 Task: Buy 2 Kitchen Rugs from Kitchen & Table Linens section under best seller category for shipping address: Harry Martin, 4764 Agriculture Lane, Homestead, Florida 33030, Cell Number 3052454080. Pay from credit card ending with 6759, CVV 506
Action: Mouse pressed left at (15, 87)
Screenshot: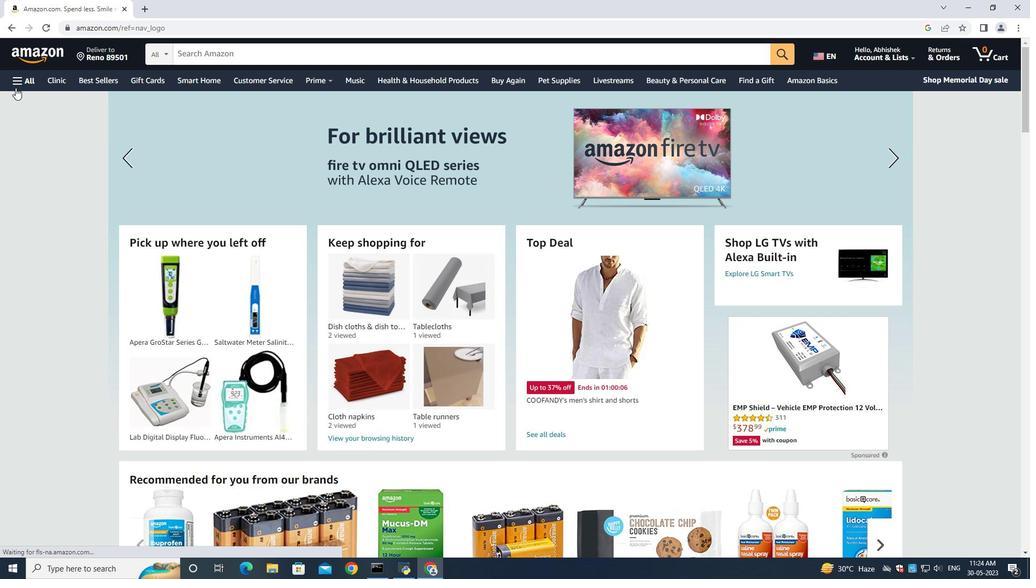 
Action: Mouse moved to (22, 77)
Screenshot: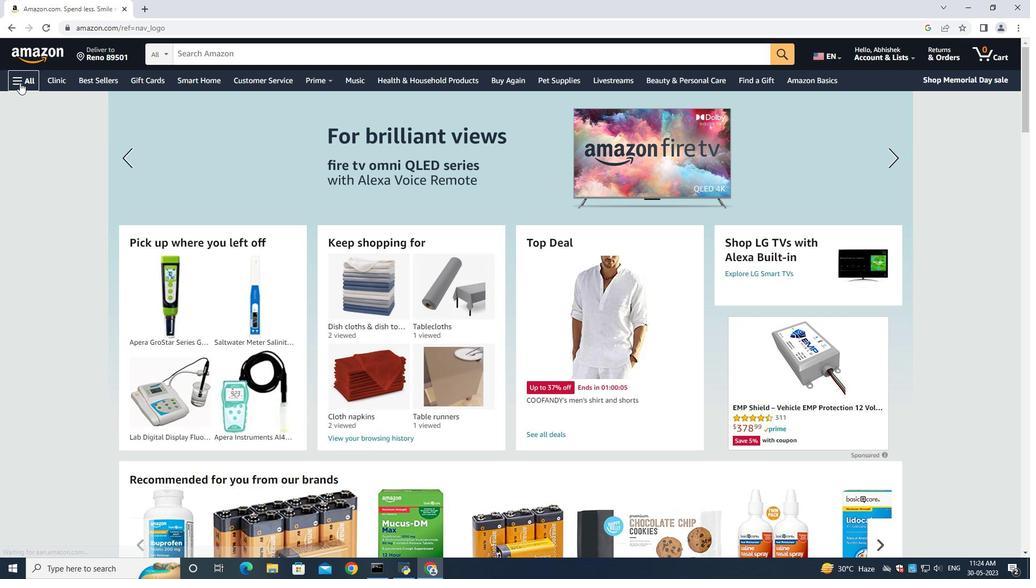 
Action: Mouse pressed left at (22, 77)
Screenshot: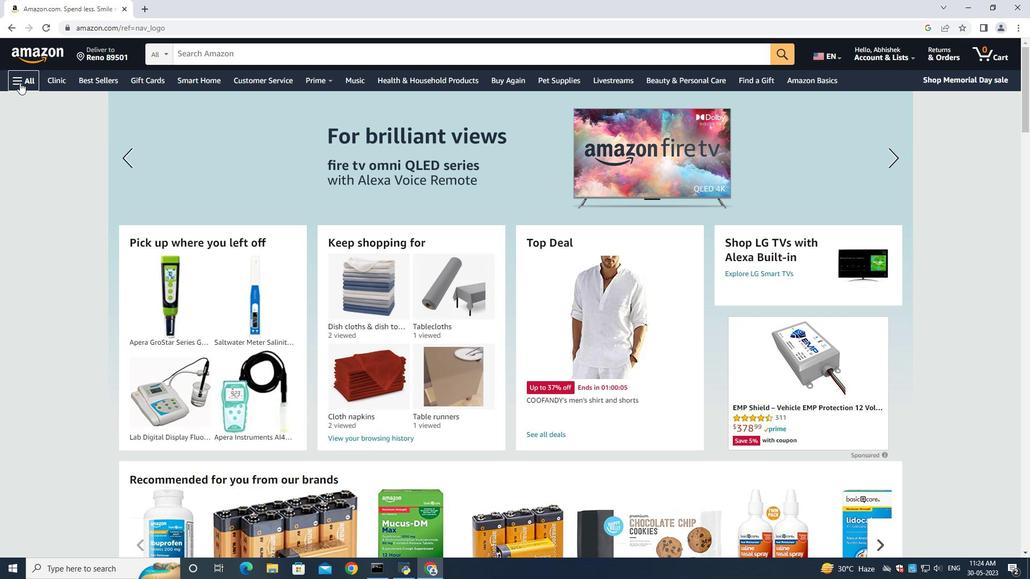 
Action: Mouse moved to (41, 105)
Screenshot: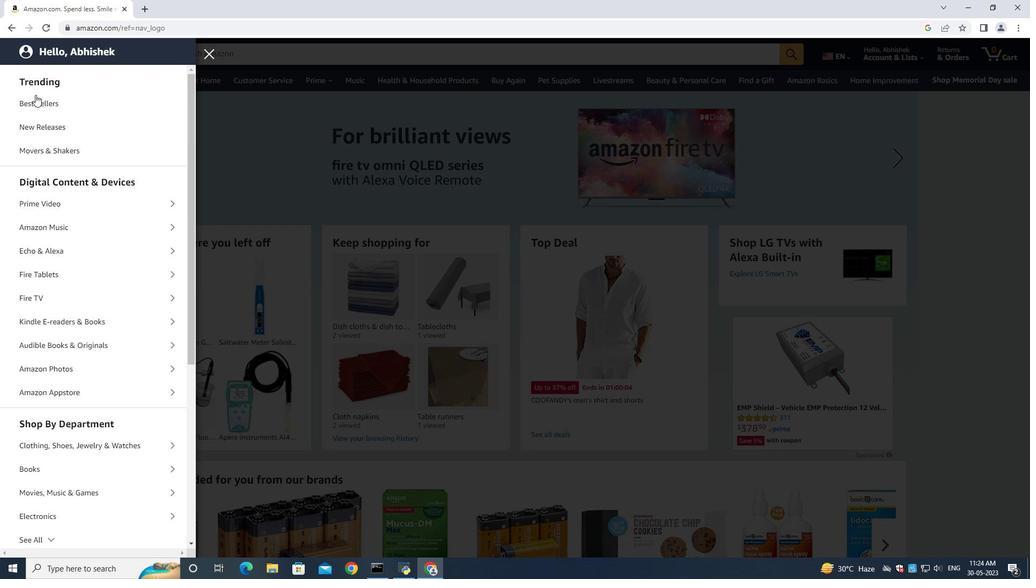
Action: Mouse pressed left at (41, 105)
Screenshot: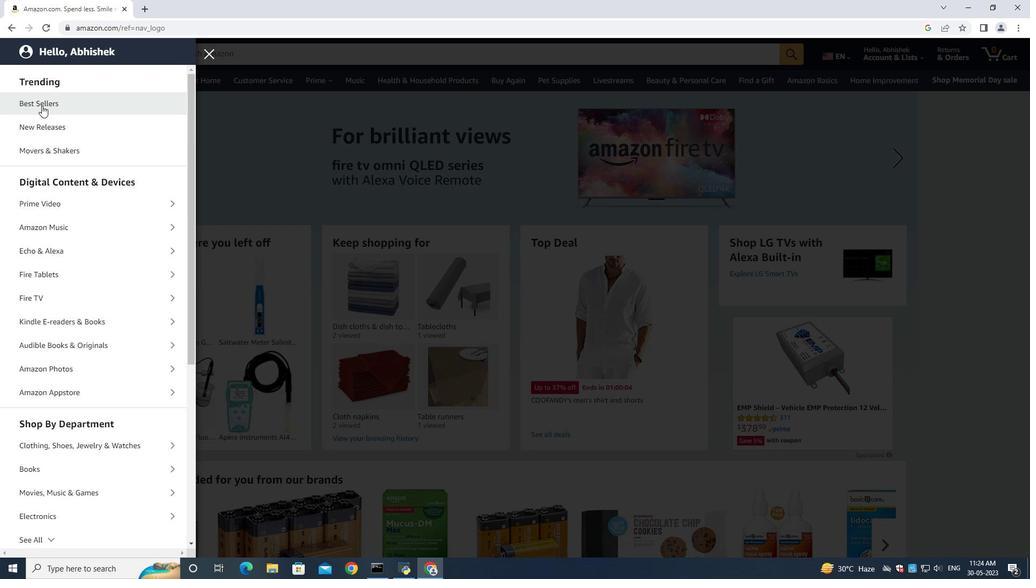 
Action: Mouse moved to (199, 56)
Screenshot: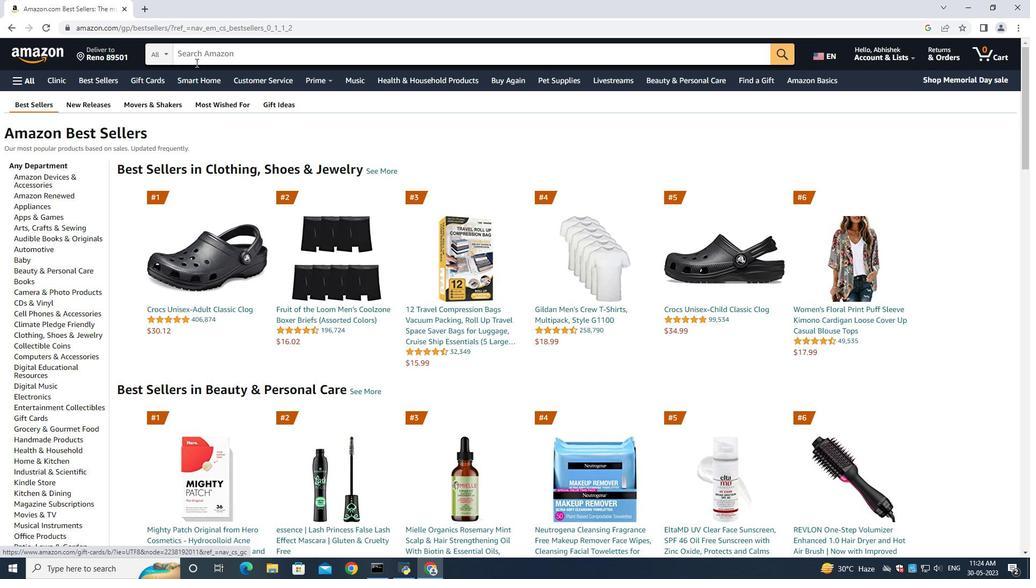 
Action: Mouse pressed left at (199, 56)
Screenshot: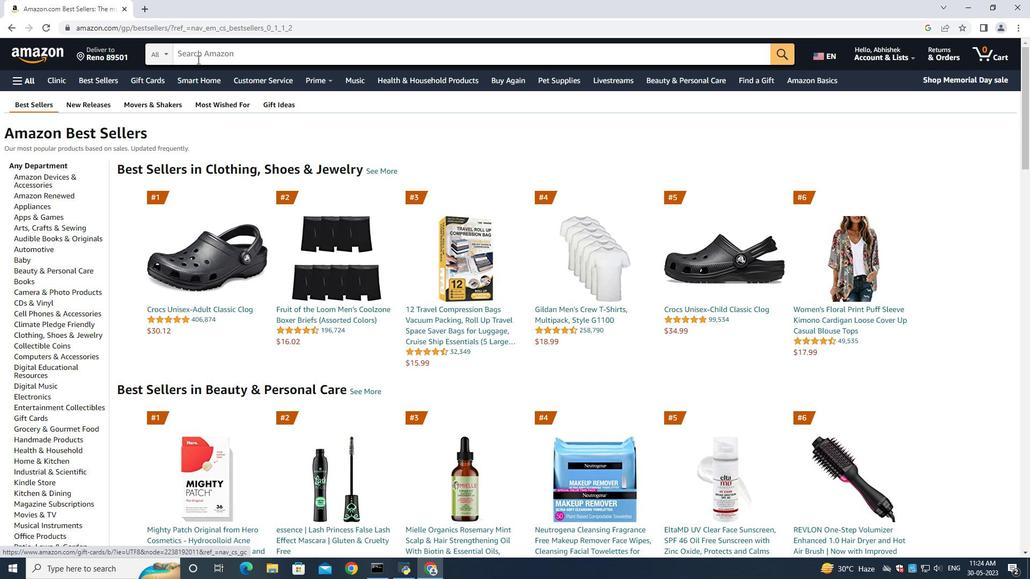 
Action: Key pressed <Key.shift><Key.shift><Key.shift><Key.shift><Key.shift><Key.shift><Key.shift><Key.shift><Key.shift><Key.shift><Key.shift>Kichen<Key.space><Key.shift>Rugs<Key.space><Key.enter>
Screenshot: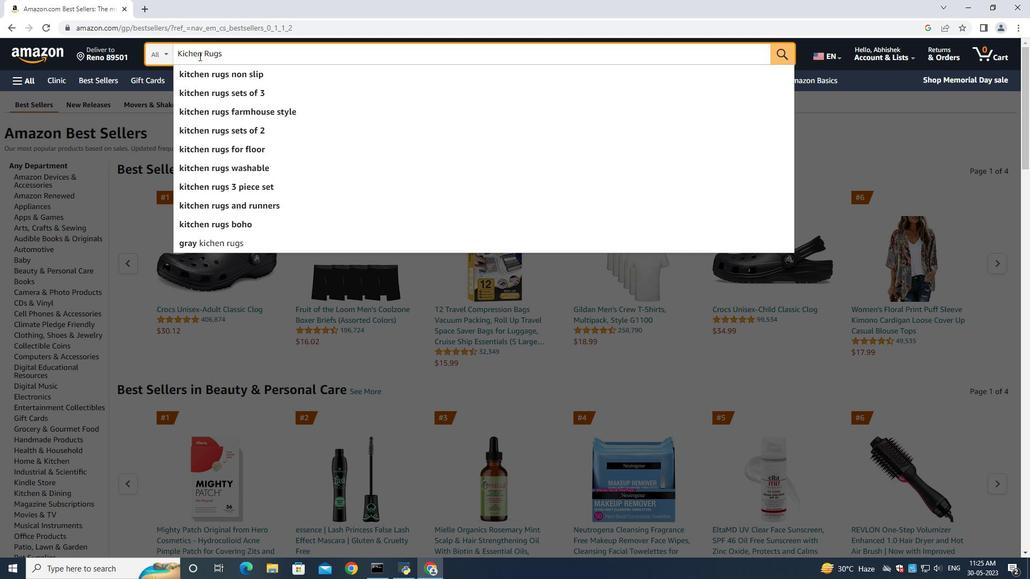 
Action: Mouse moved to (583, 246)
Screenshot: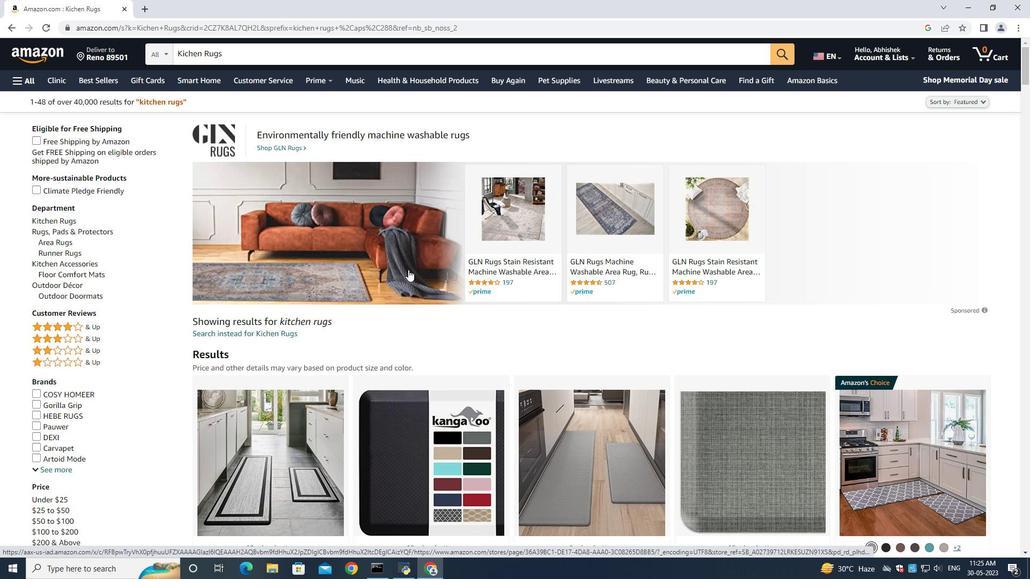 
Action: Mouse scrolled (583, 246) with delta (0, 0)
Screenshot: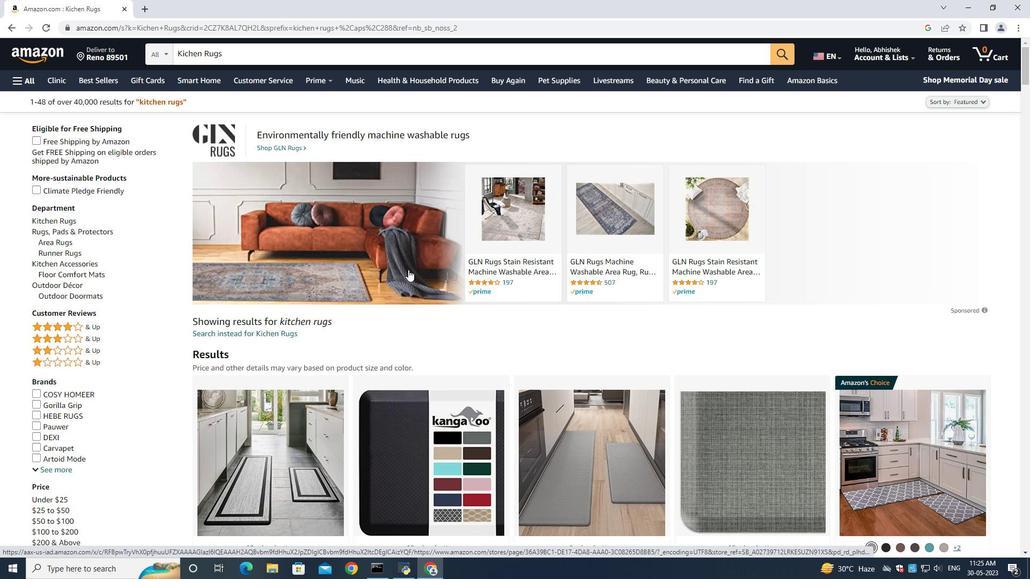
Action: Mouse moved to (587, 246)
Screenshot: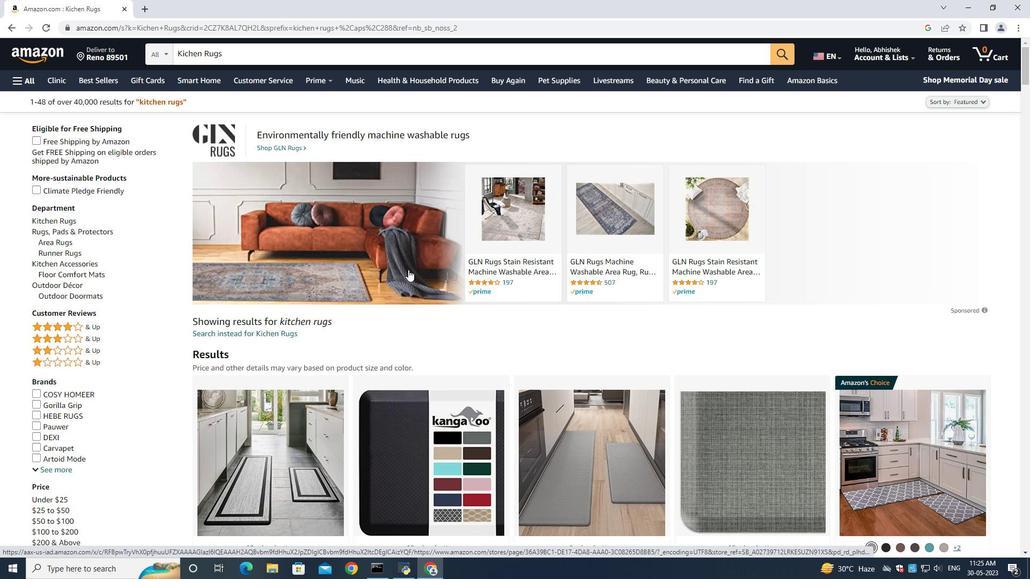 
Action: Mouse scrolled (586, 245) with delta (0, 0)
Screenshot: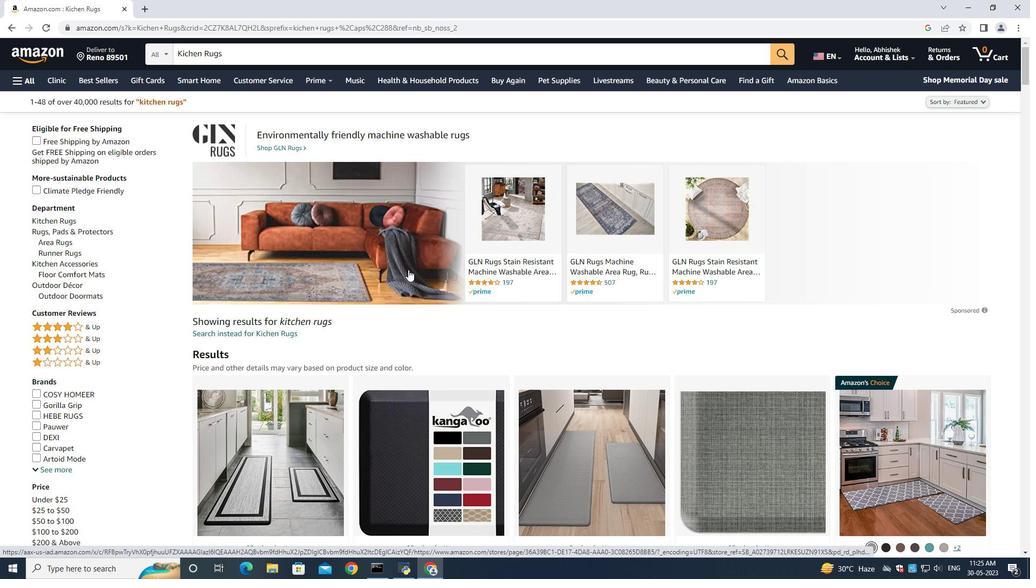 
Action: Mouse moved to (589, 246)
Screenshot: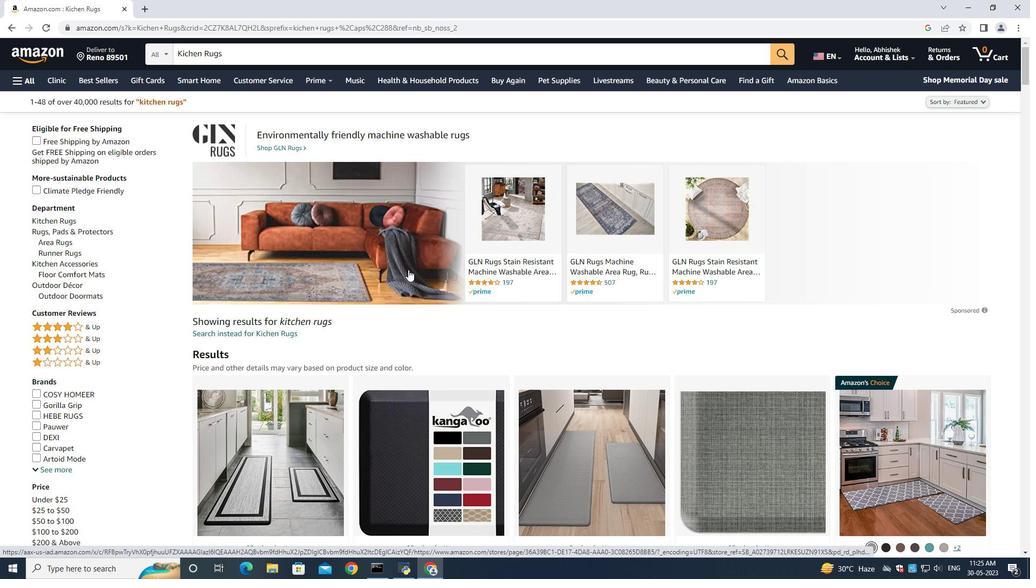 
Action: Mouse scrolled (589, 246) with delta (0, 0)
Screenshot: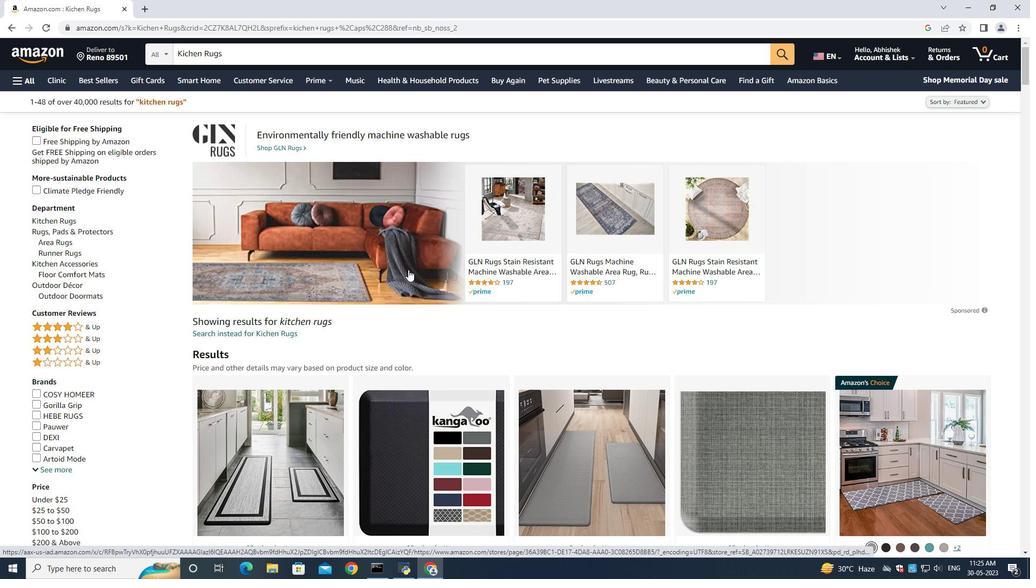 
Action: Mouse moved to (590, 246)
Screenshot: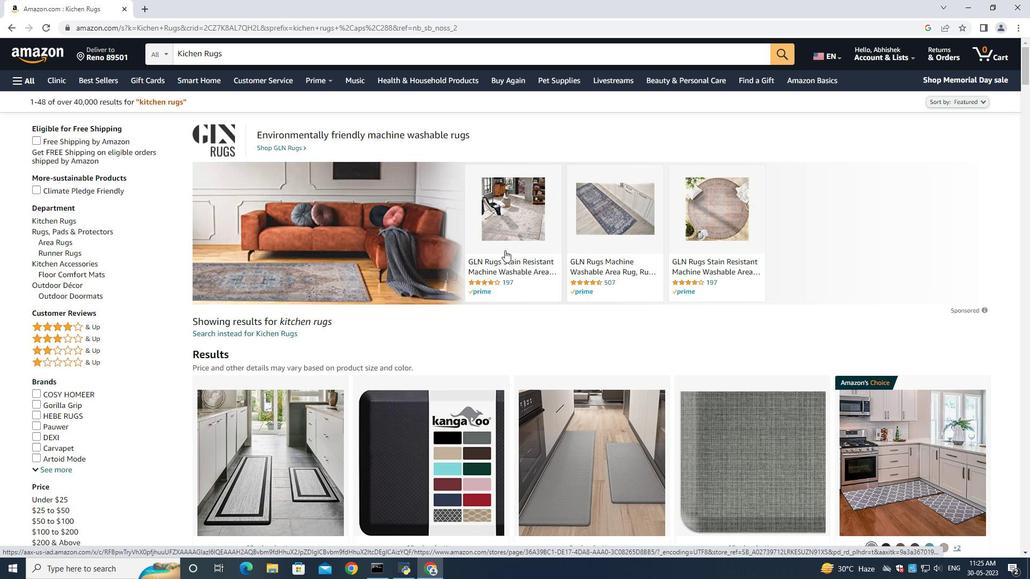 
Action: Mouse scrolled (590, 246) with delta (0, 0)
Screenshot: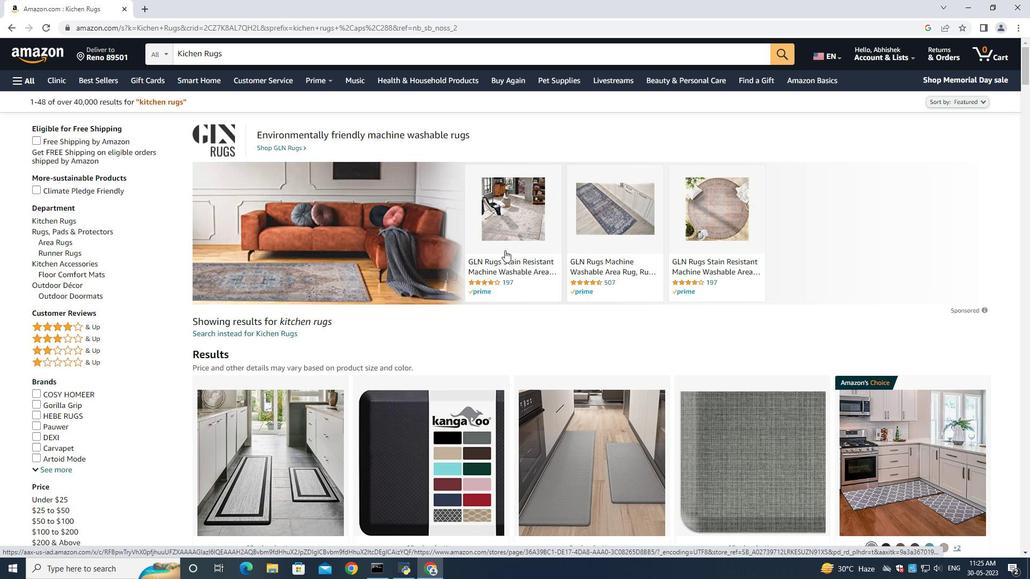 
Action: Mouse moved to (577, 369)
Screenshot: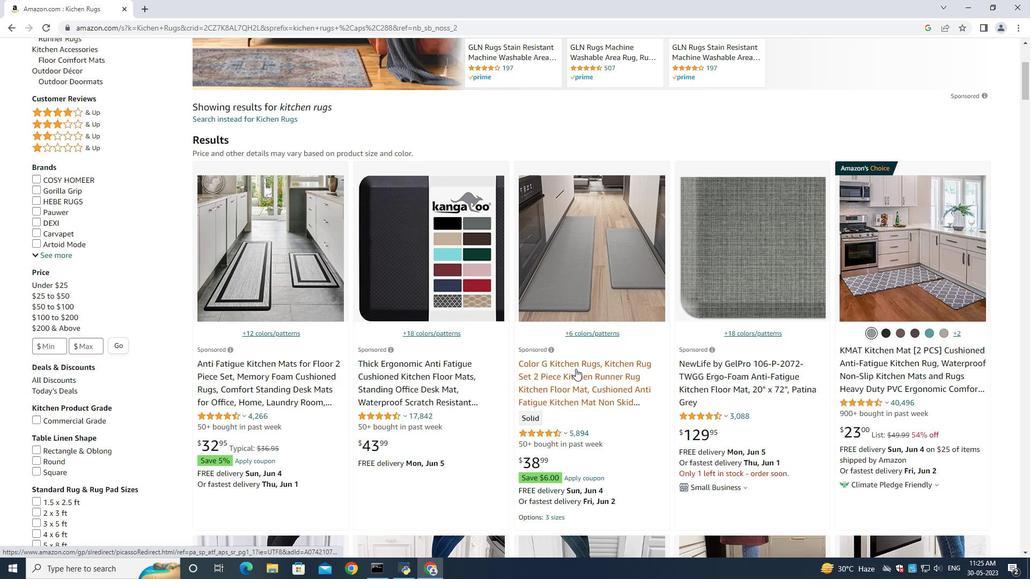 
Action: Mouse pressed left at (577, 369)
Screenshot: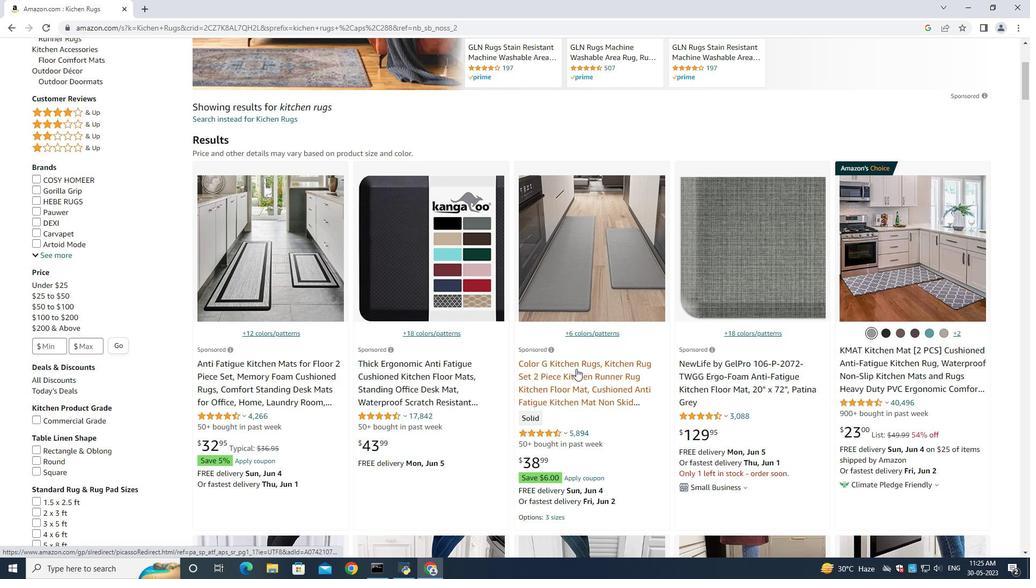 
Action: Mouse moved to (379, 473)
Screenshot: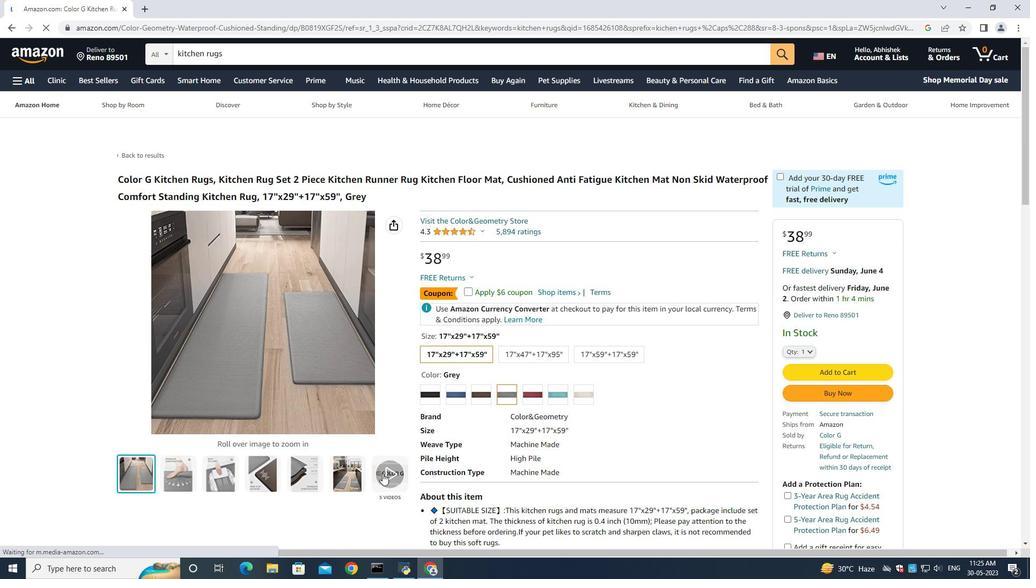 
Action: Mouse pressed left at (379, 473)
Screenshot: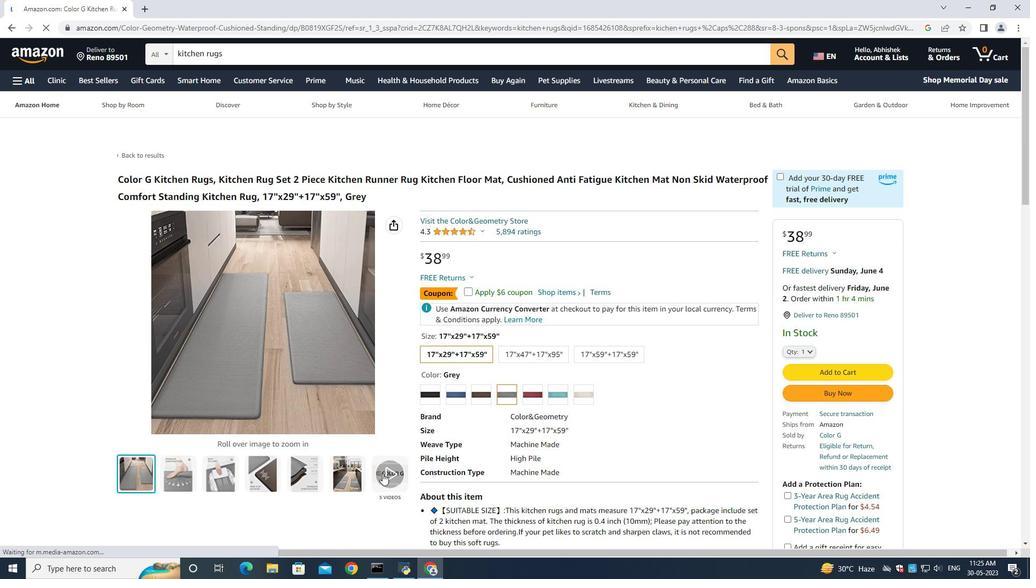 
Action: Mouse moved to (833, 306)
Screenshot: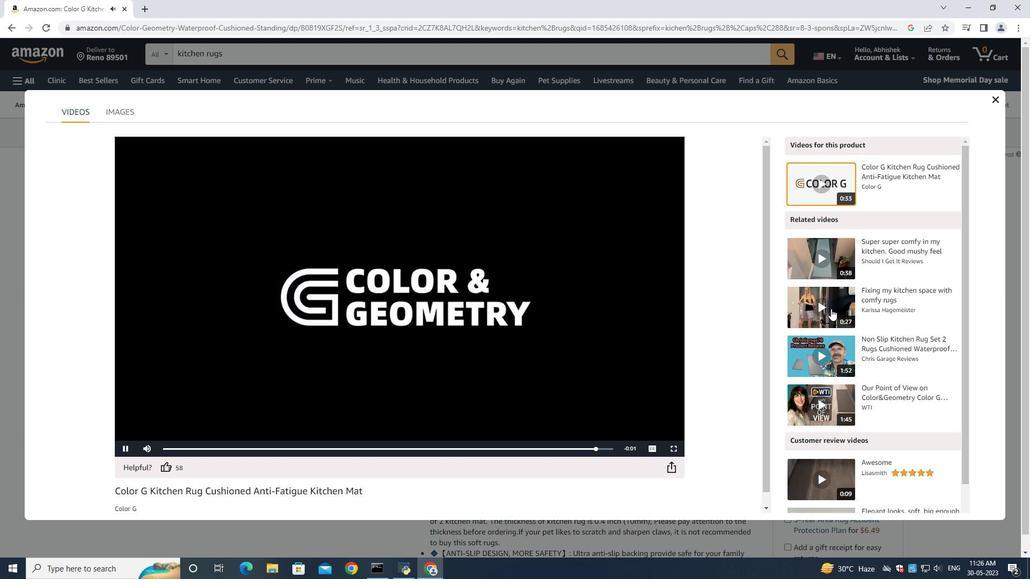 
Action: Mouse pressed left at (833, 306)
Screenshot: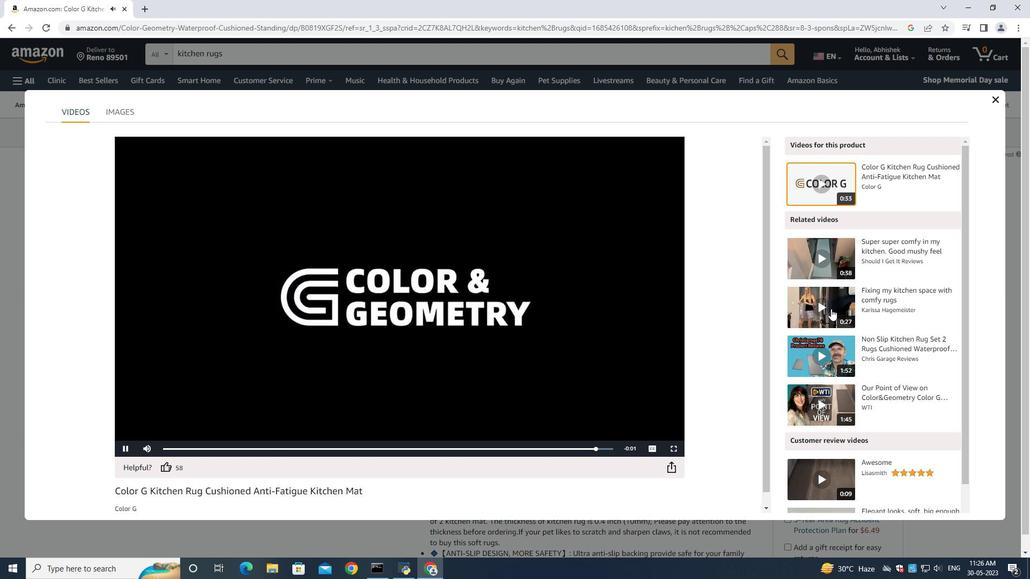 
Action: Mouse moved to (409, 447)
Screenshot: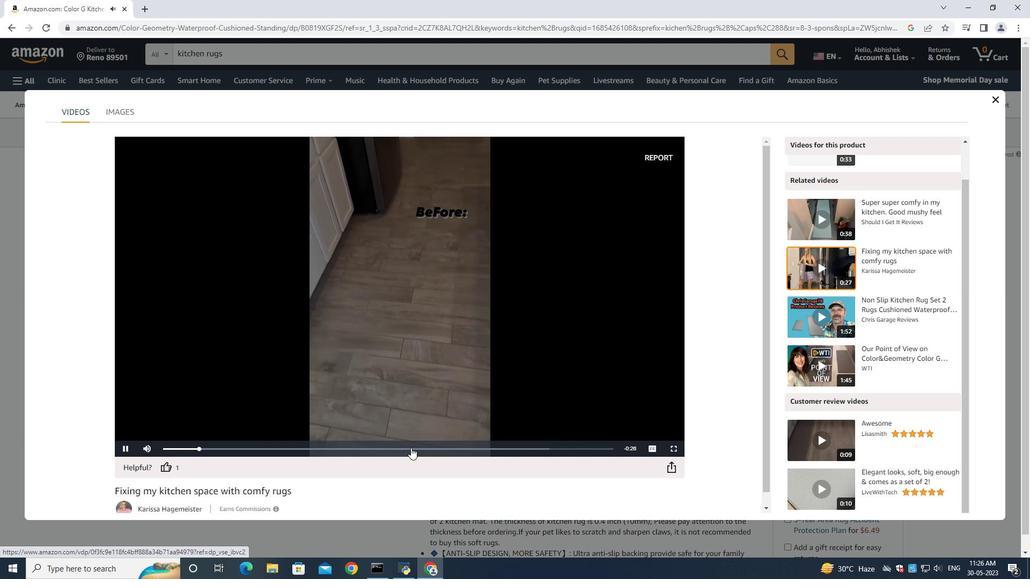 
Action: Mouse pressed left at (409, 447)
Screenshot: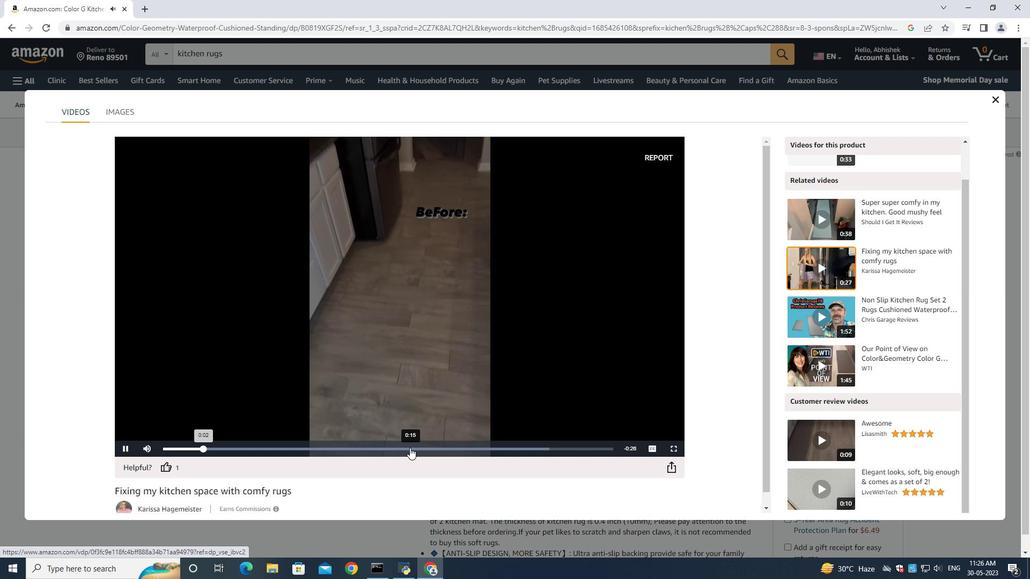 
Action: Mouse moved to (450, 440)
Screenshot: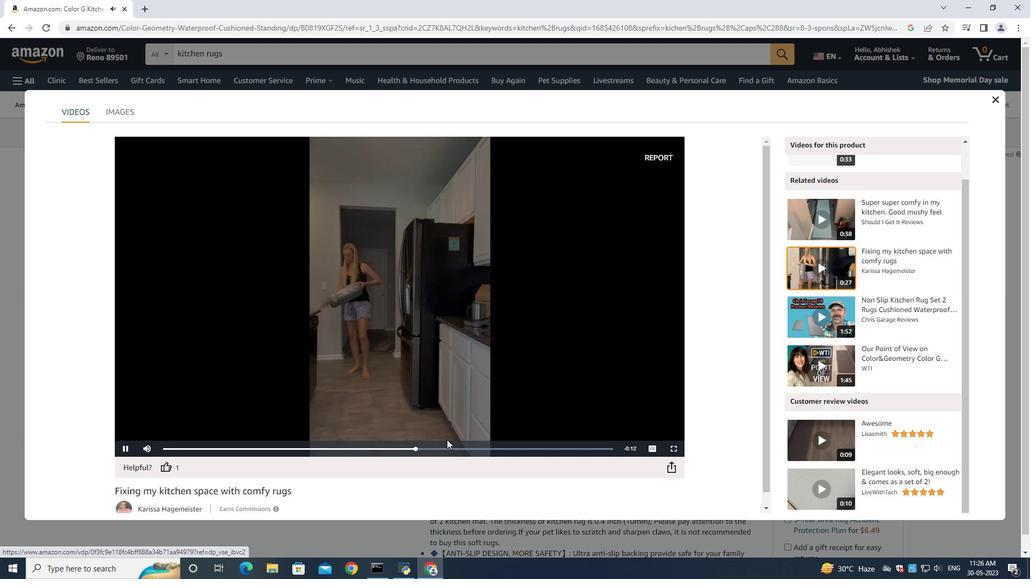 
Action: Mouse pressed left at (450, 440)
Screenshot: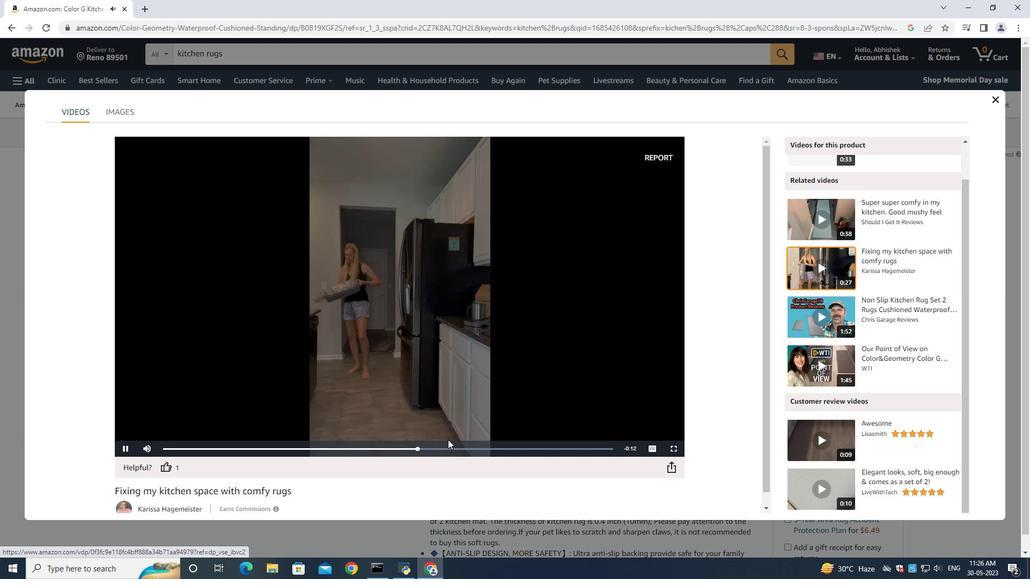 
Action: Mouse moved to (997, 98)
Screenshot: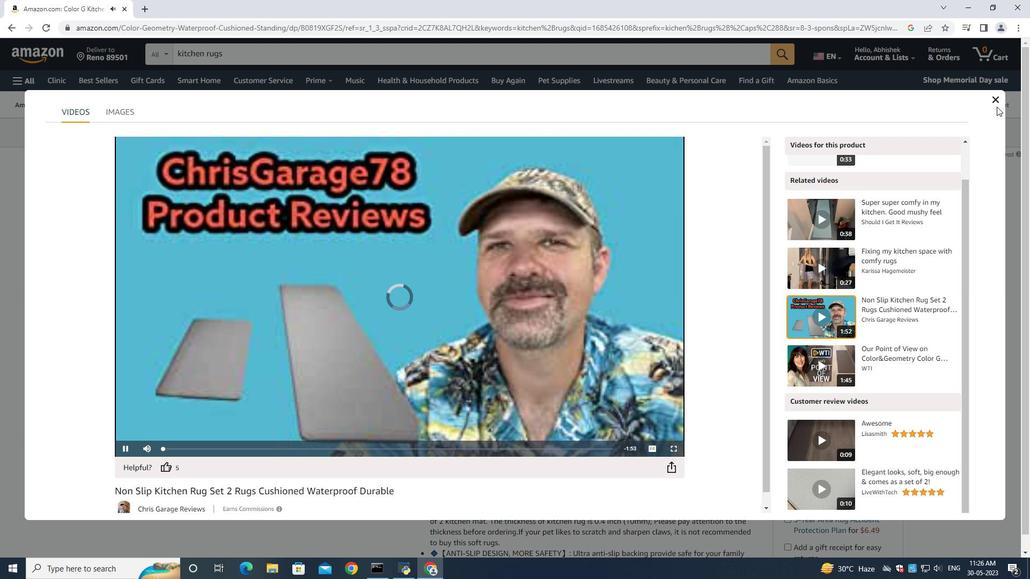 
Action: Mouse pressed left at (997, 98)
Screenshot: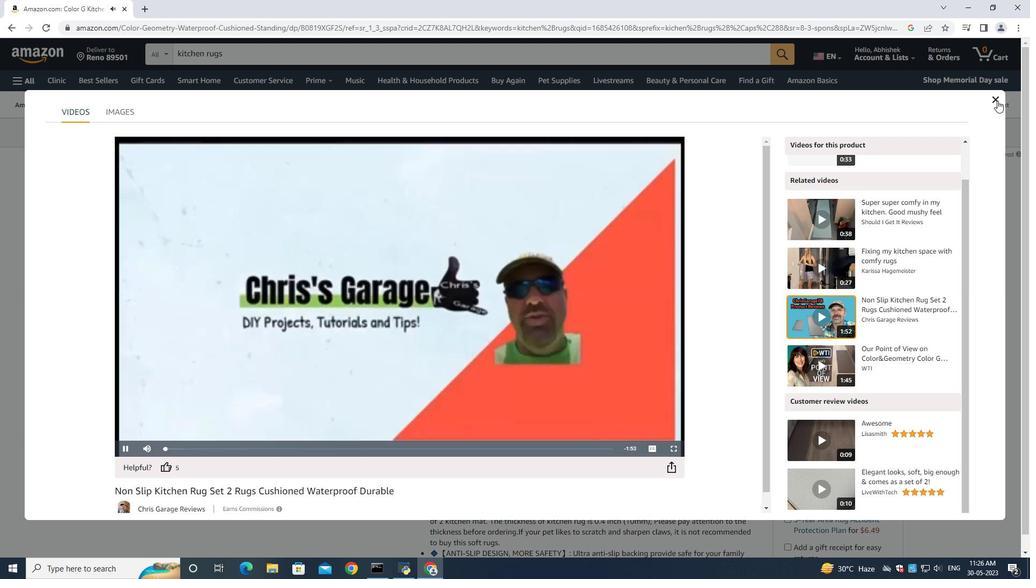 
Action: Mouse moved to (797, 350)
Screenshot: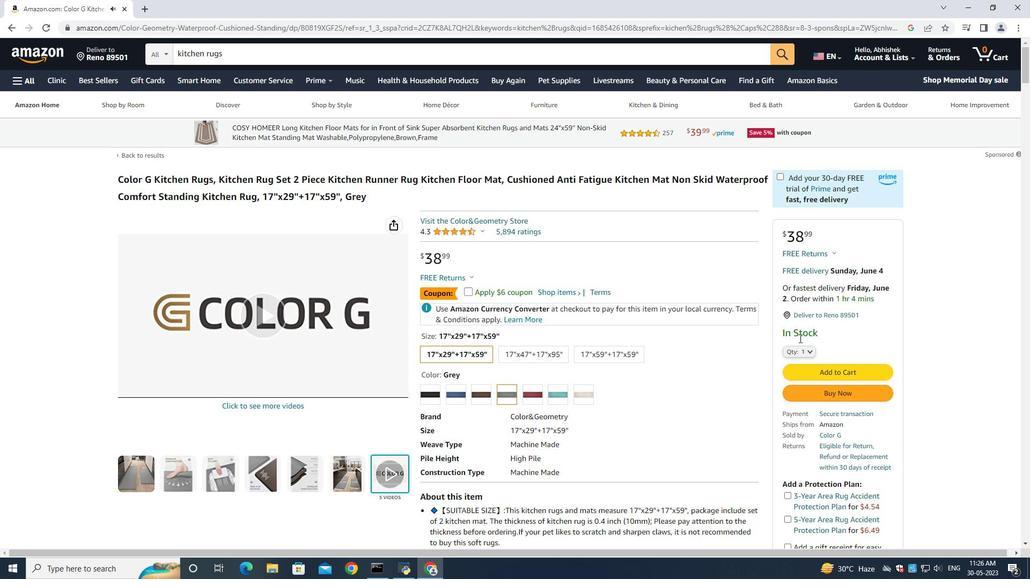 
Action: Mouse pressed left at (797, 350)
Screenshot: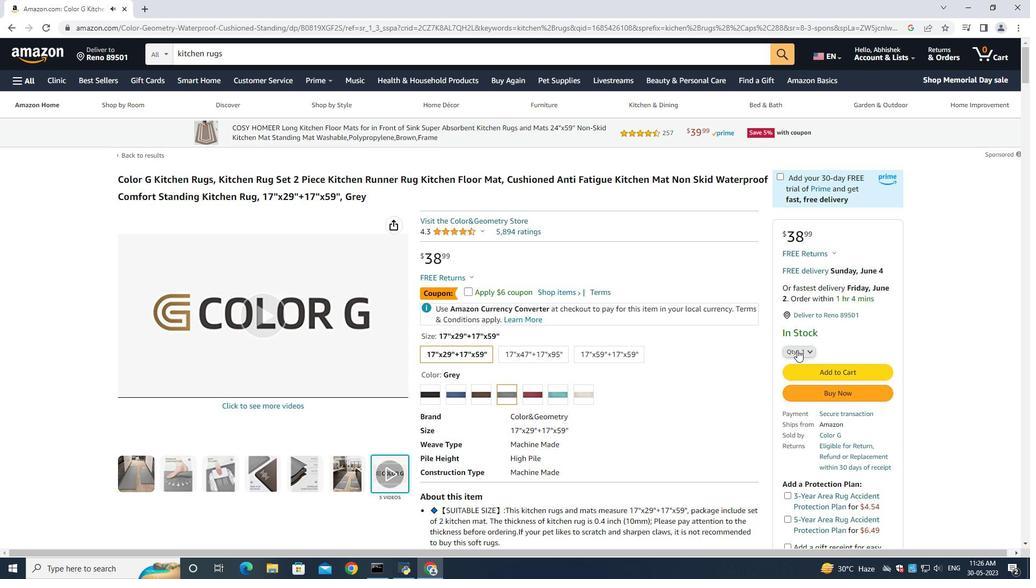 
Action: Mouse moved to (792, 78)
Screenshot: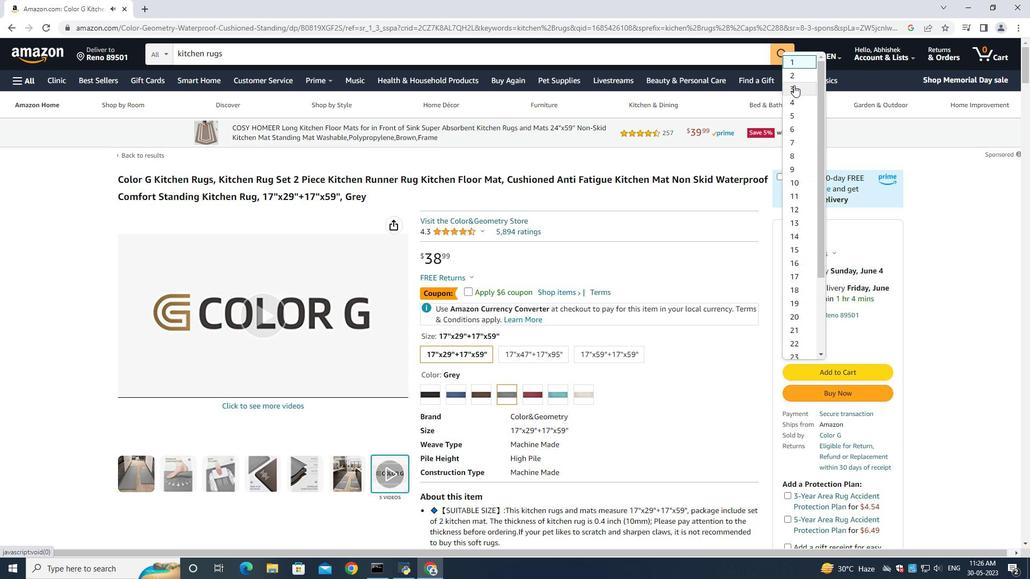 
Action: Mouse pressed left at (792, 78)
Screenshot: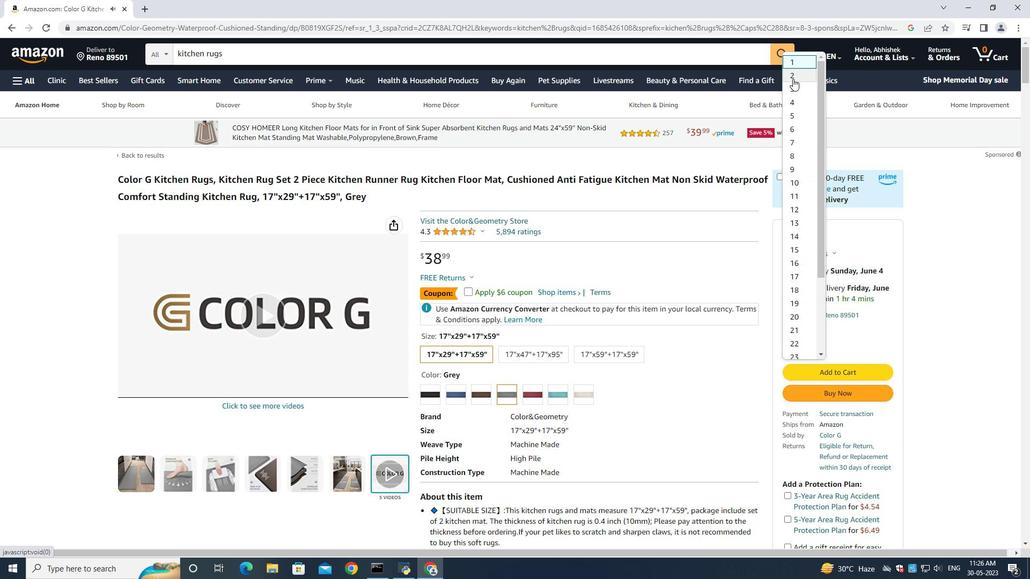 
Action: Mouse moved to (835, 391)
Screenshot: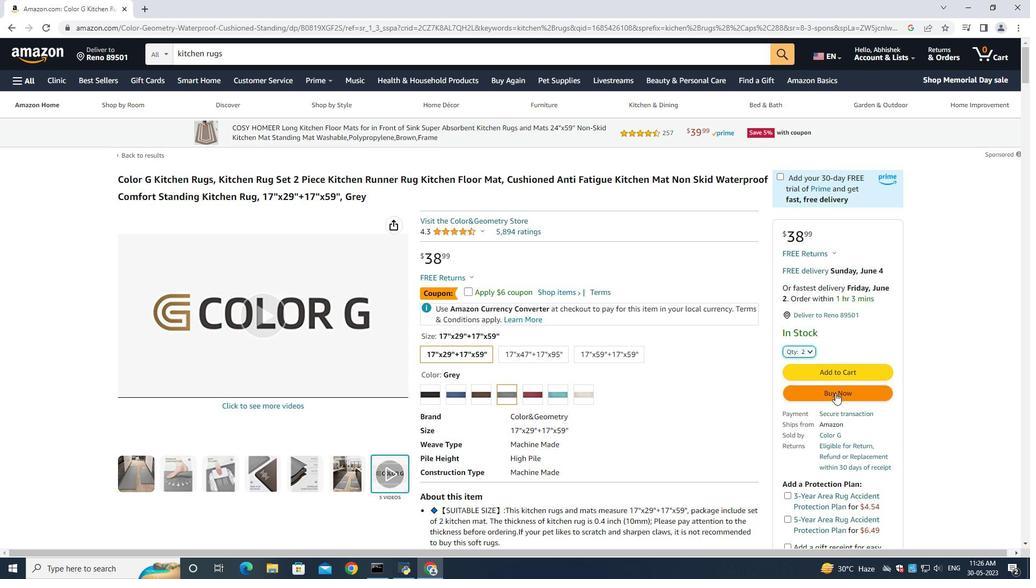 
Action: Mouse pressed left at (835, 391)
Screenshot: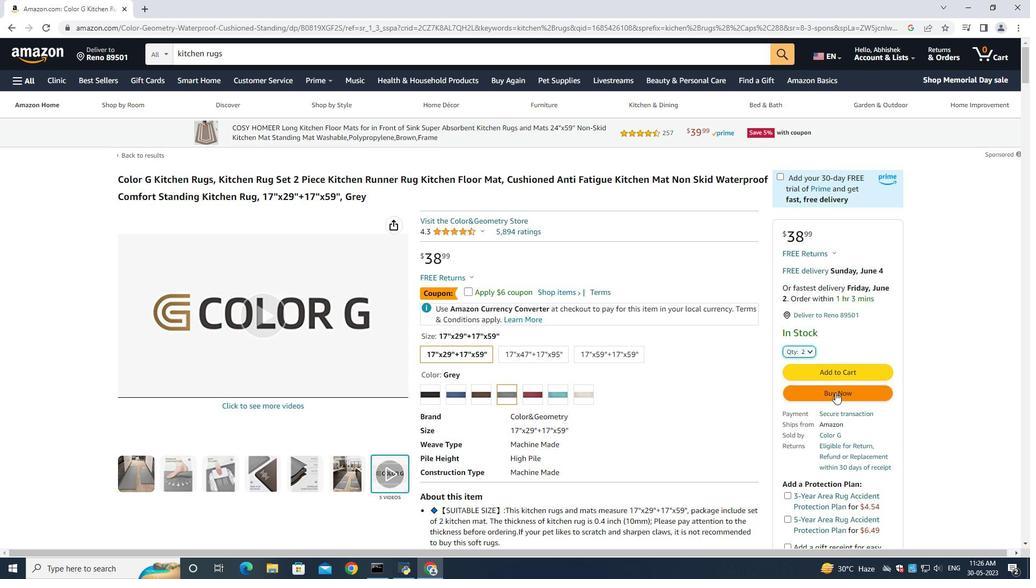 
Action: Mouse moved to (457, 365)
Screenshot: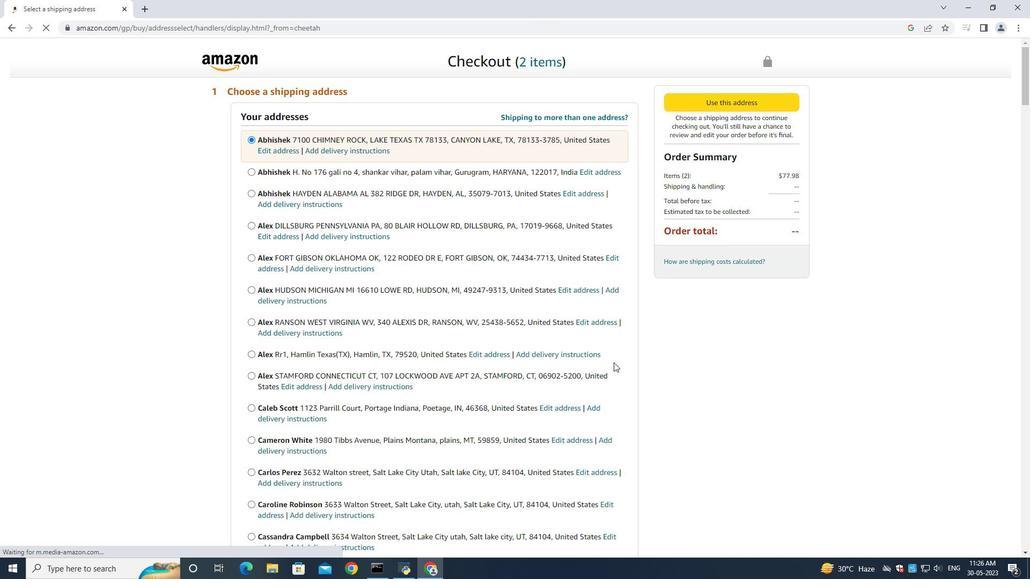 
Action: Mouse scrolled (457, 365) with delta (0, 0)
Screenshot: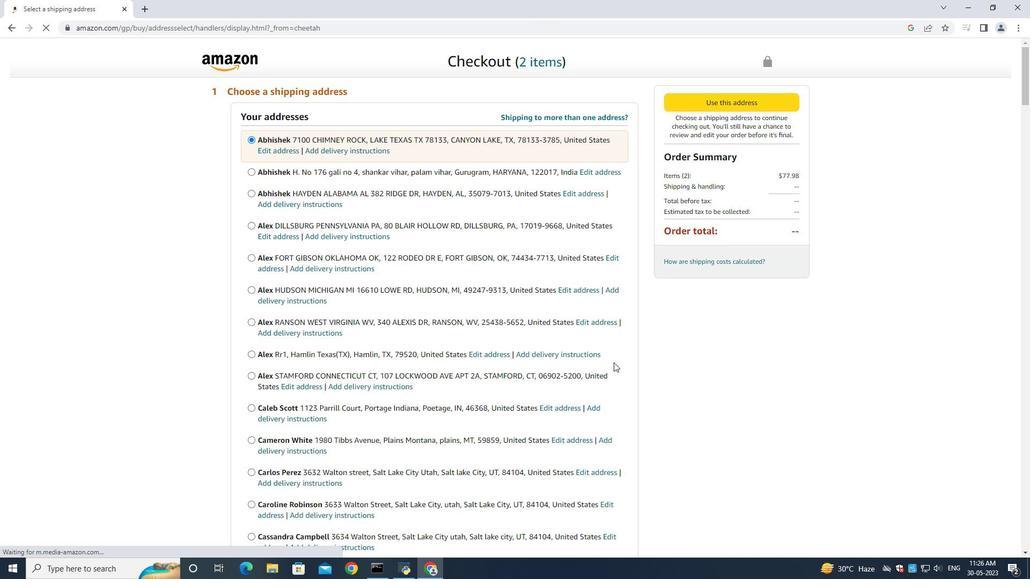 
Action: Mouse moved to (455, 364)
Screenshot: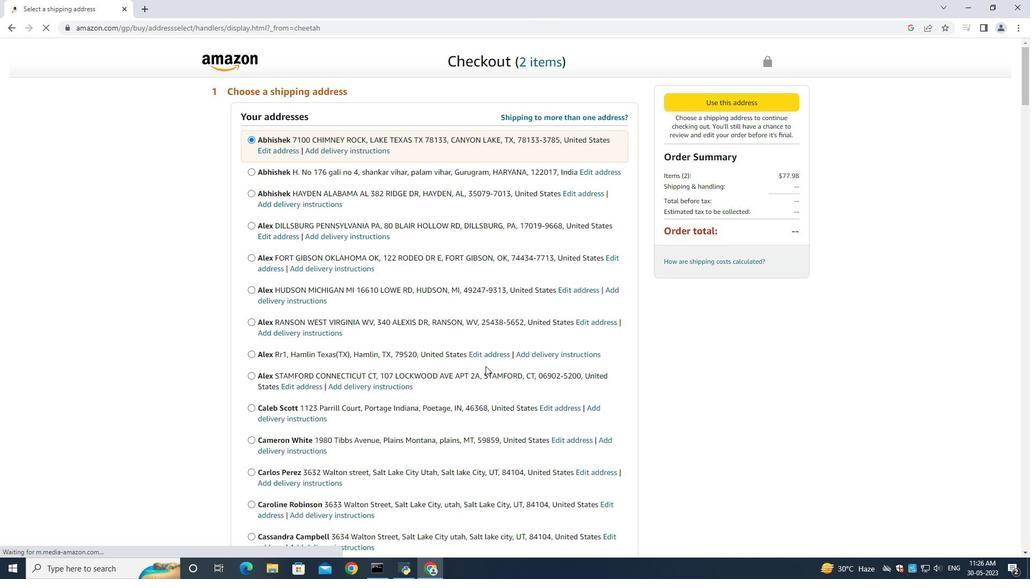 
Action: Mouse scrolled (455, 364) with delta (0, 0)
Screenshot: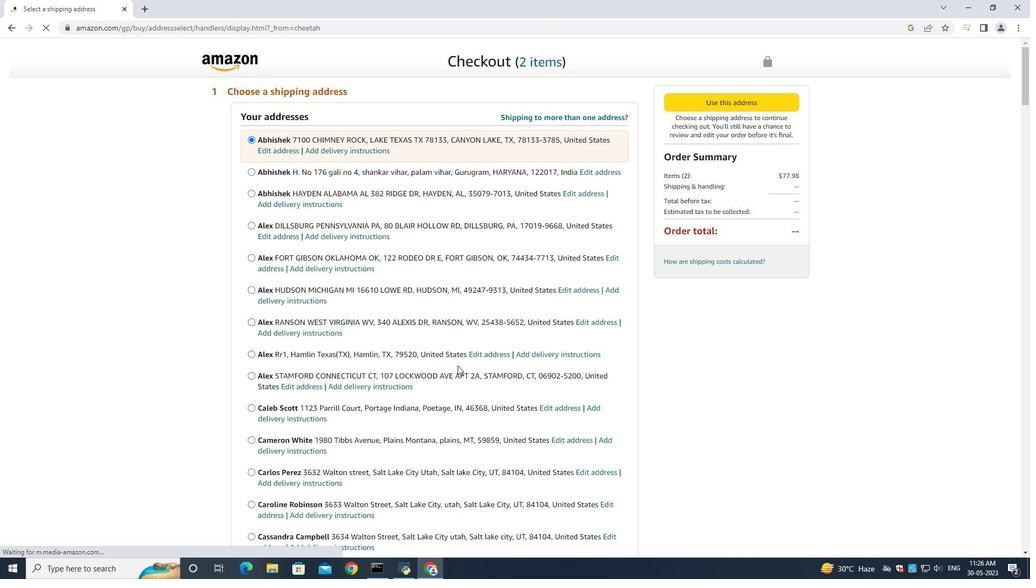 
Action: Mouse moved to (454, 364)
Screenshot: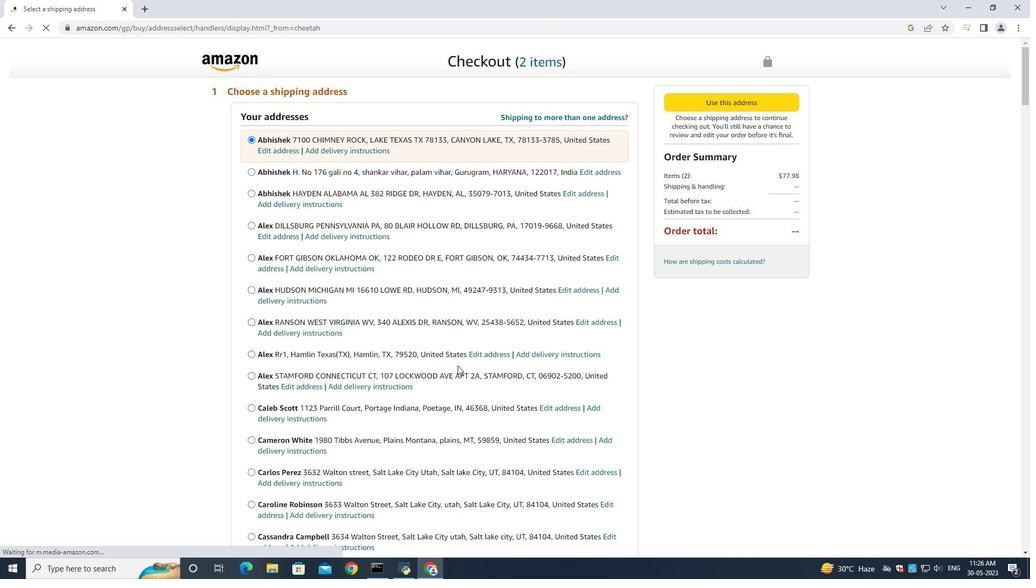 
Action: Mouse scrolled (454, 364) with delta (0, 0)
Screenshot: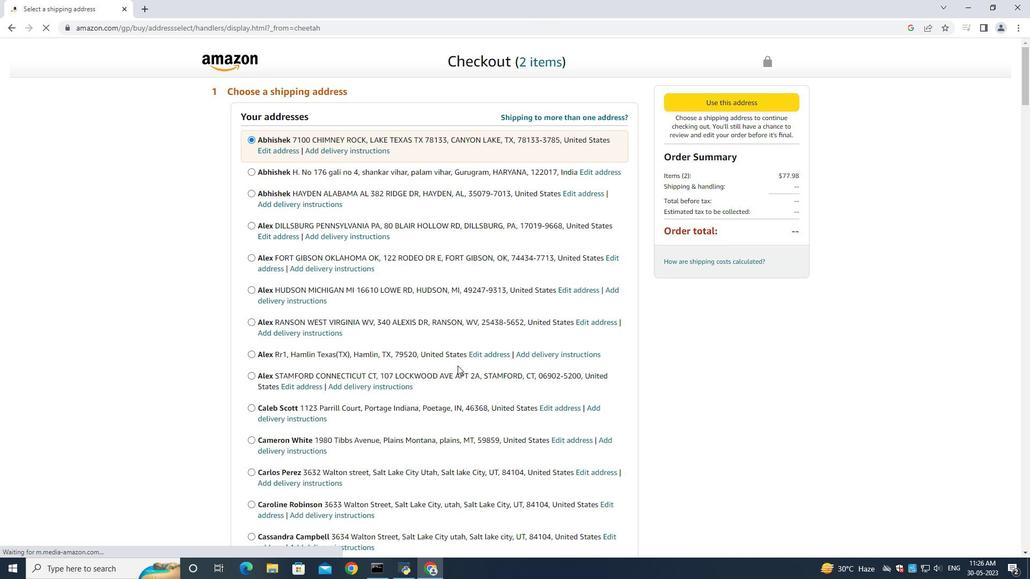 
Action: Mouse moved to (454, 363)
Screenshot: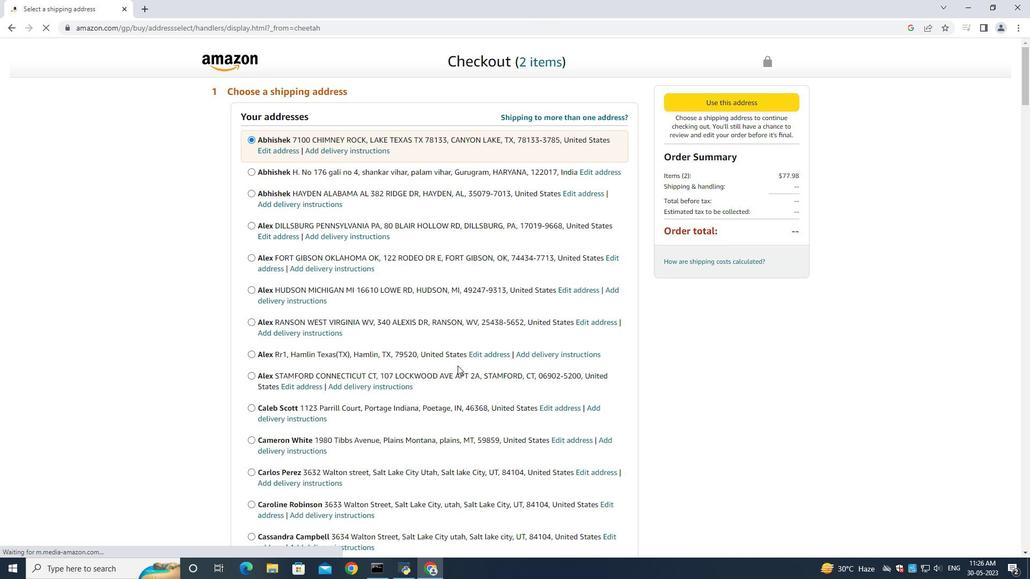 
Action: Mouse scrolled (454, 363) with delta (0, 0)
Screenshot: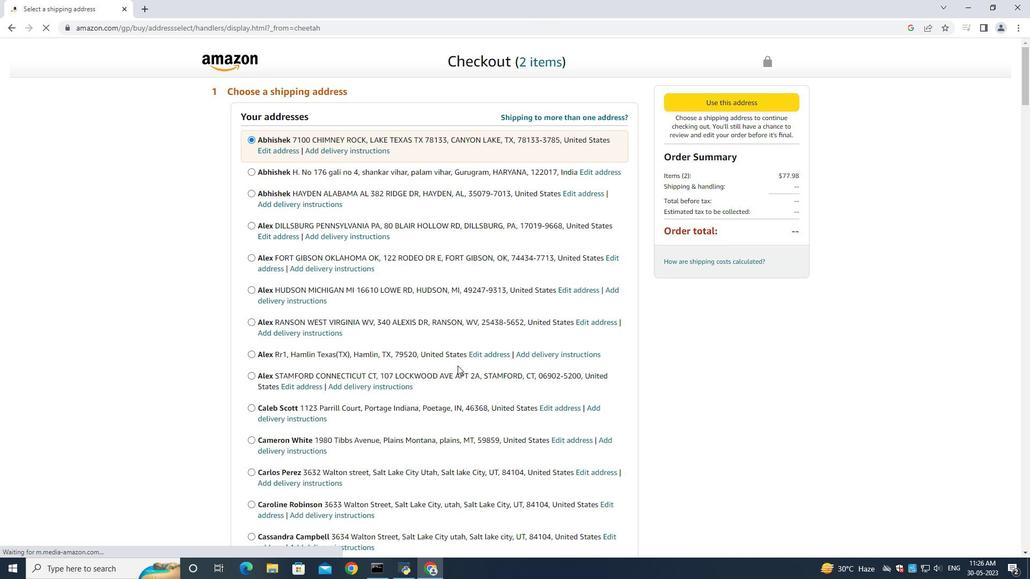 
Action: Mouse moved to (454, 361)
Screenshot: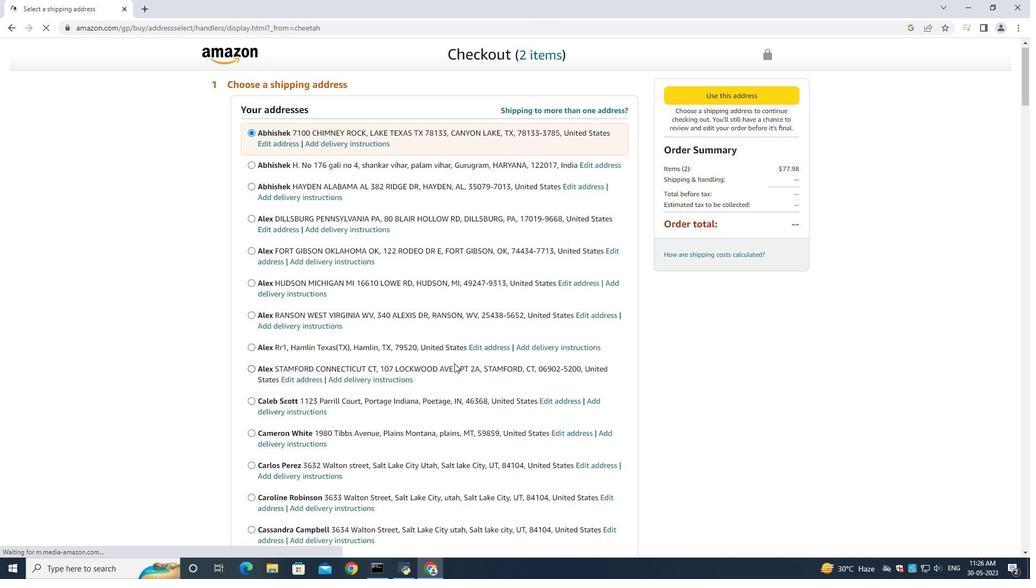 
Action: Mouse scrolled (454, 361) with delta (0, 0)
Screenshot: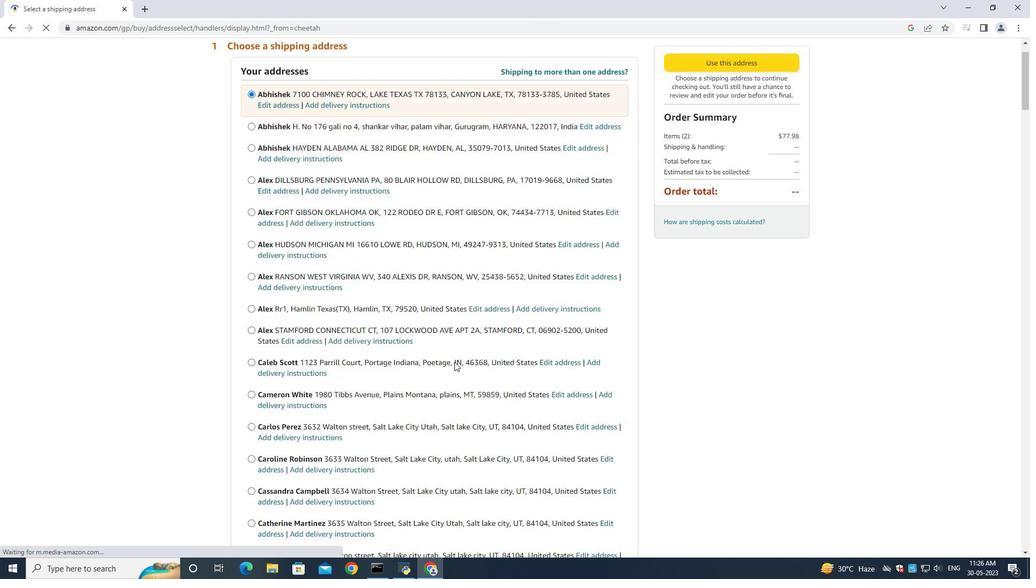 
Action: Mouse scrolled (454, 361) with delta (0, 0)
Screenshot: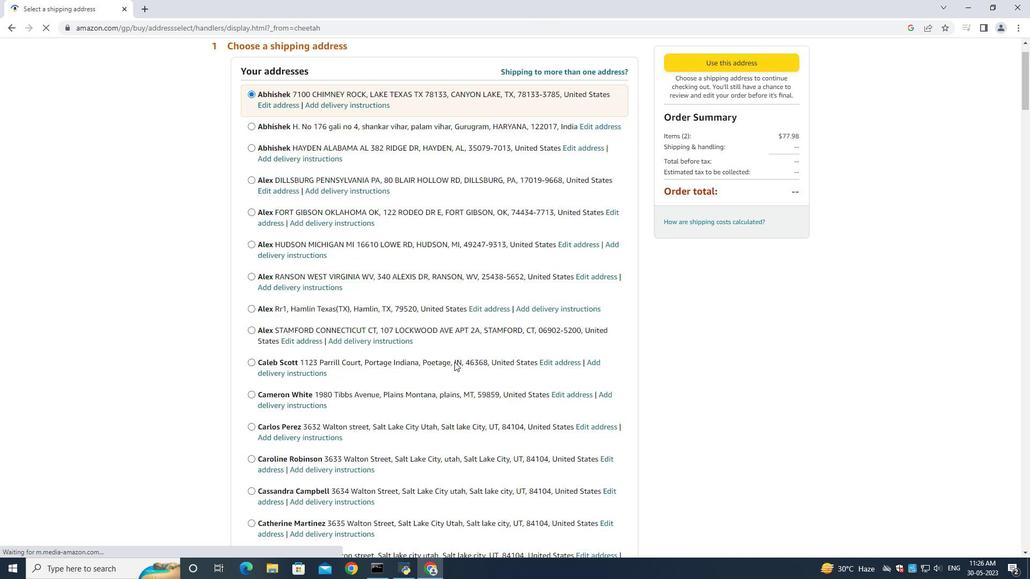 
Action: Mouse scrolled (454, 361) with delta (0, 0)
Screenshot: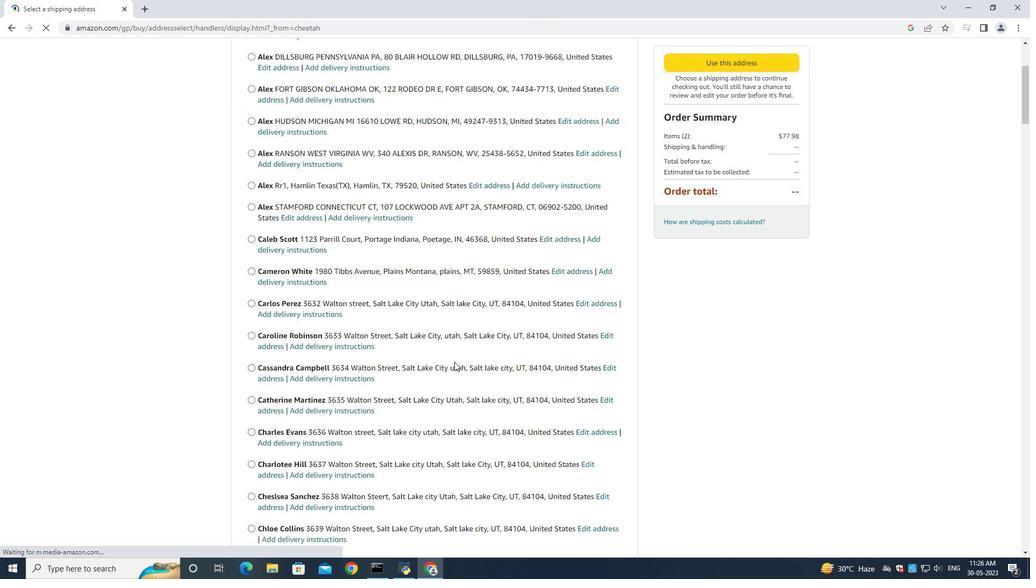 
Action: Mouse scrolled (454, 361) with delta (0, 0)
Screenshot: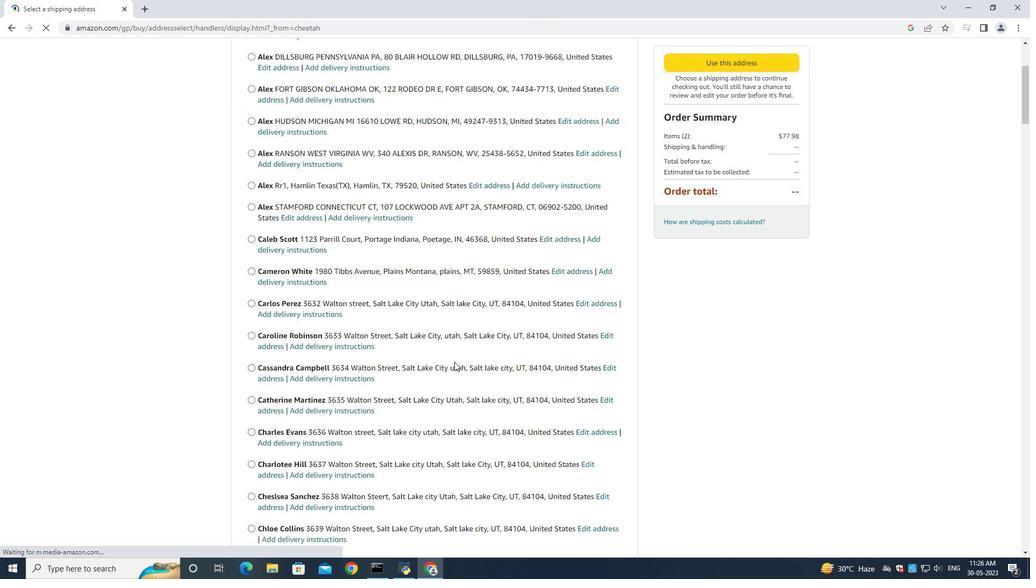 
Action: Mouse scrolled (454, 361) with delta (0, 0)
Screenshot: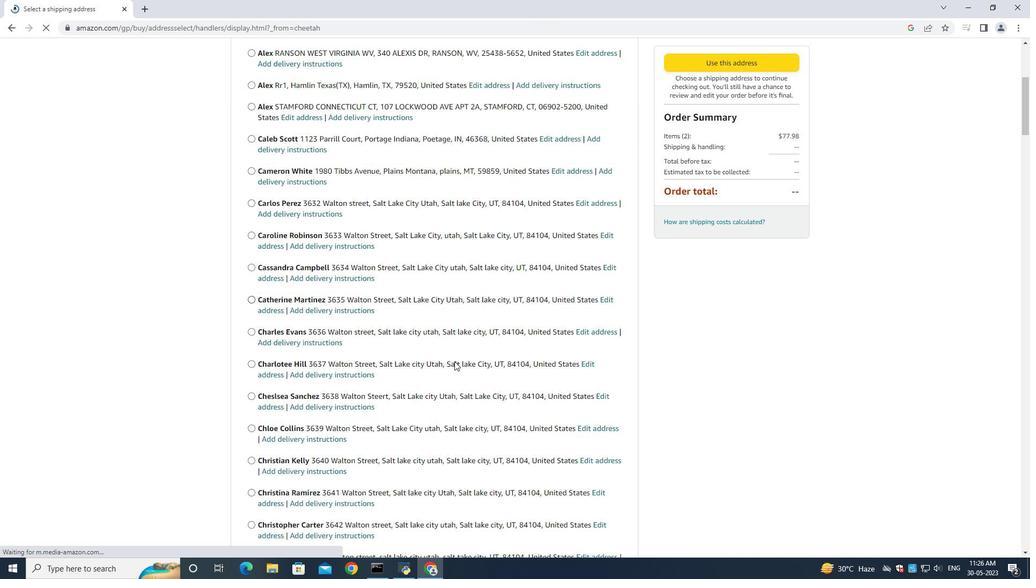 
Action: Mouse scrolled (454, 361) with delta (0, 0)
Screenshot: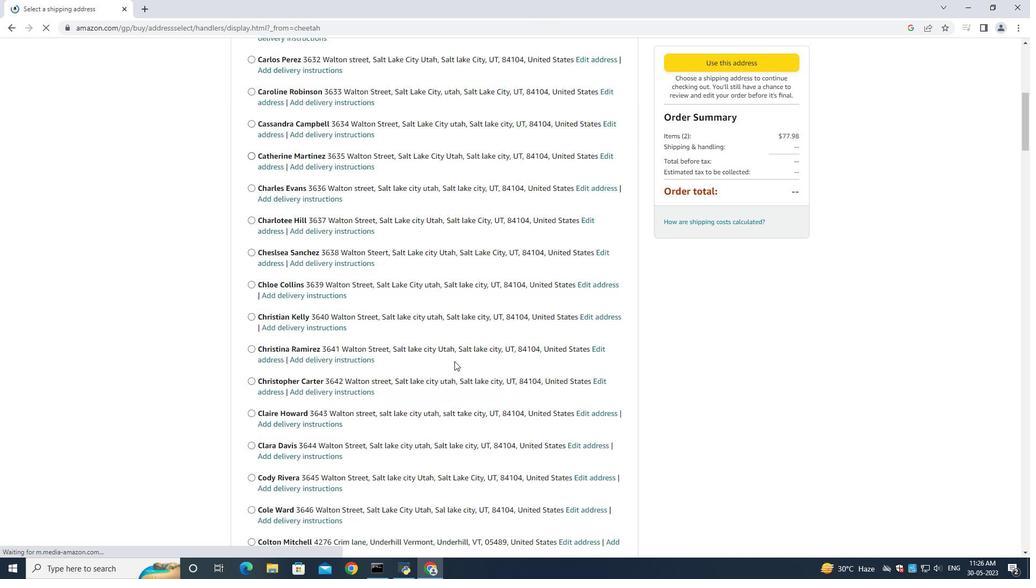 
Action: Mouse scrolled (454, 361) with delta (0, 0)
Screenshot: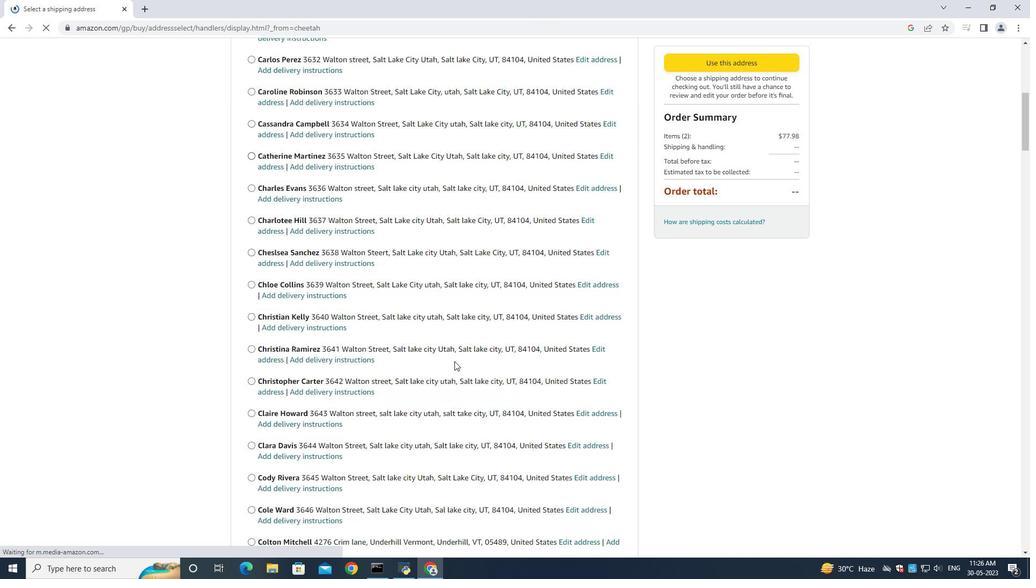
Action: Mouse scrolled (454, 361) with delta (0, 0)
Screenshot: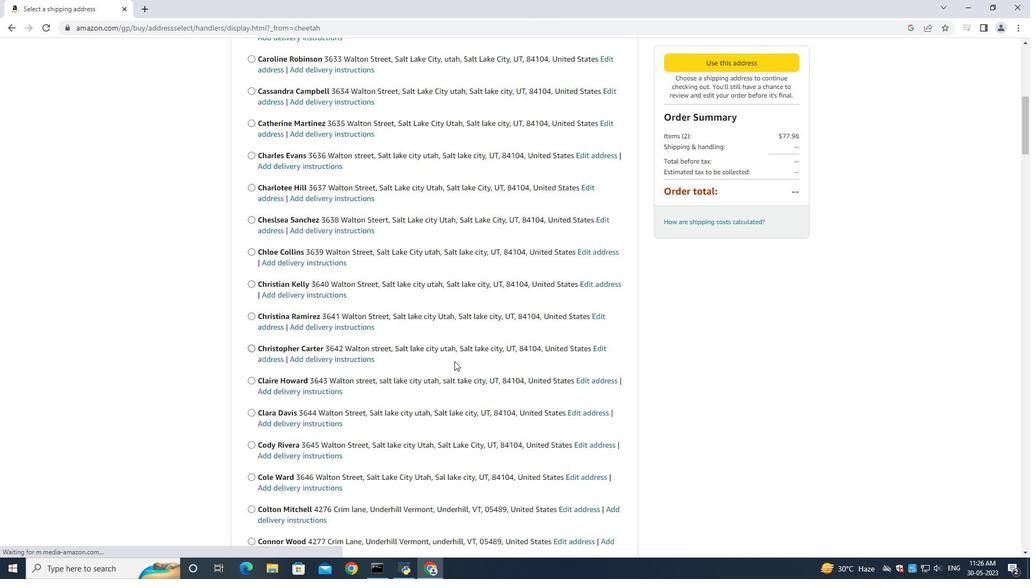 
Action: Mouse moved to (454, 361)
Screenshot: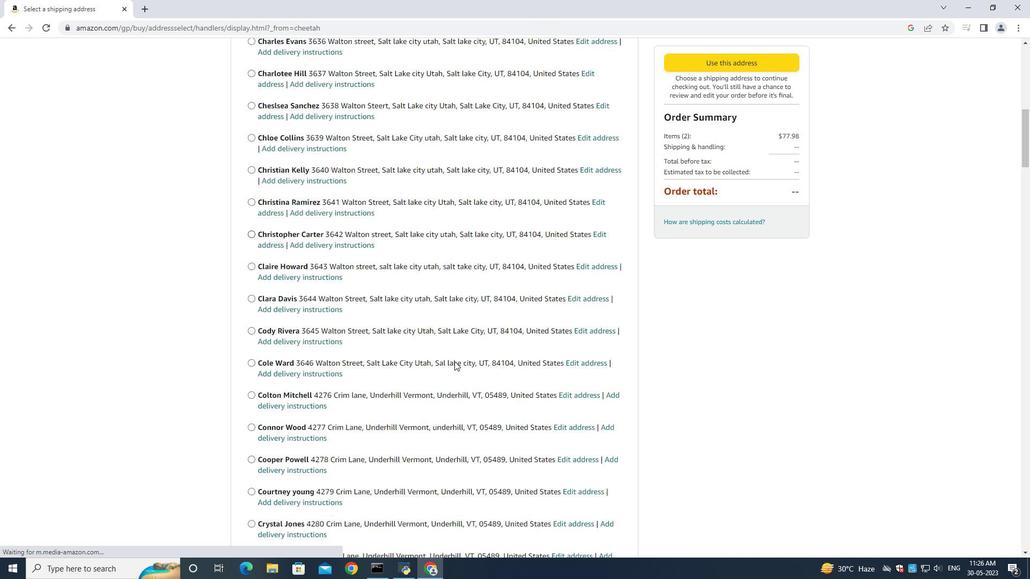 
Action: Mouse scrolled (454, 361) with delta (0, 0)
Screenshot: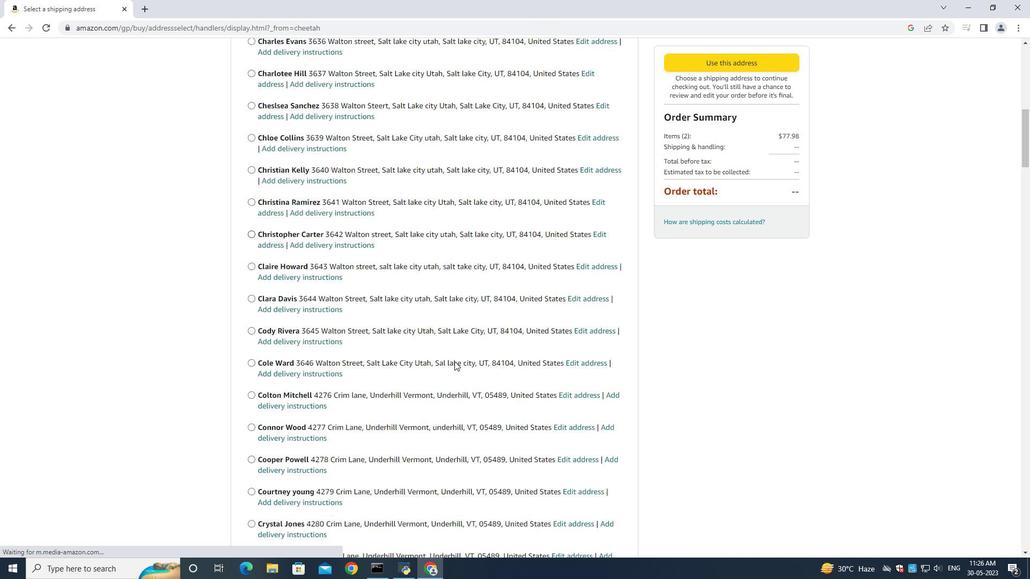 
Action: Mouse scrolled (454, 361) with delta (0, 0)
Screenshot: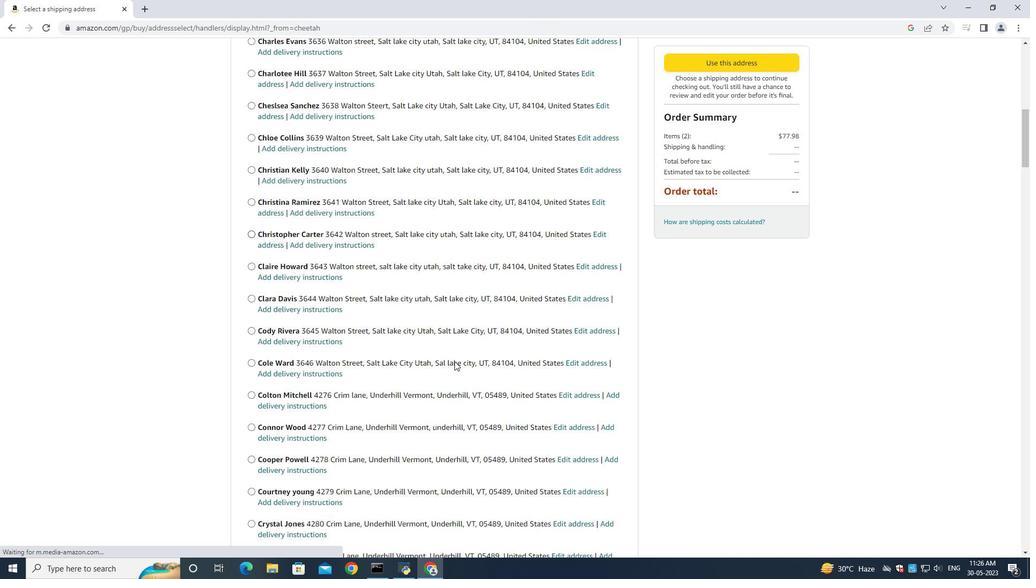 
Action: Mouse moved to (454, 362)
Screenshot: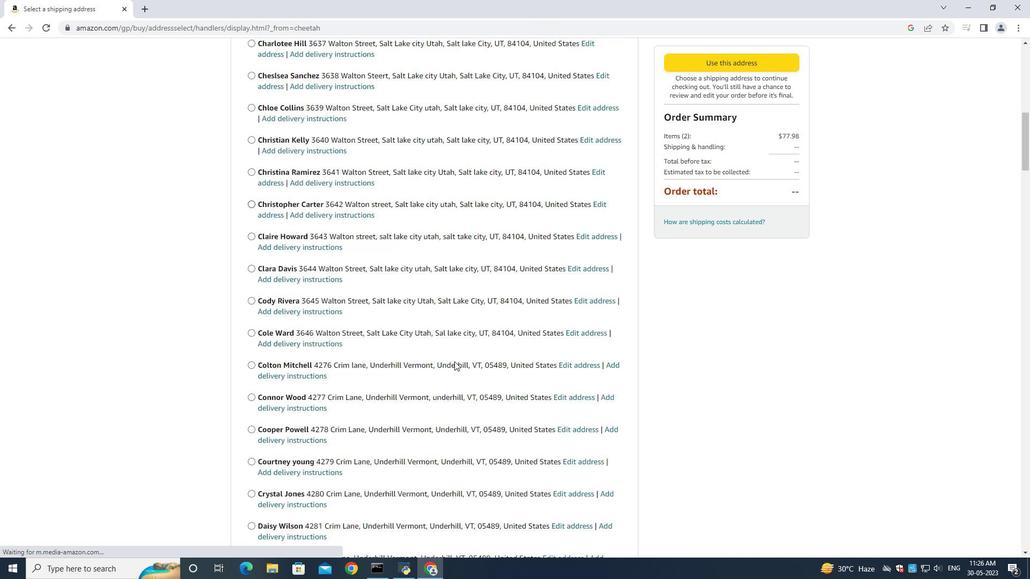 
Action: Mouse scrolled (454, 361) with delta (0, 0)
Screenshot: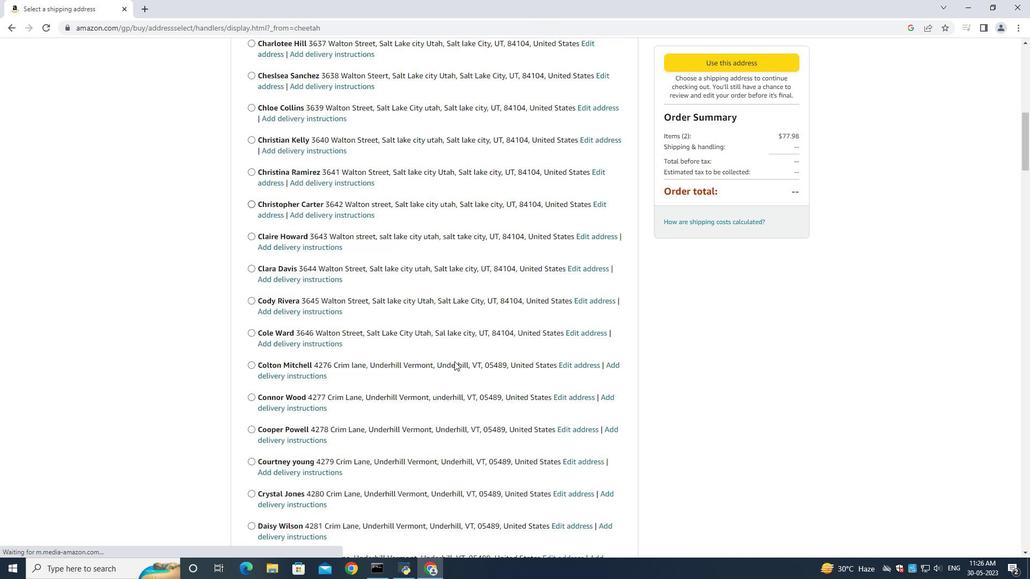 
Action: Mouse scrolled (454, 361) with delta (0, 0)
Screenshot: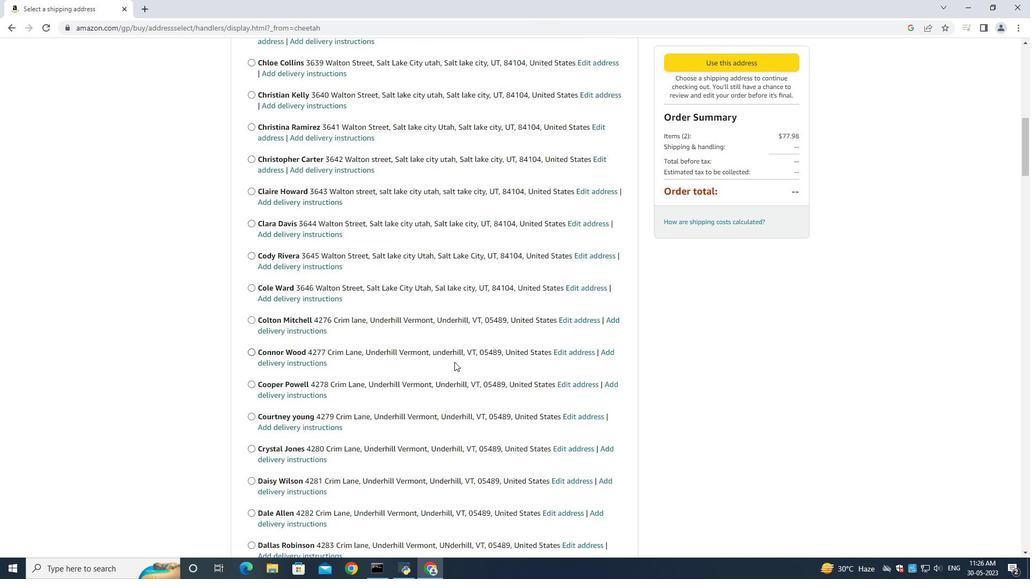 
Action: Mouse scrolled (454, 361) with delta (0, 0)
Screenshot: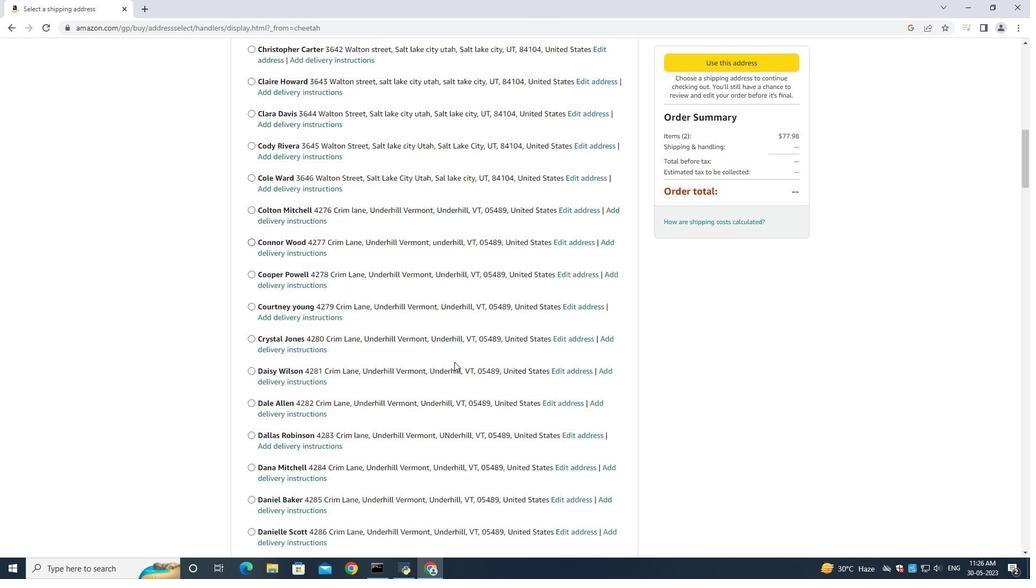 
Action: Mouse scrolled (454, 361) with delta (0, 0)
Screenshot: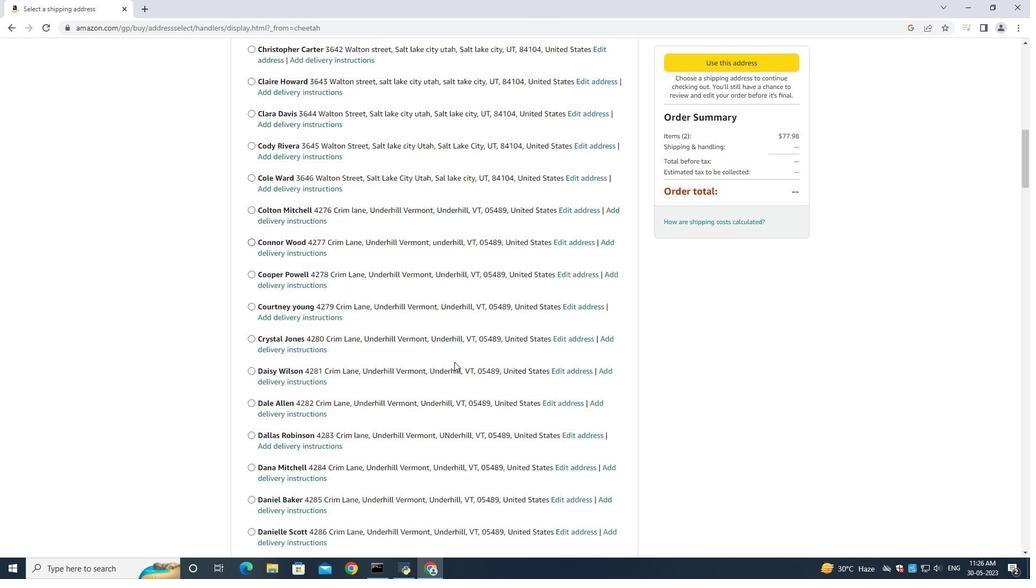 
Action: Mouse scrolled (454, 361) with delta (0, 0)
Screenshot: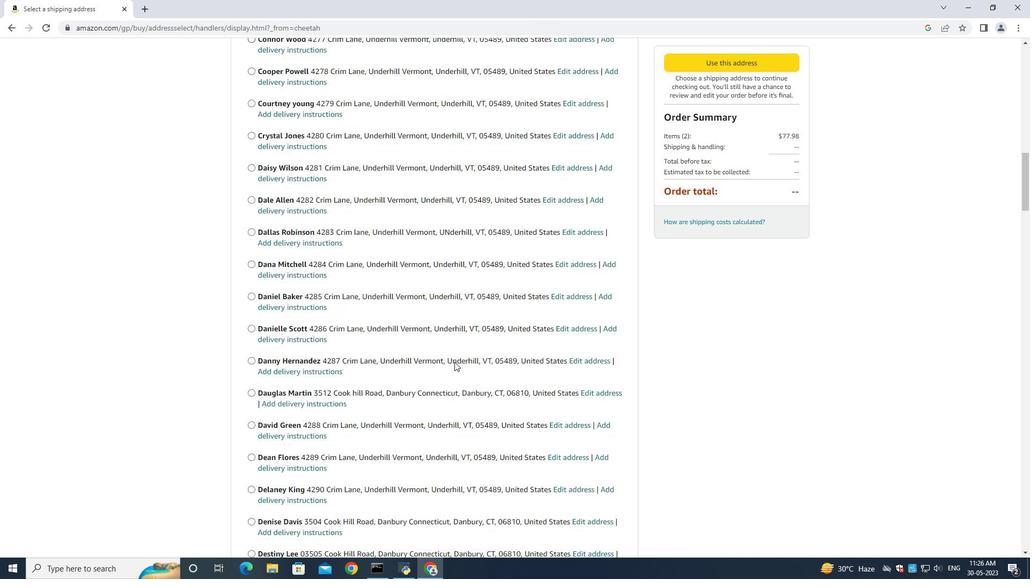 
Action: Mouse scrolled (454, 361) with delta (0, 0)
Screenshot: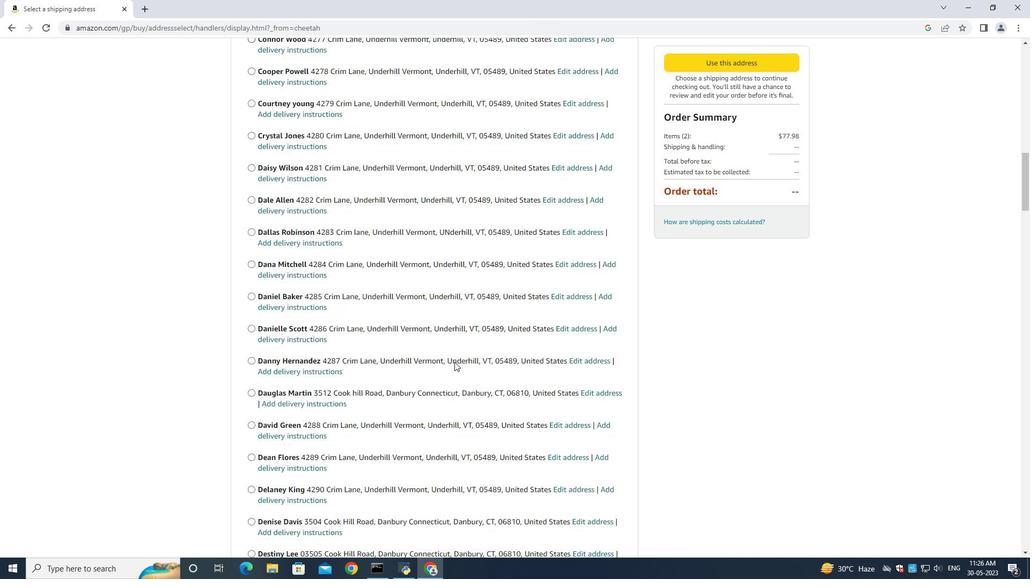 
Action: Mouse scrolled (454, 361) with delta (0, 0)
Screenshot: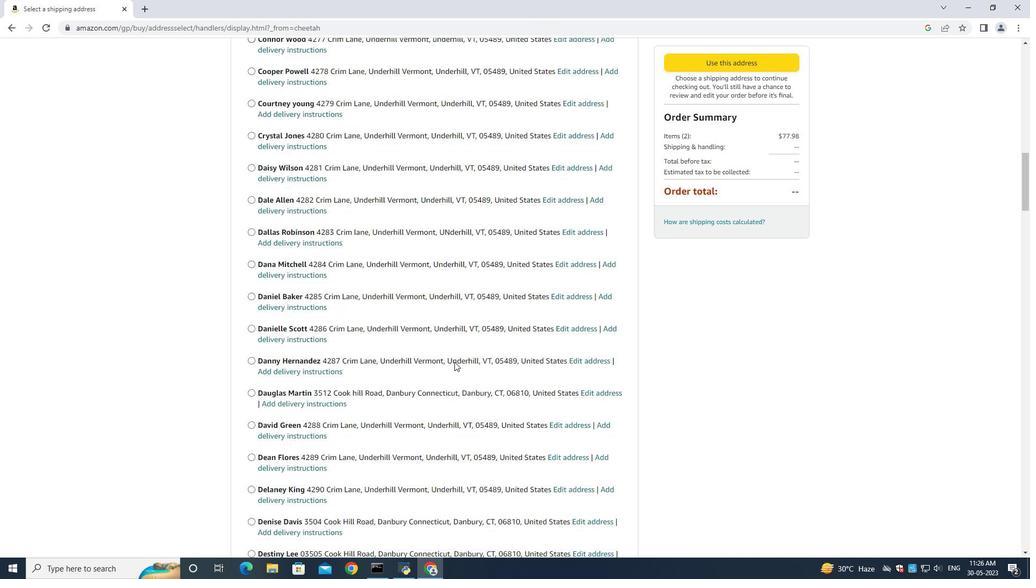 
Action: Mouse scrolled (454, 361) with delta (0, 0)
Screenshot: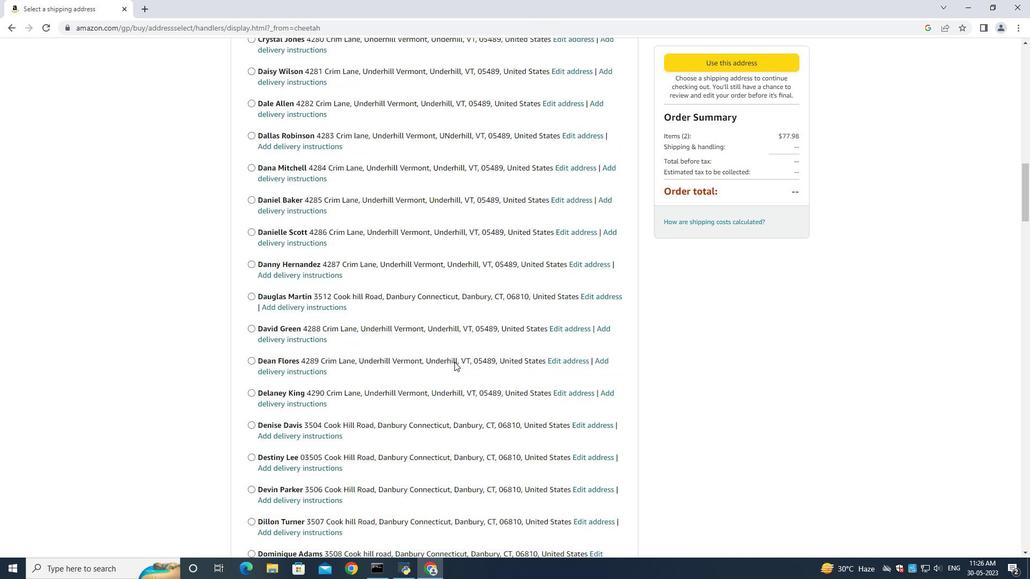 
Action: Mouse moved to (454, 362)
Screenshot: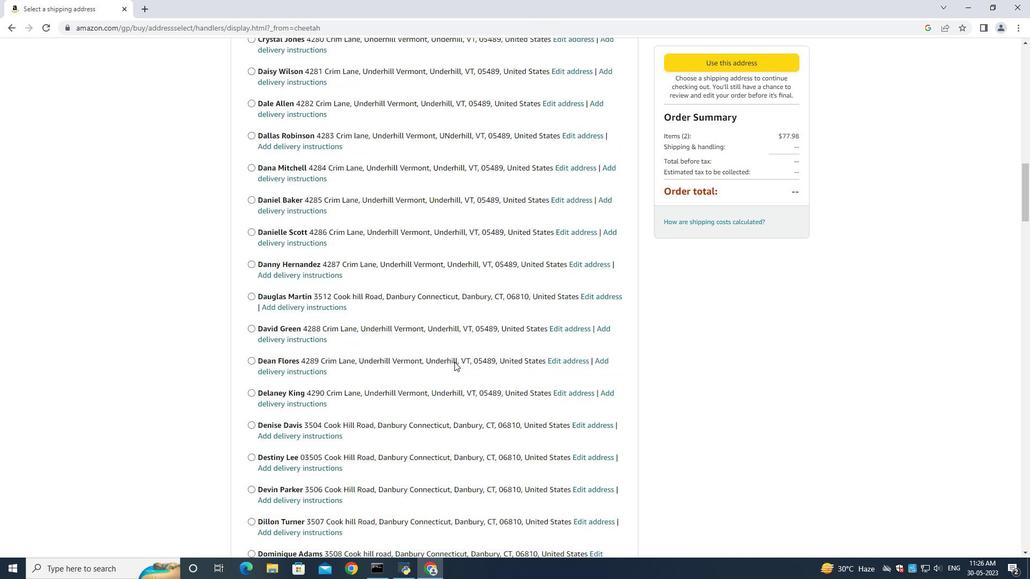 
Action: Mouse scrolled (454, 361) with delta (0, 0)
Screenshot: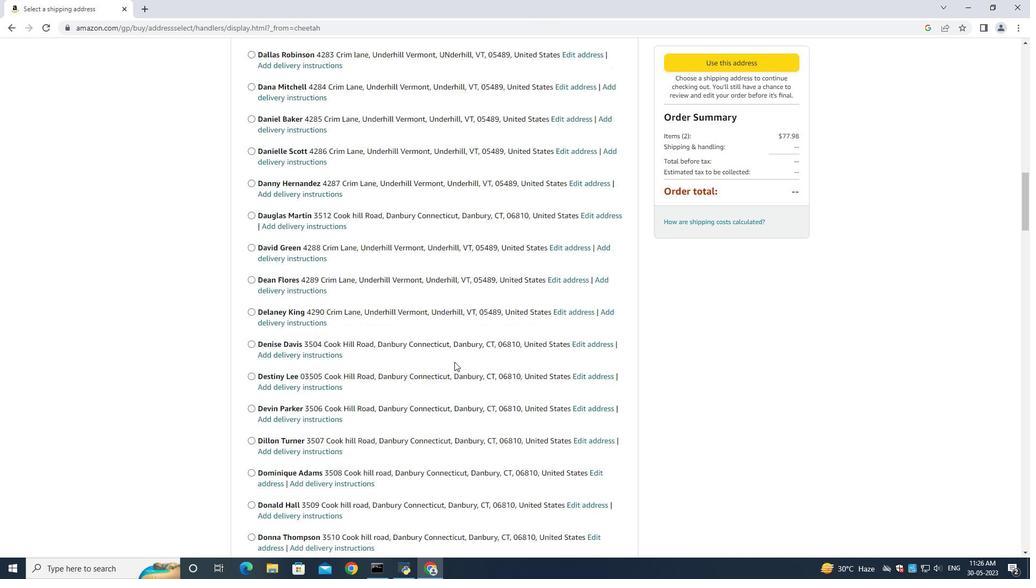 
Action: Mouse moved to (454, 363)
Screenshot: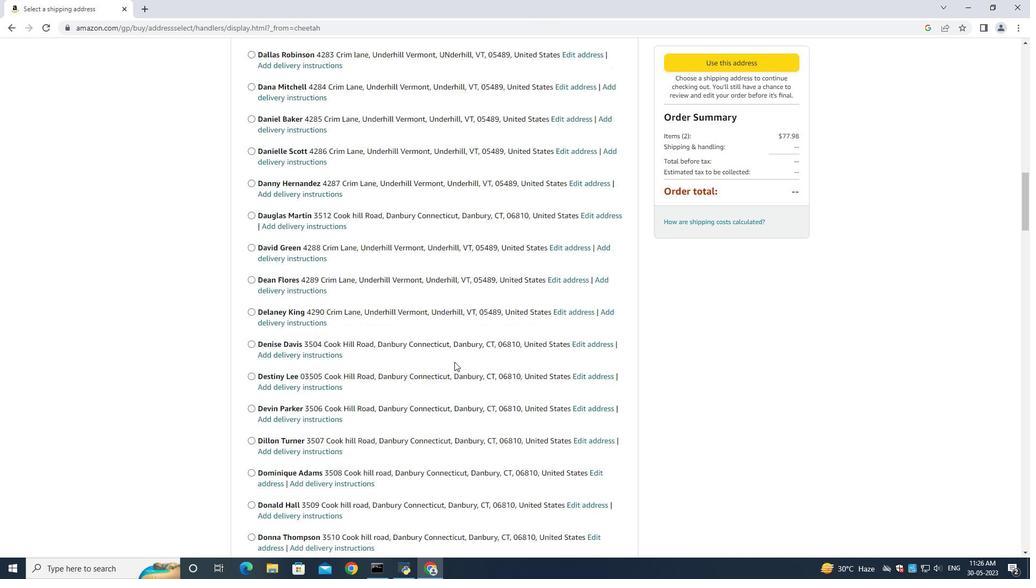 
Action: Mouse scrolled (454, 362) with delta (0, 0)
Screenshot: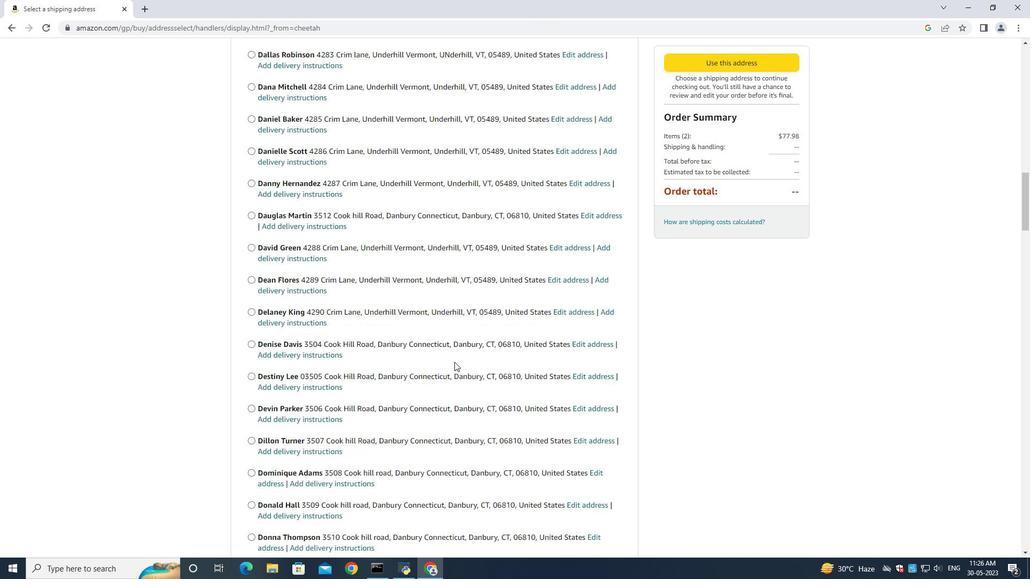 
Action: Mouse moved to (454, 363)
Screenshot: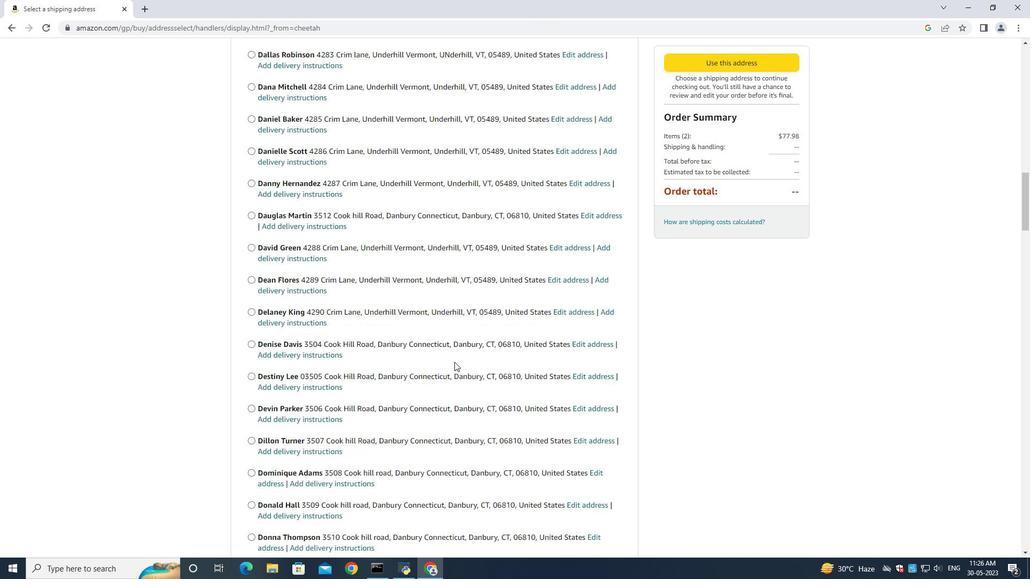 
Action: Mouse scrolled (454, 363) with delta (0, 0)
Screenshot: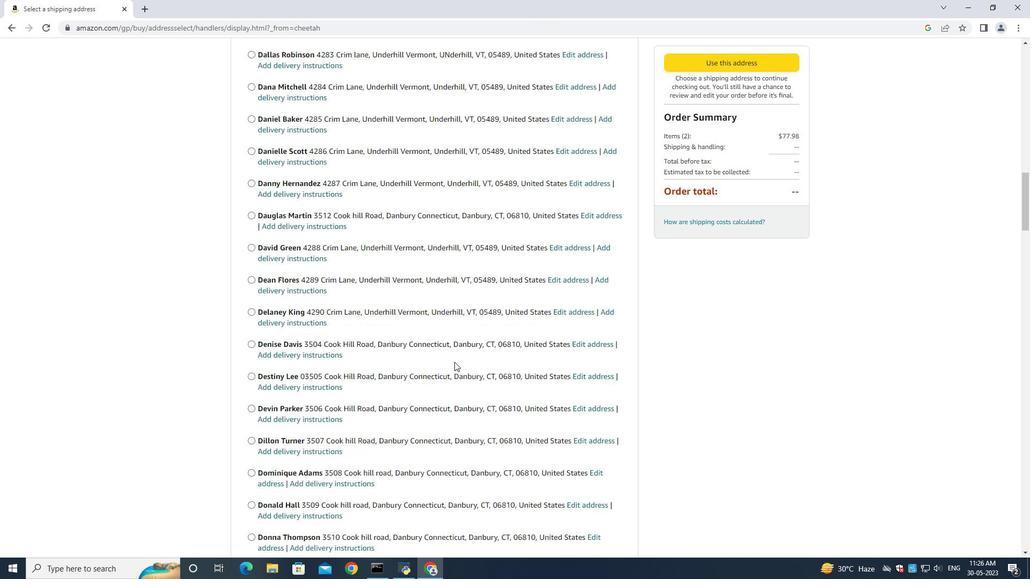 
Action: Mouse moved to (454, 363)
Screenshot: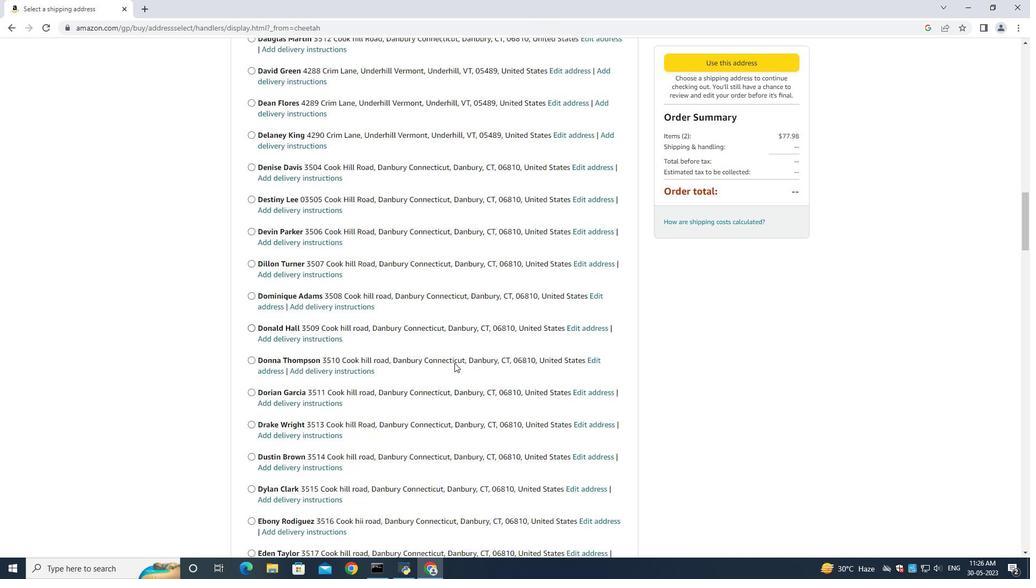 
Action: Mouse scrolled (454, 362) with delta (0, 0)
Screenshot: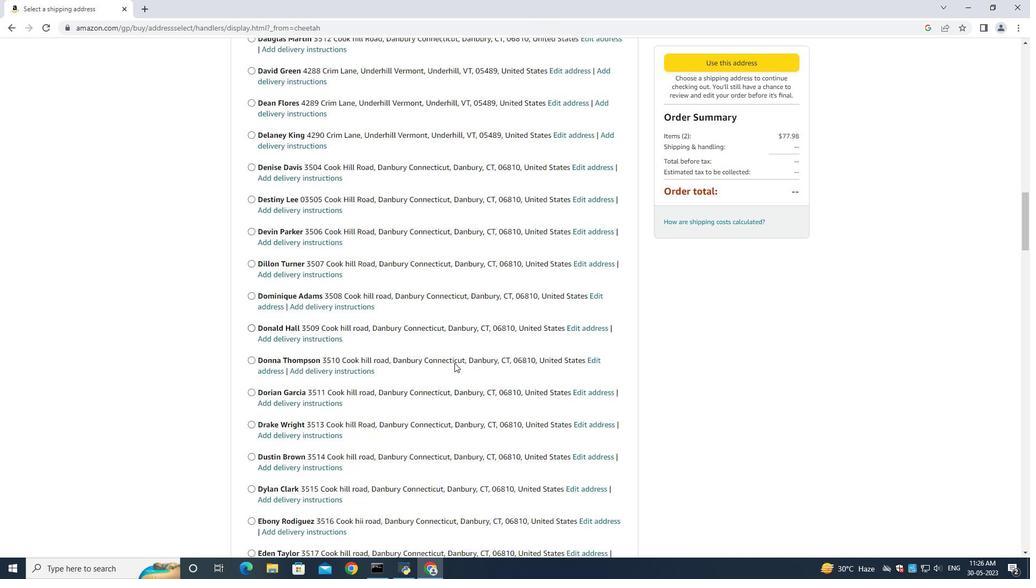 
Action: Mouse scrolled (454, 362) with delta (0, 0)
Screenshot: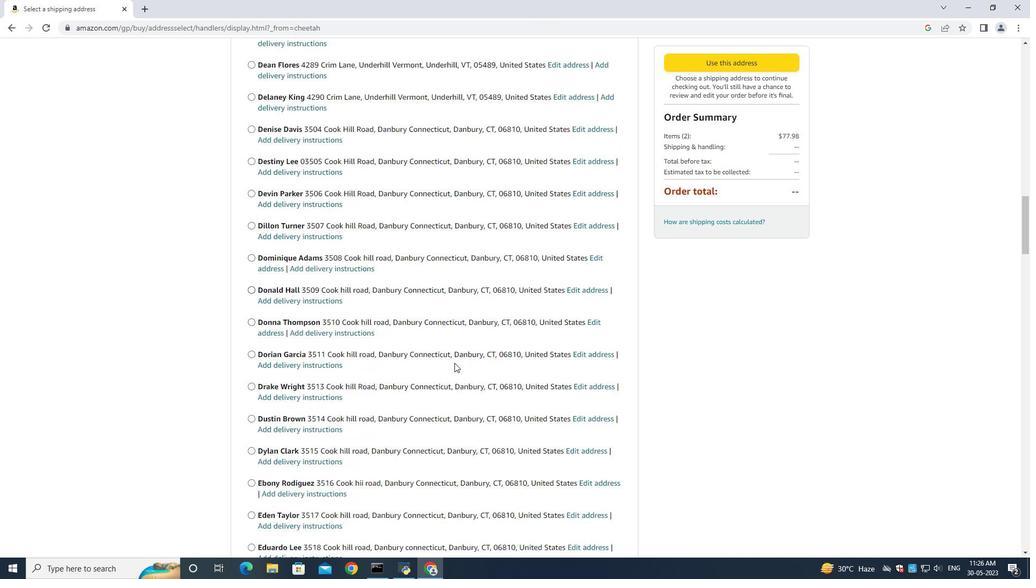
Action: Mouse scrolled (454, 362) with delta (0, 0)
Screenshot: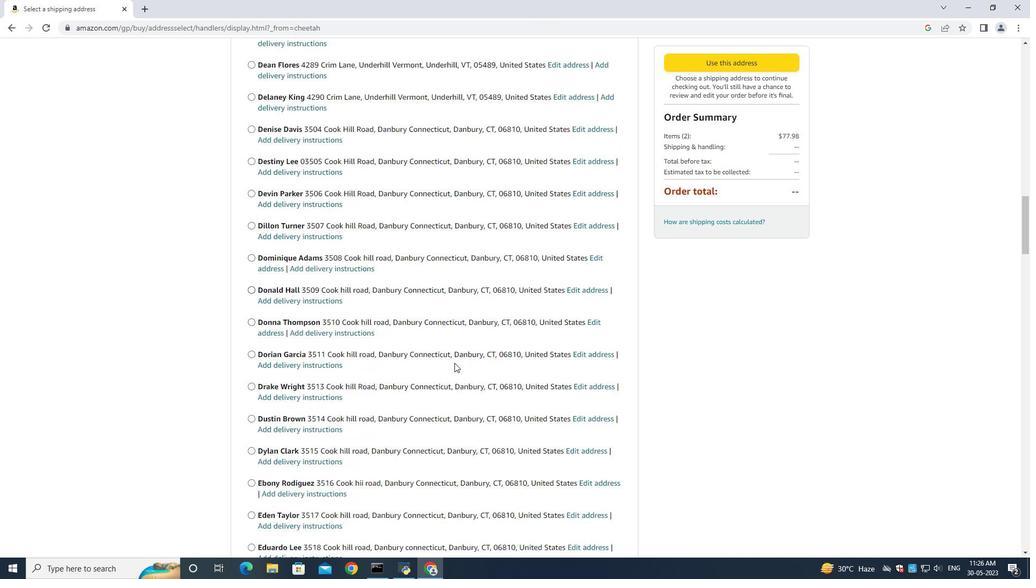 
Action: Mouse scrolled (454, 362) with delta (0, 0)
Screenshot: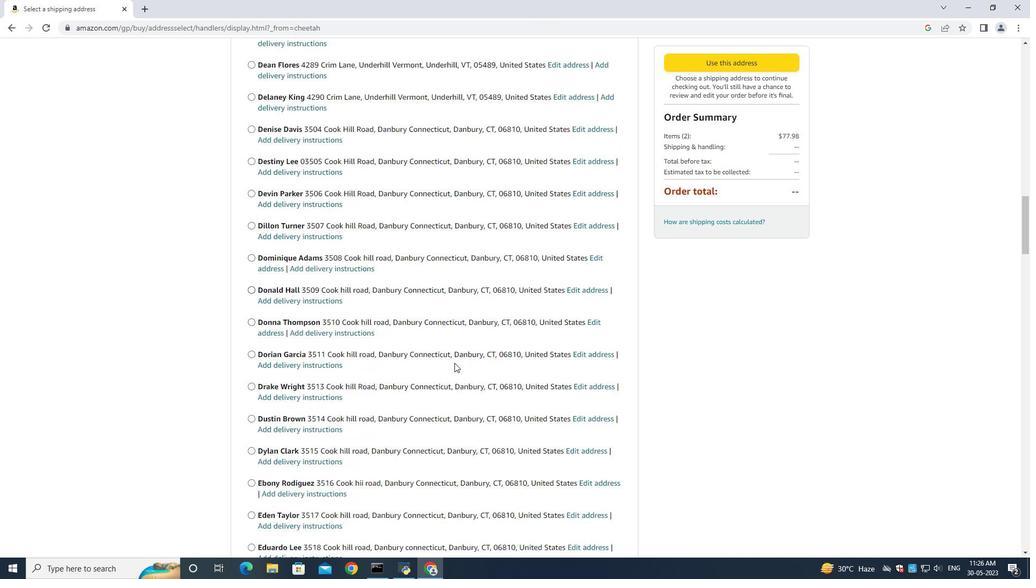 
Action: Mouse moved to (454, 362)
Screenshot: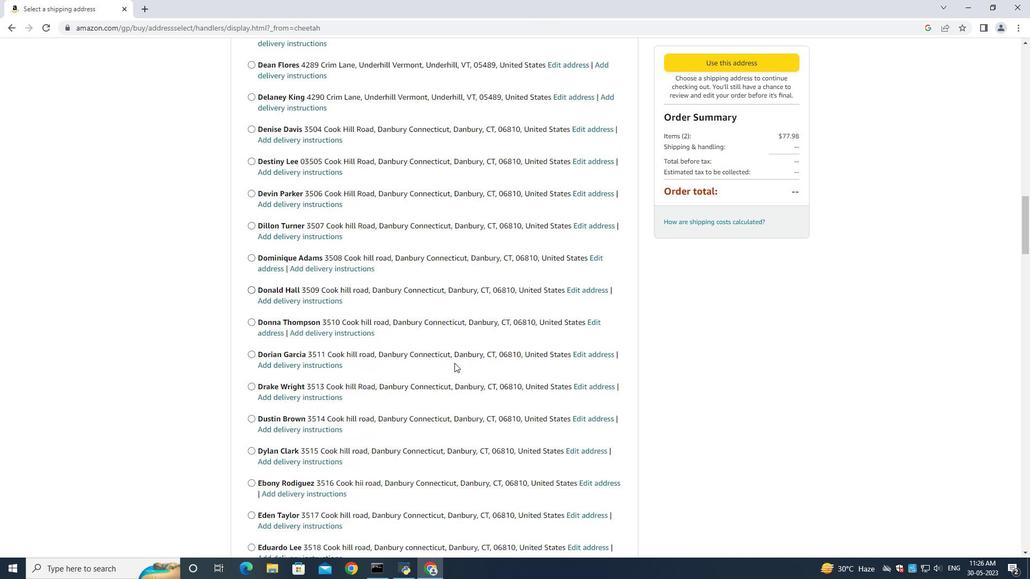 
Action: Mouse scrolled (454, 361) with delta (0, 0)
Screenshot: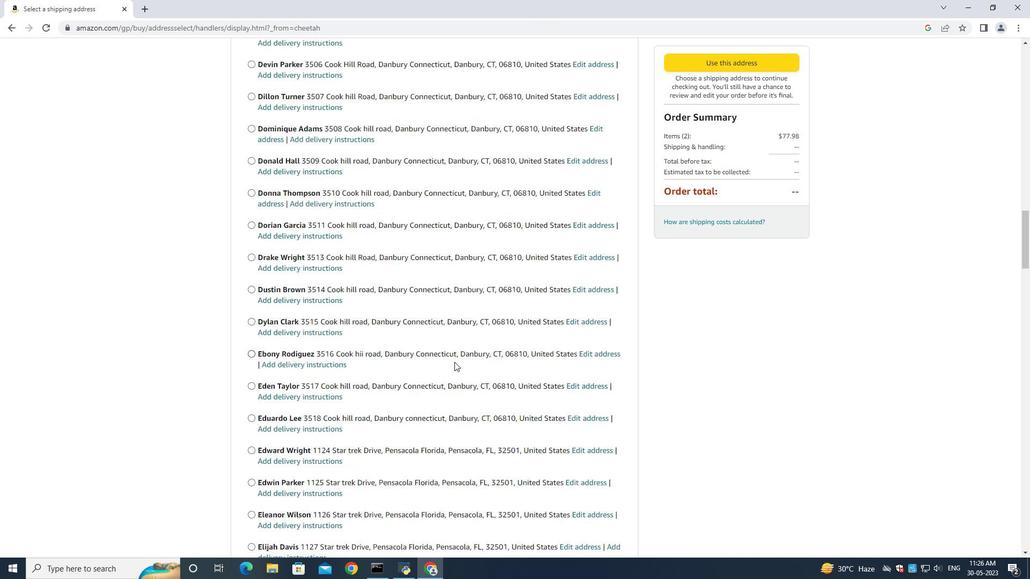 
Action: Mouse scrolled (454, 361) with delta (0, 0)
Screenshot: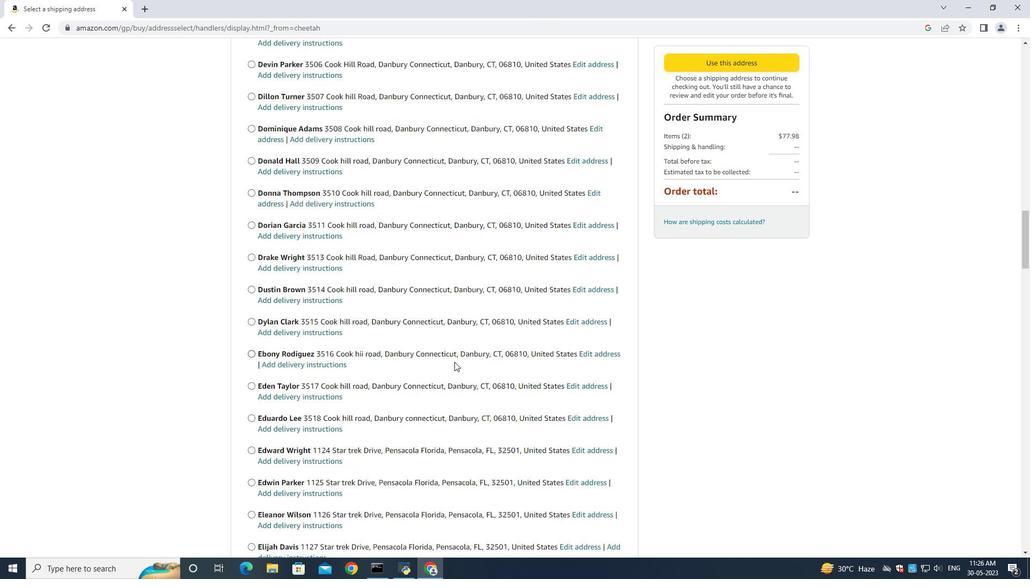 
Action: Mouse scrolled (454, 361) with delta (0, 0)
Screenshot: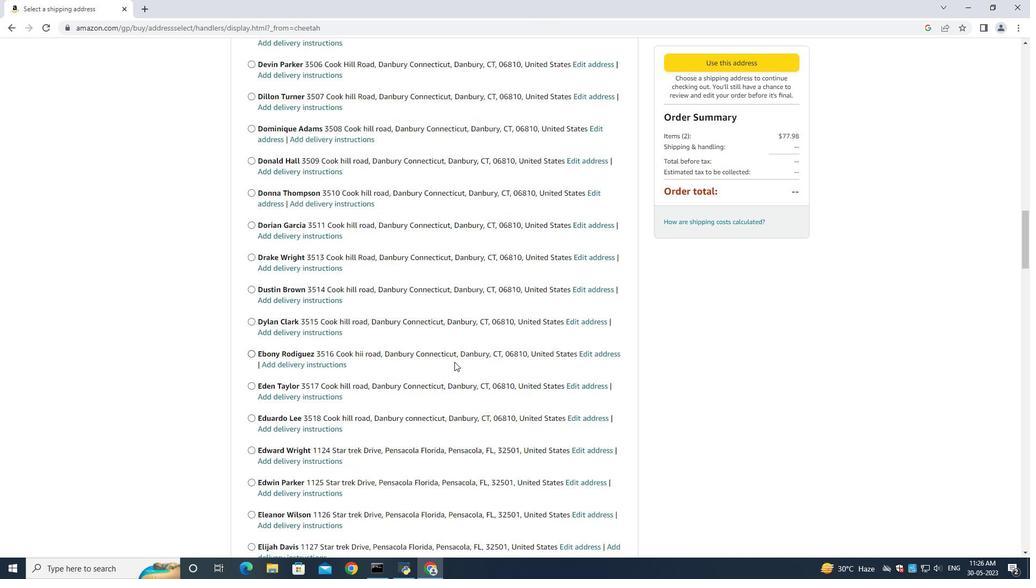 
Action: Mouse scrolled (454, 361) with delta (0, 0)
Screenshot: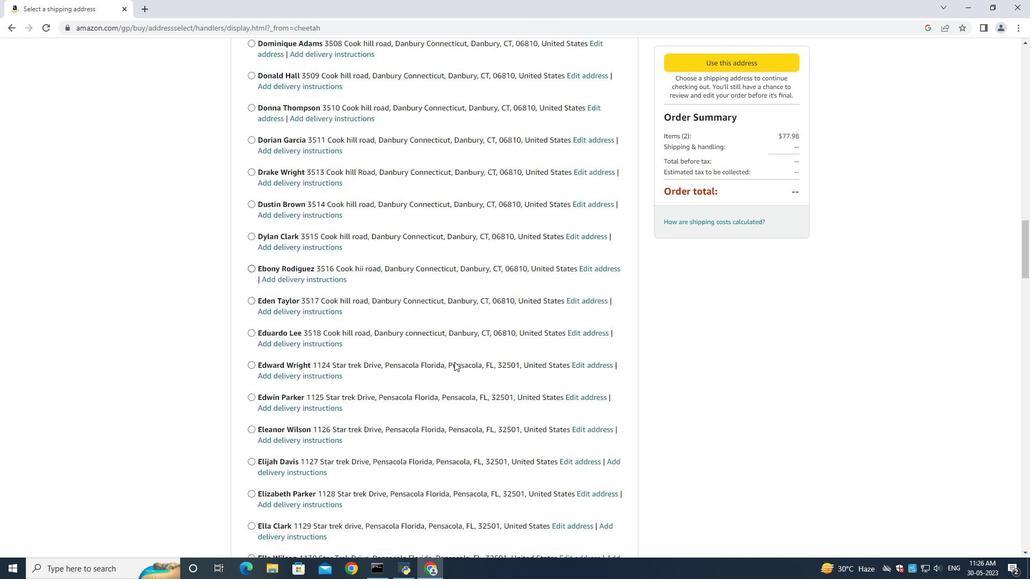 
Action: Mouse scrolled (454, 361) with delta (0, 0)
Screenshot: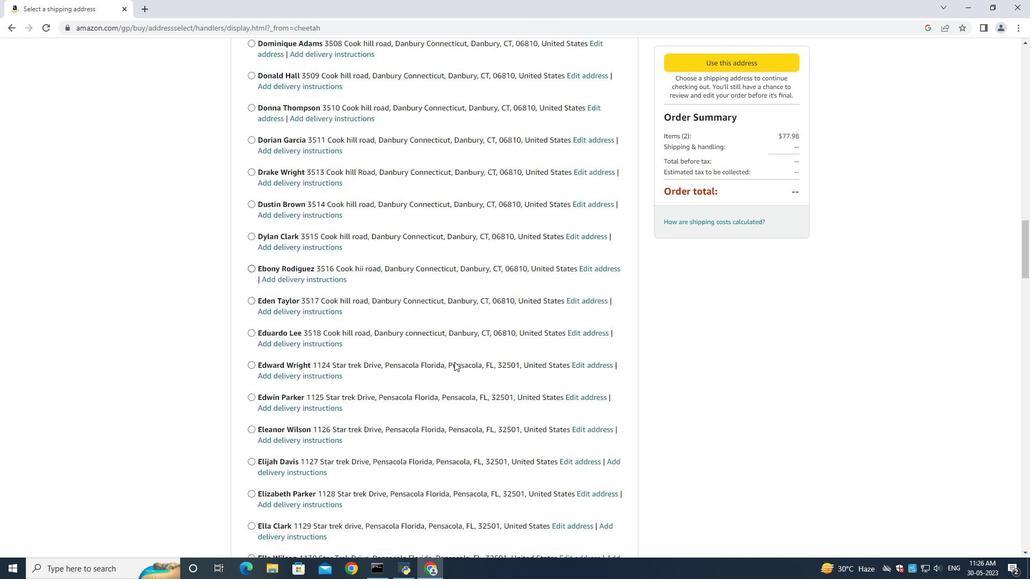 
Action: Mouse scrolled (454, 361) with delta (0, 0)
Screenshot: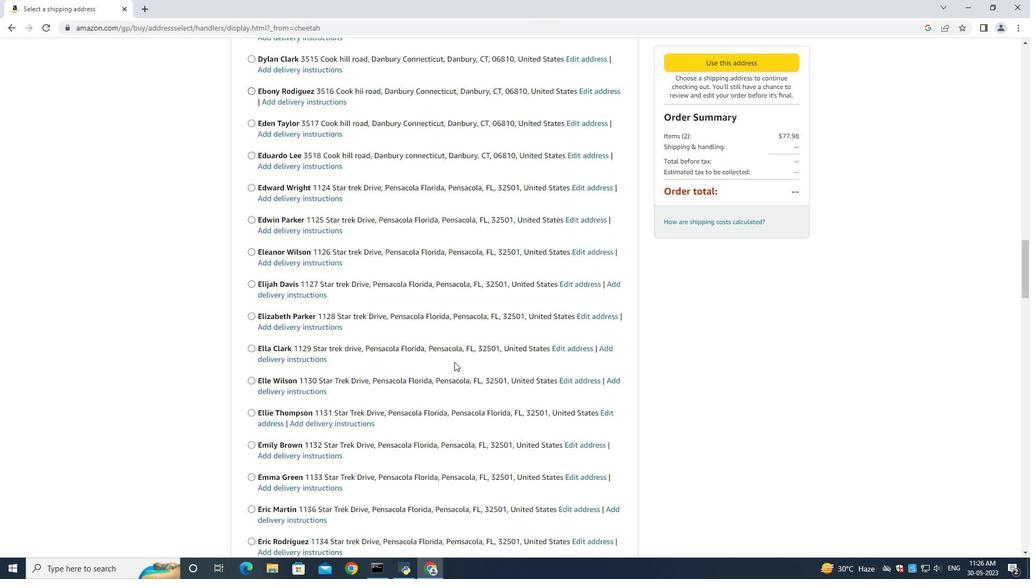 
Action: Mouse scrolled (454, 361) with delta (0, 0)
Screenshot: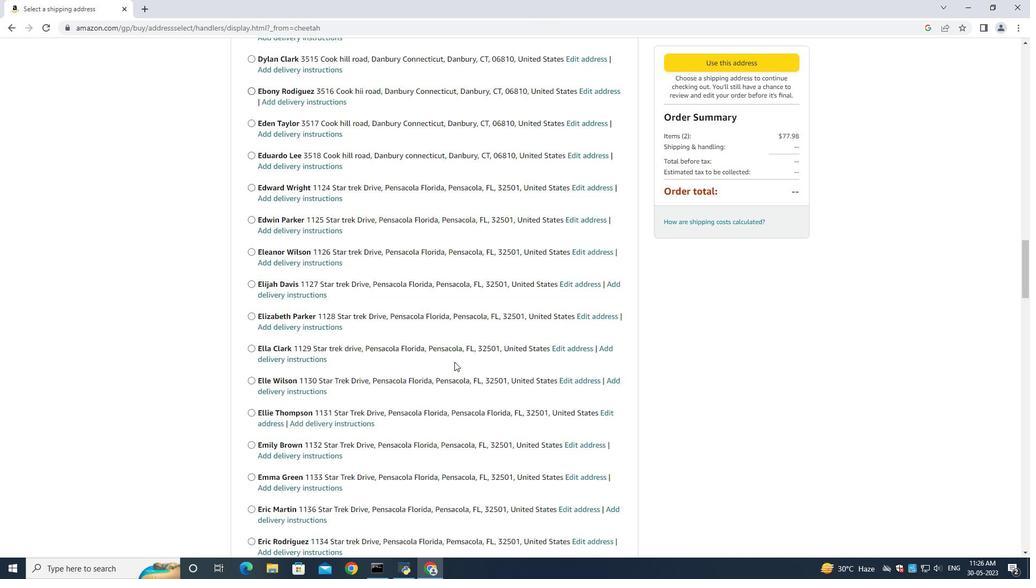 
Action: Mouse scrolled (454, 361) with delta (0, 0)
Screenshot: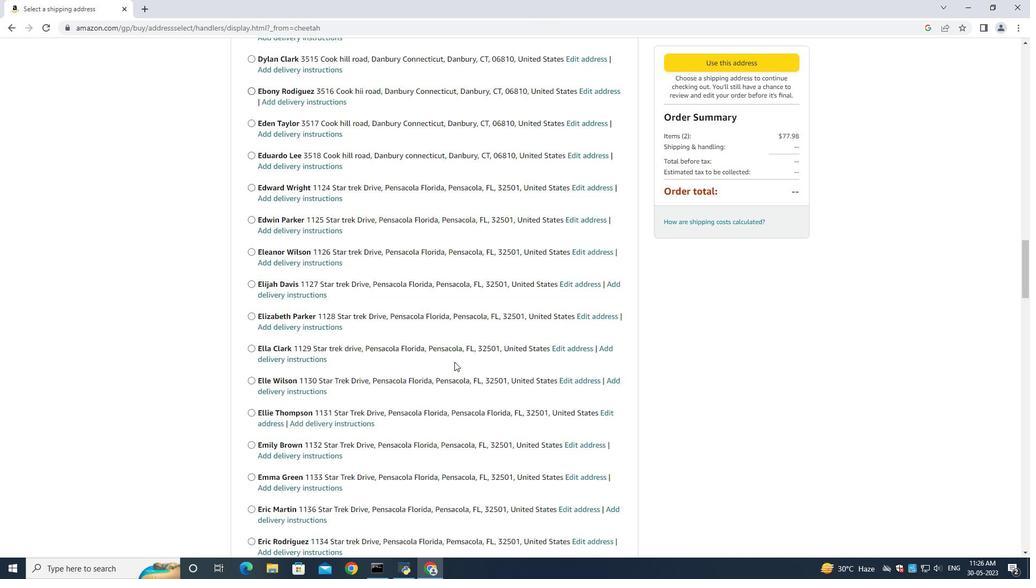 
Action: Mouse scrolled (454, 361) with delta (0, 0)
Screenshot: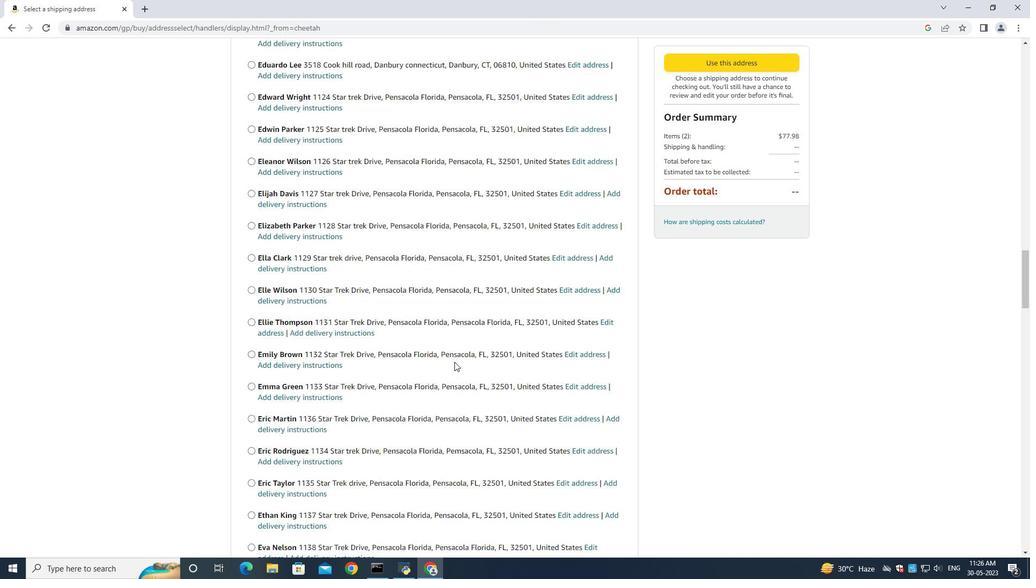 
Action: Mouse scrolled (454, 361) with delta (0, 0)
Screenshot: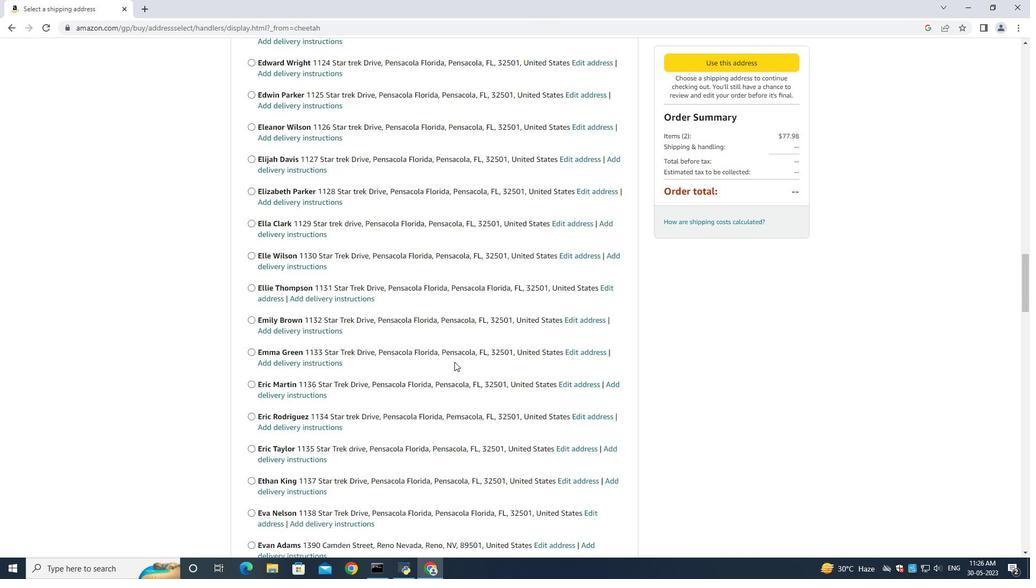 
Action: Mouse moved to (454, 363)
Screenshot: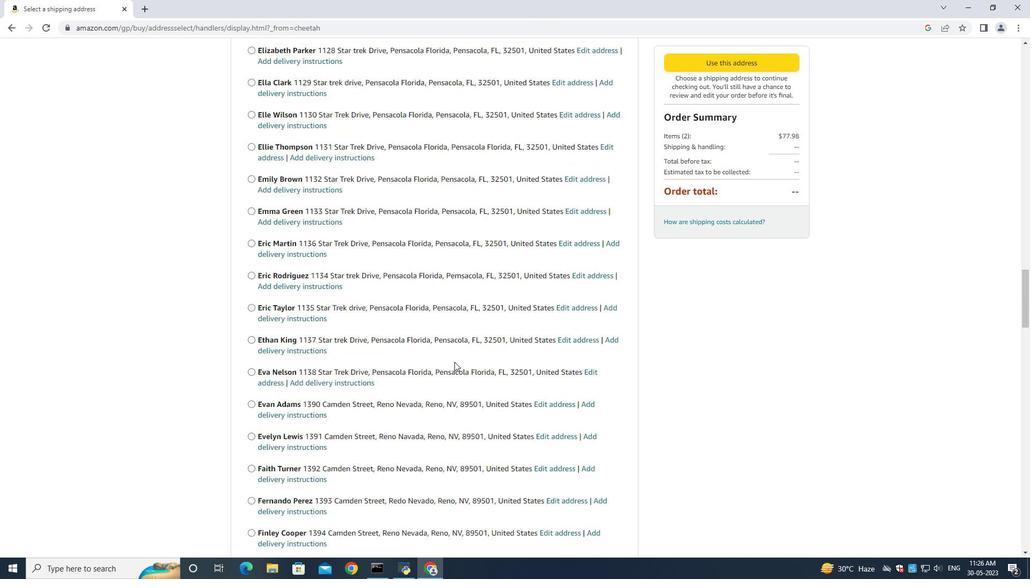 
Action: Mouse scrolled (454, 362) with delta (0, 0)
Screenshot: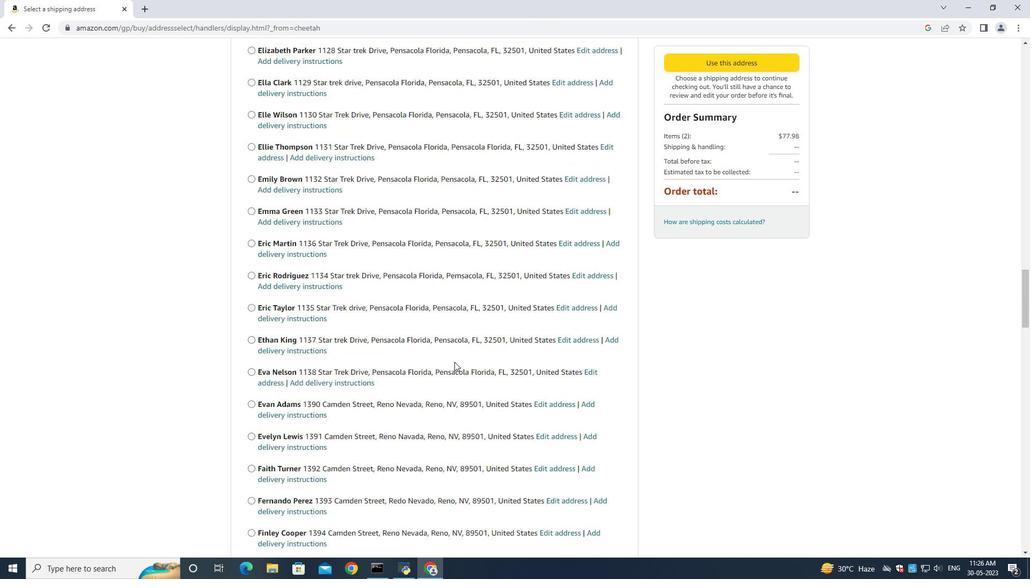 
Action: Mouse scrolled (454, 362) with delta (0, 0)
Screenshot: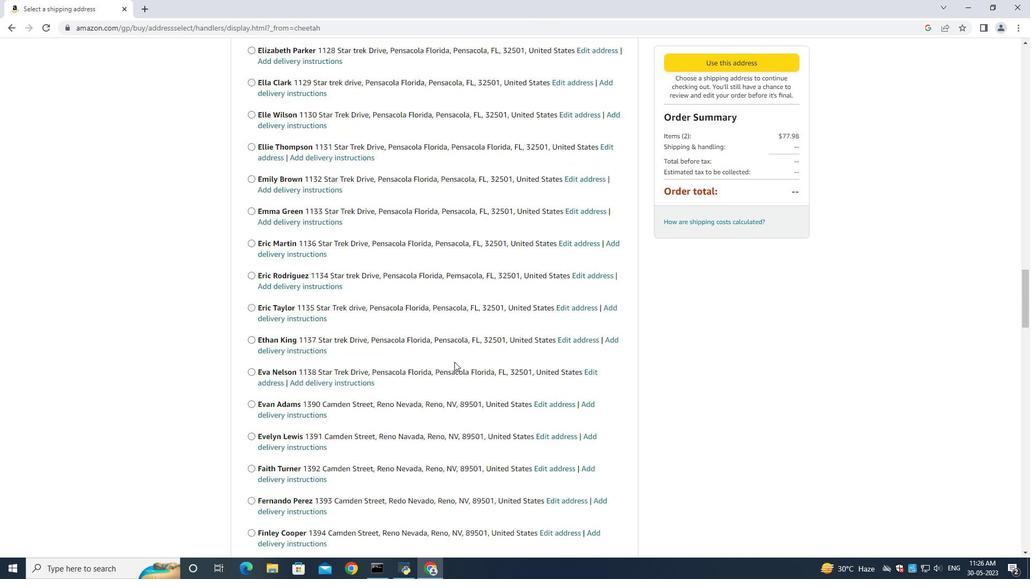 
Action: Mouse scrolled (454, 362) with delta (0, 0)
Screenshot: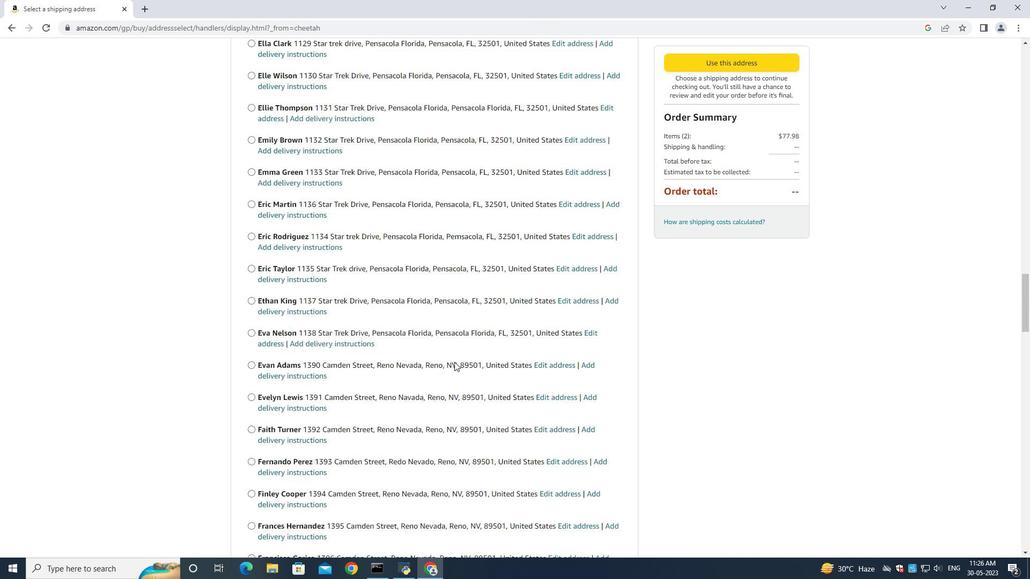 
Action: Mouse scrolled (454, 362) with delta (0, 0)
Screenshot: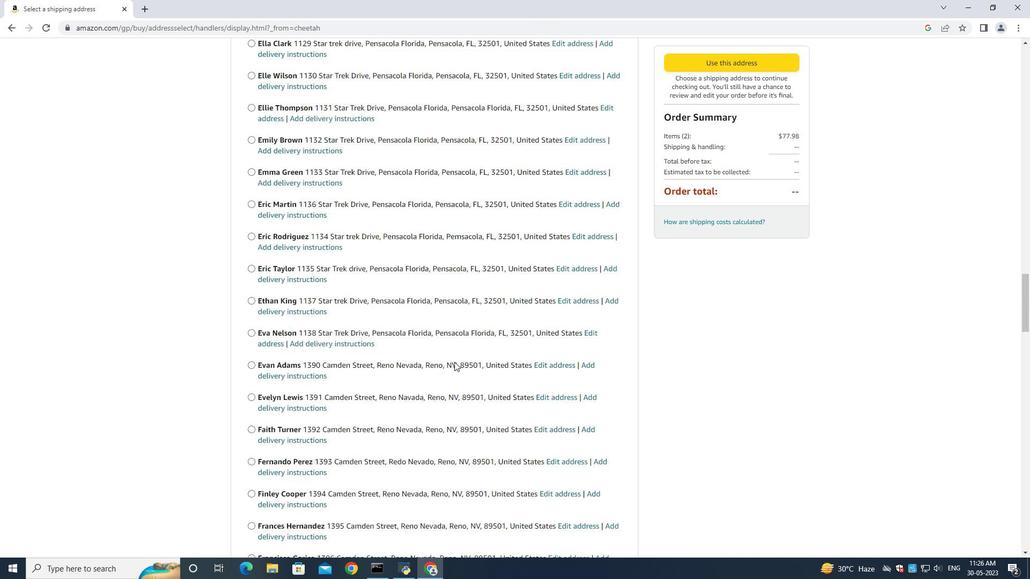 
Action: Mouse moved to (454, 363)
Screenshot: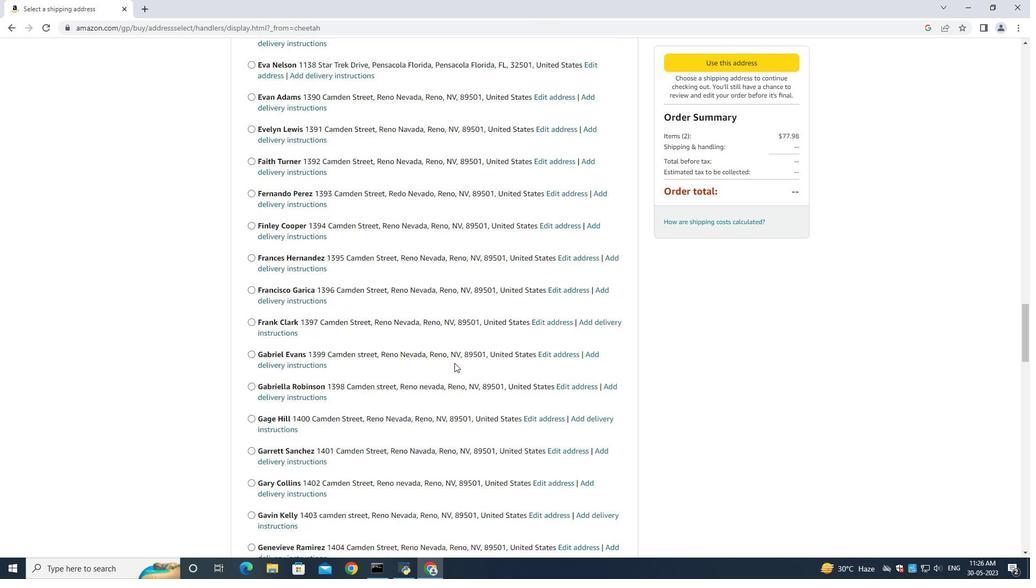 
Action: Mouse scrolled (454, 363) with delta (0, 0)
Screenshot: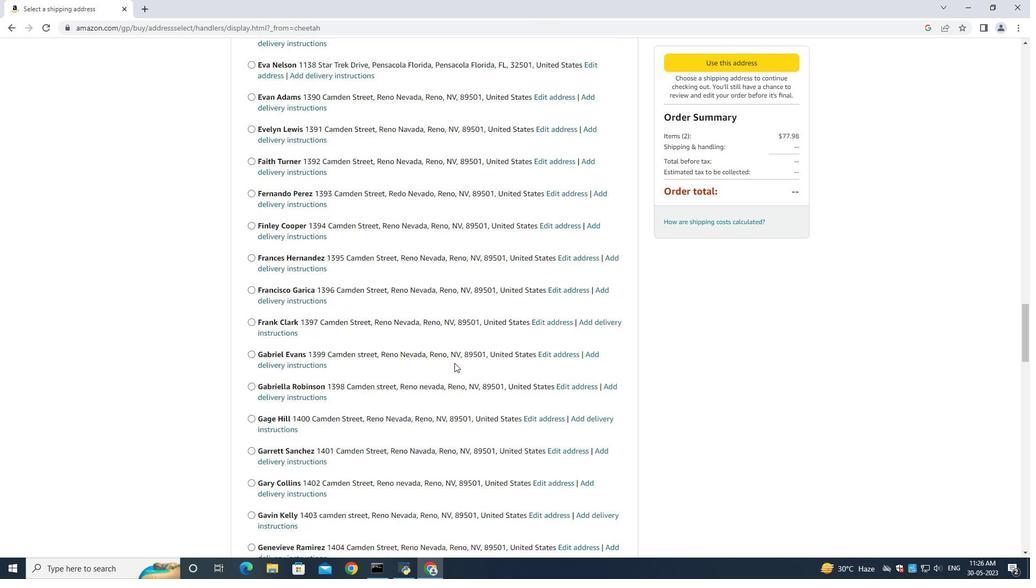 
Action: Mouse scrolled (454, 363) with delta (0, 0)
Screenshot: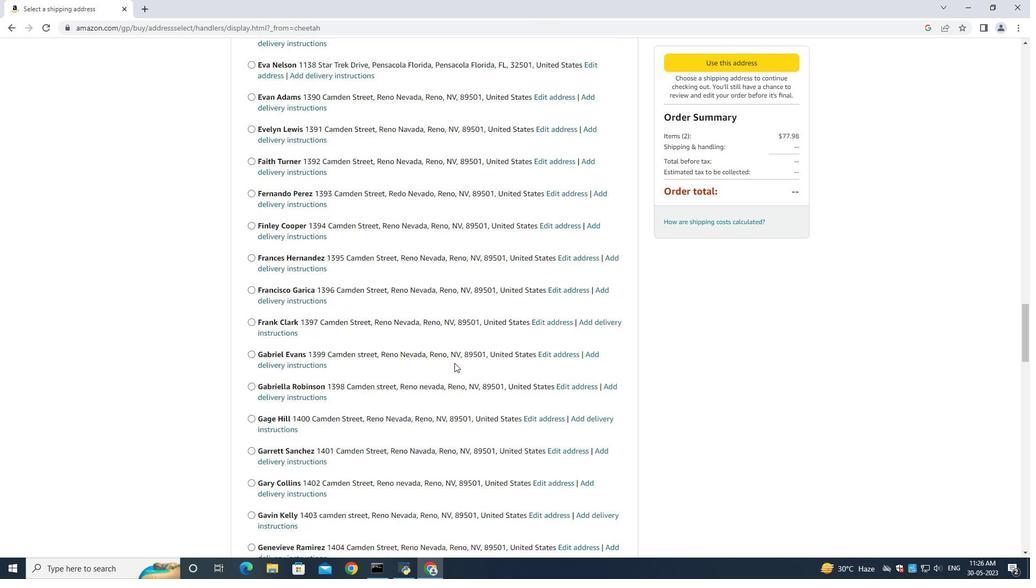 
Action: Mouse scrolled (454, 363) with delta (0, 0)
Screenshot: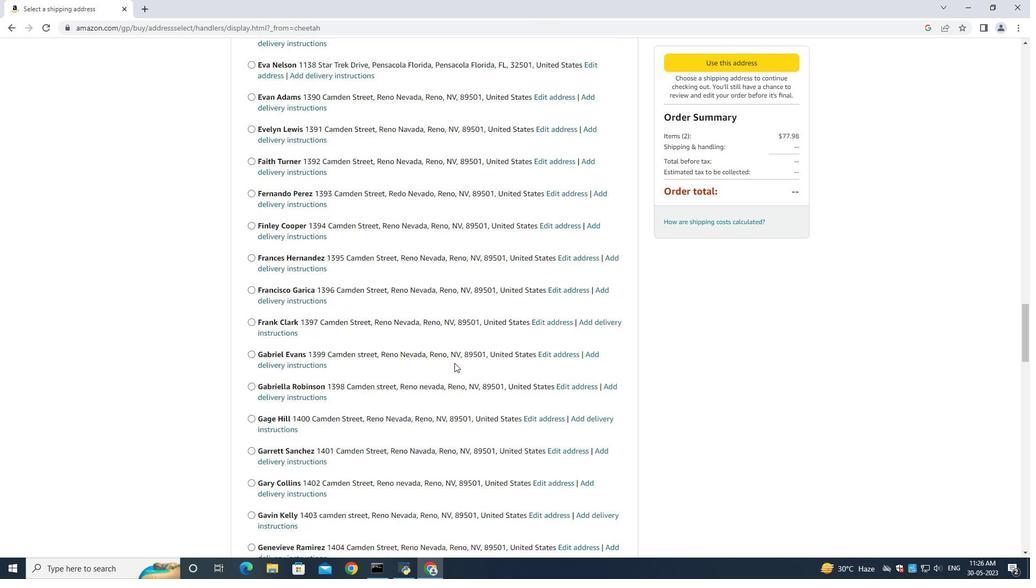 
Action: Mouse scrolled (454, 363) with delta (0, 0)
Screenshot: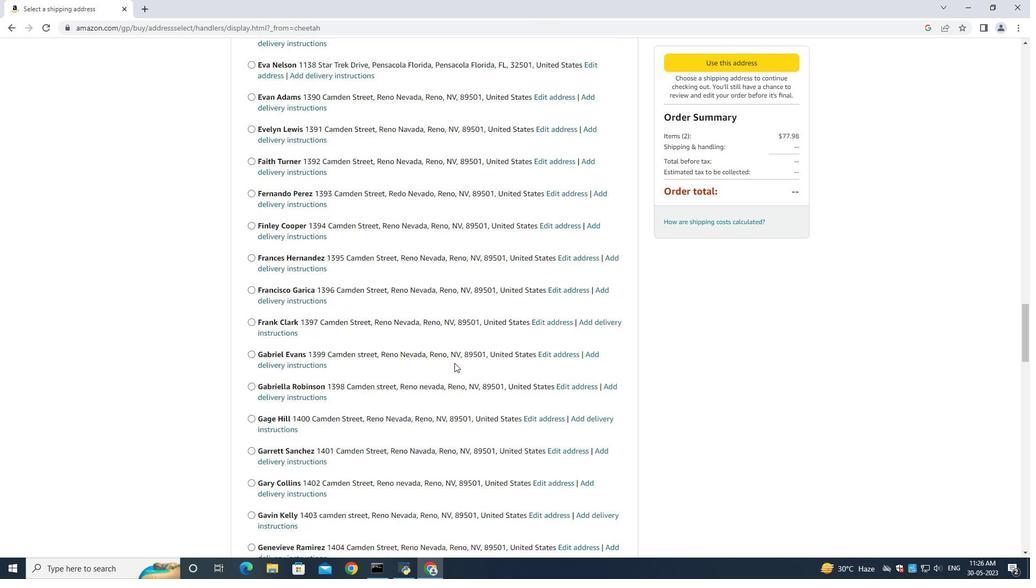 
Action: Mouse scrolled (454, 363) with delta (0, 0)
Screenshot: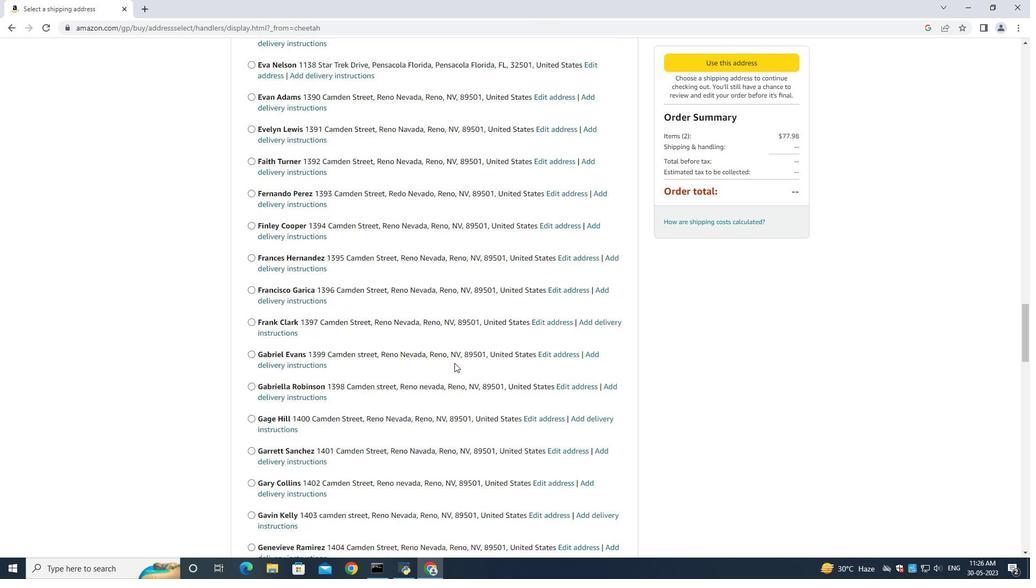 
Action: Mouse scrolled (454, 363) with delta (0, 0)
Screenshot: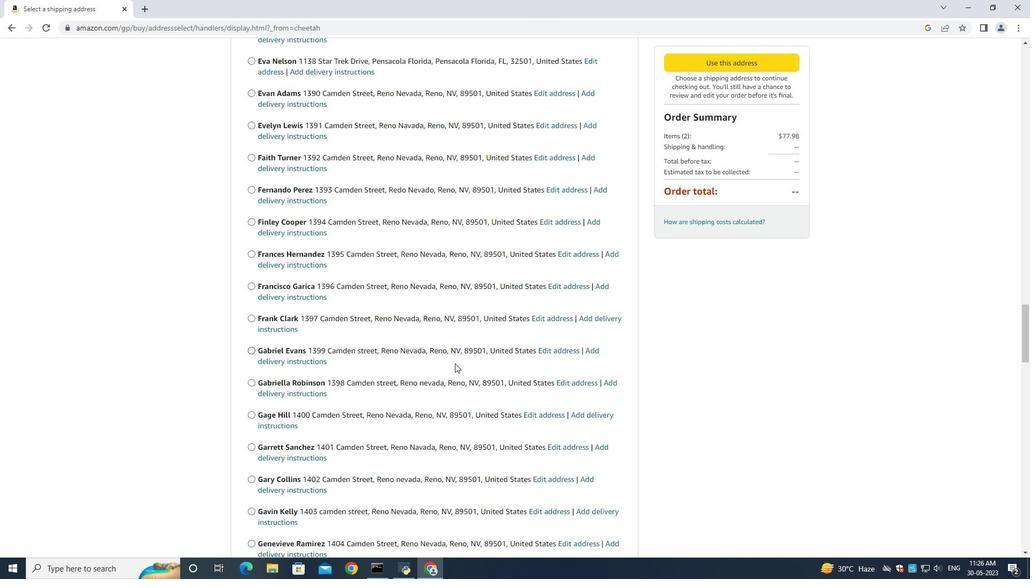 
Action: Mouse scrolled (454, 363) with delta (0, 0)
Screenshot: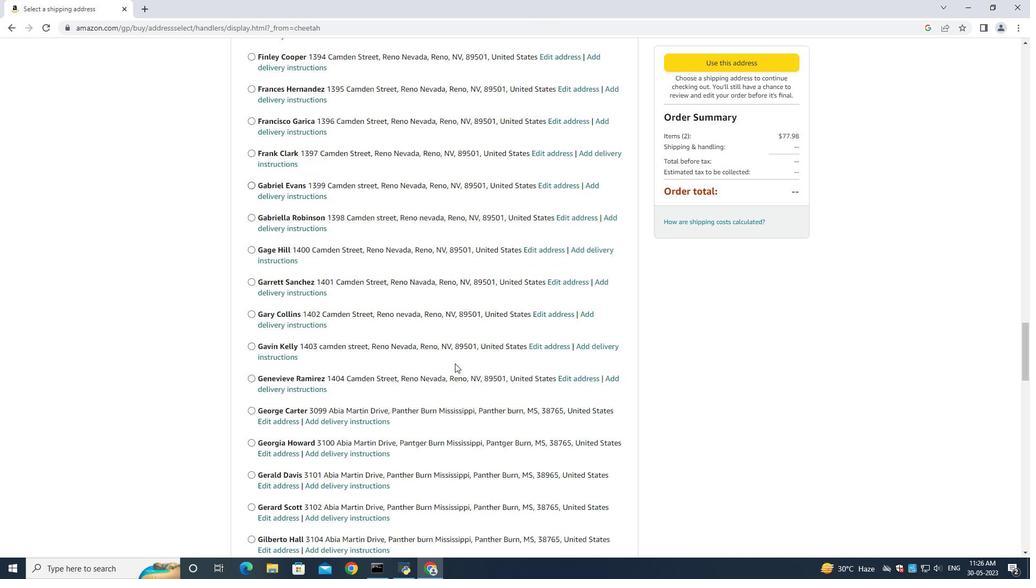 
Action: Mouse scrolled (454, 363) with delta (0, 0)
Screenshot: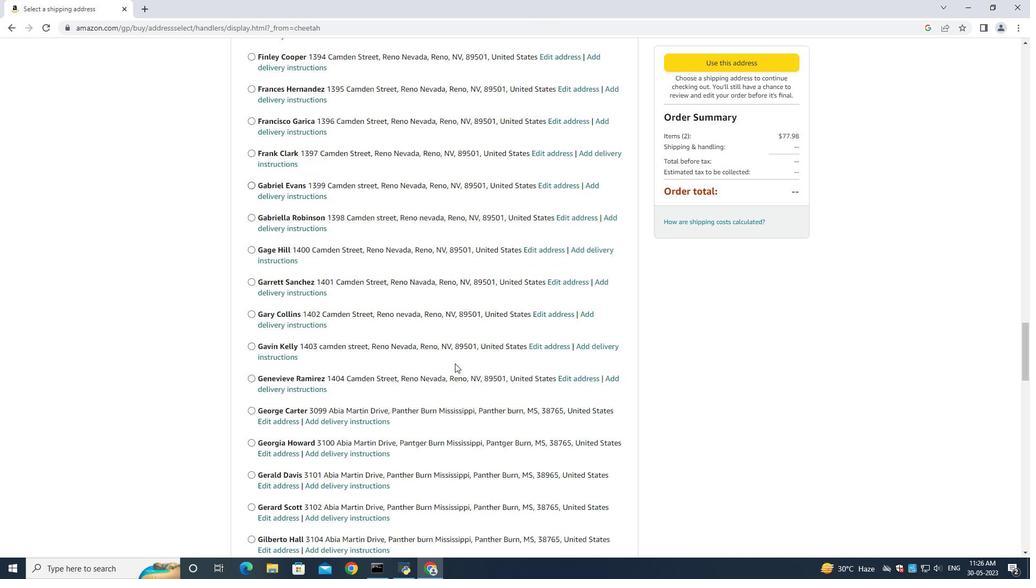 
Action: Mouse scrolled (454, 363) with delta (0, 0)
Screenshot: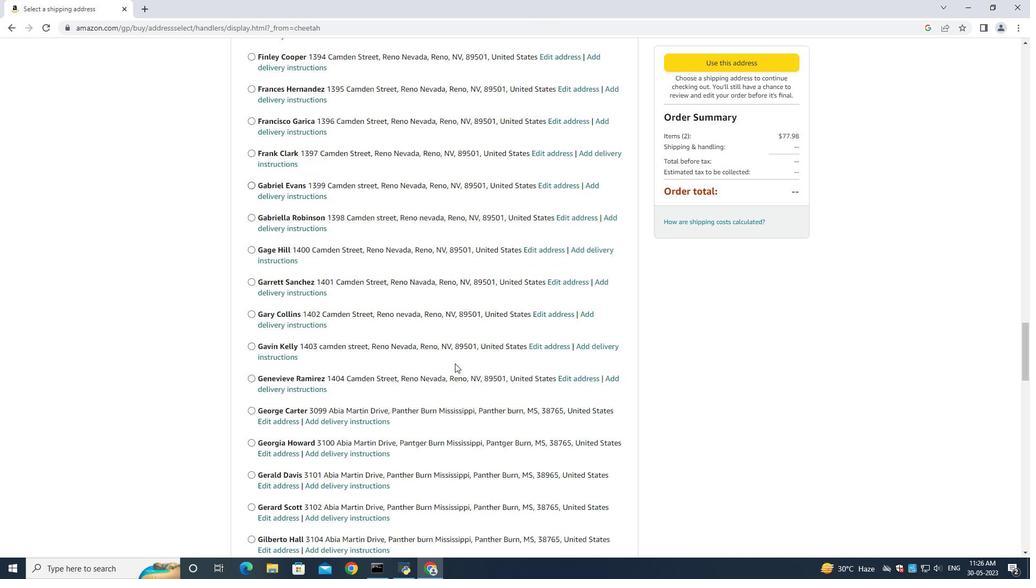 
Action: Mouse scrolled (454, 363) with delta (0, 0)
Screenshot: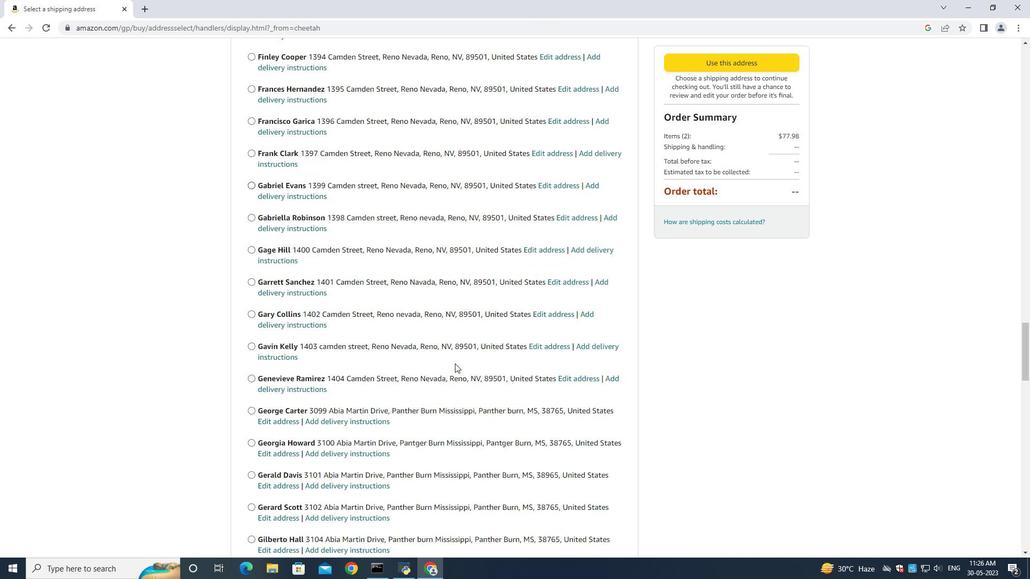 
Action: Mouse scrolled (454, 363) with delta (0, 0)
Screenshot: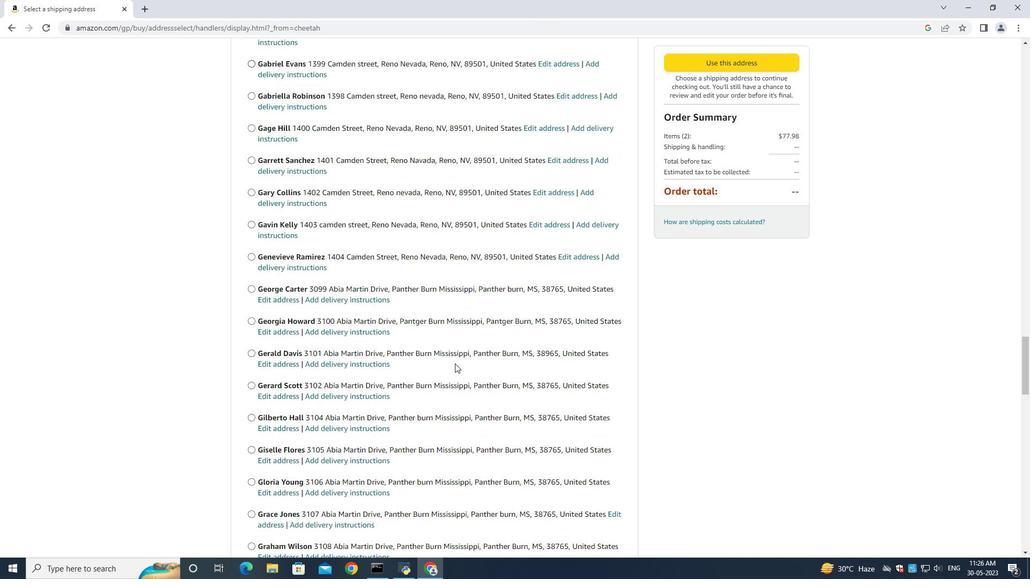 
Action: Mouse scrolled (454, 363) with delta (0, 0)
Screenshot: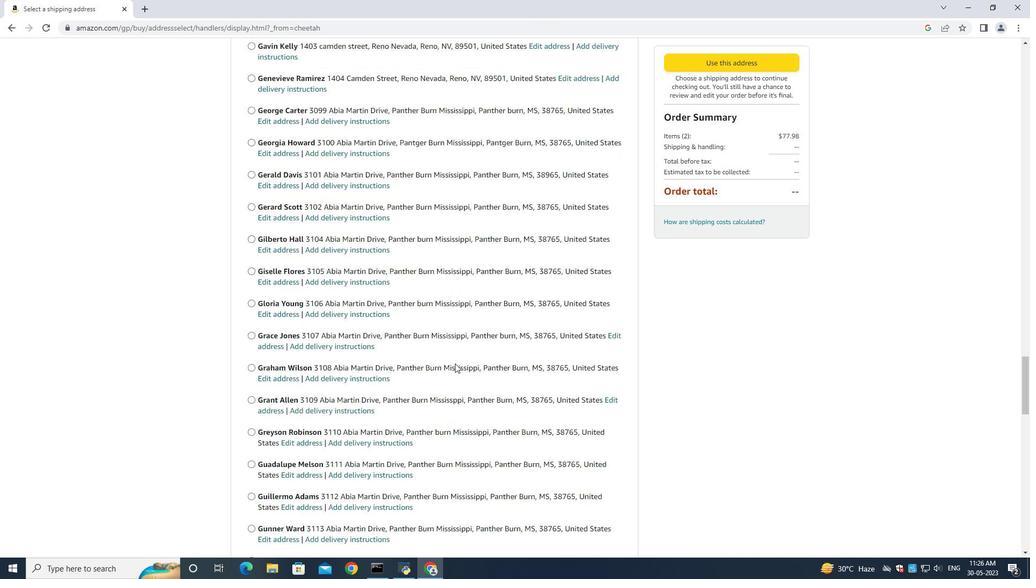 
Action: Mouse scrolled (454, 363) with delta (0, 0)
Screenshot: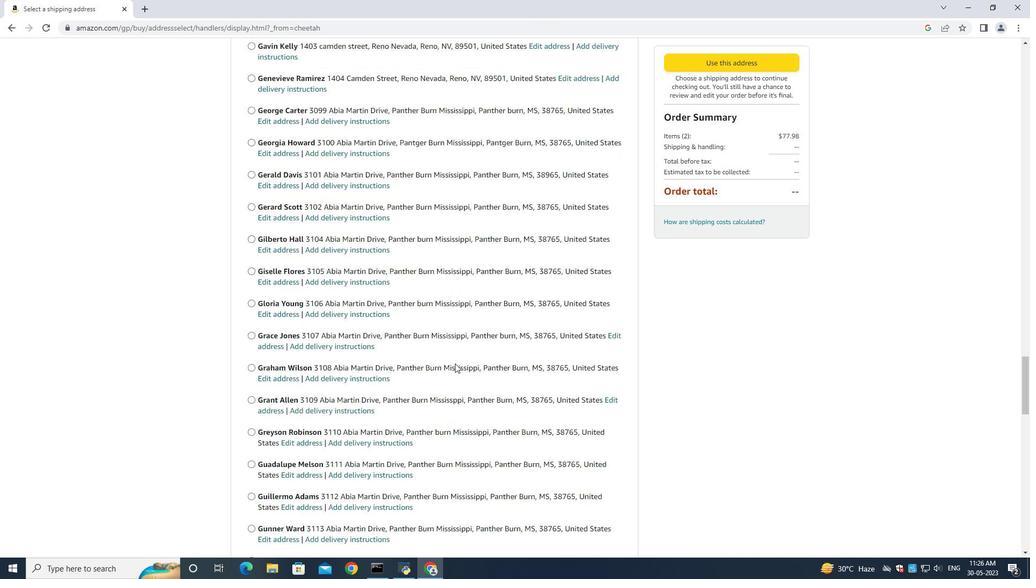 
Action: Mouse scrolled (454, 363) with delta (0, 0)
Screenshot: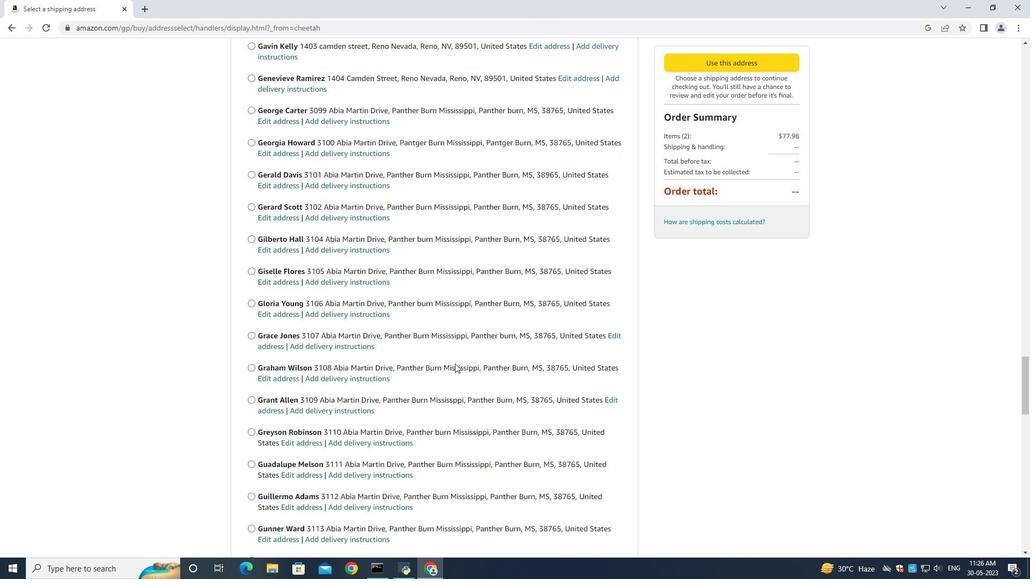 
Action: Mouse scrolled (454, 363) with delta (0, 0)
Screenshot: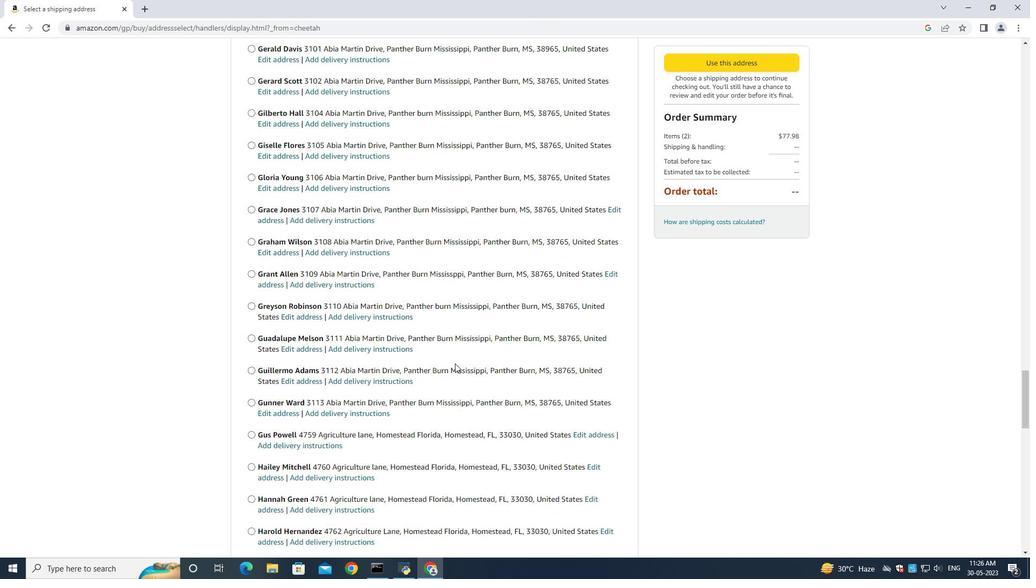 
Action: Mouse scrolled (454, 363) with delta (0, 0)
Screenshot: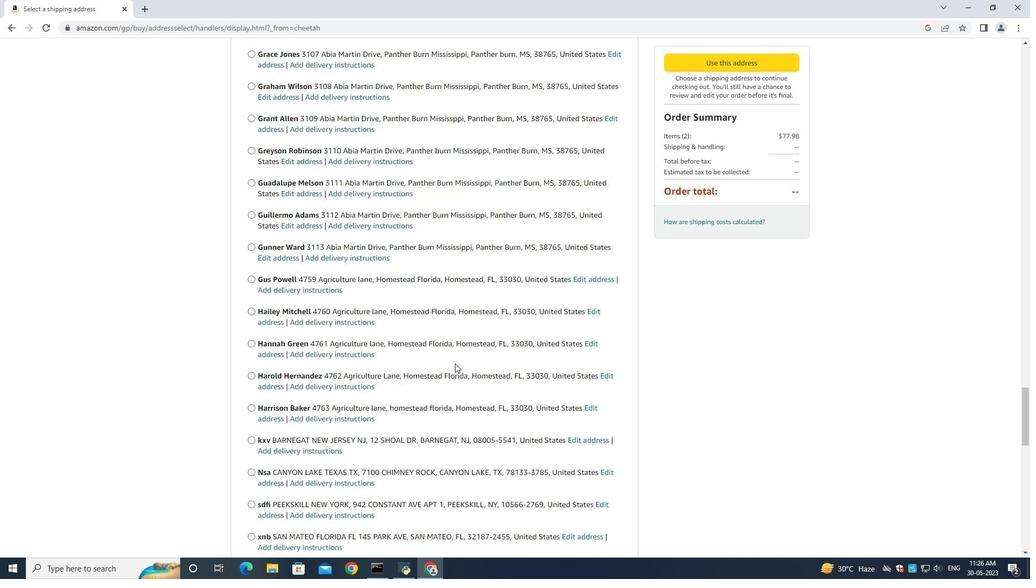 
Action: Mouse scrolled (454, 363) with delta (0, 0)
Screenshot: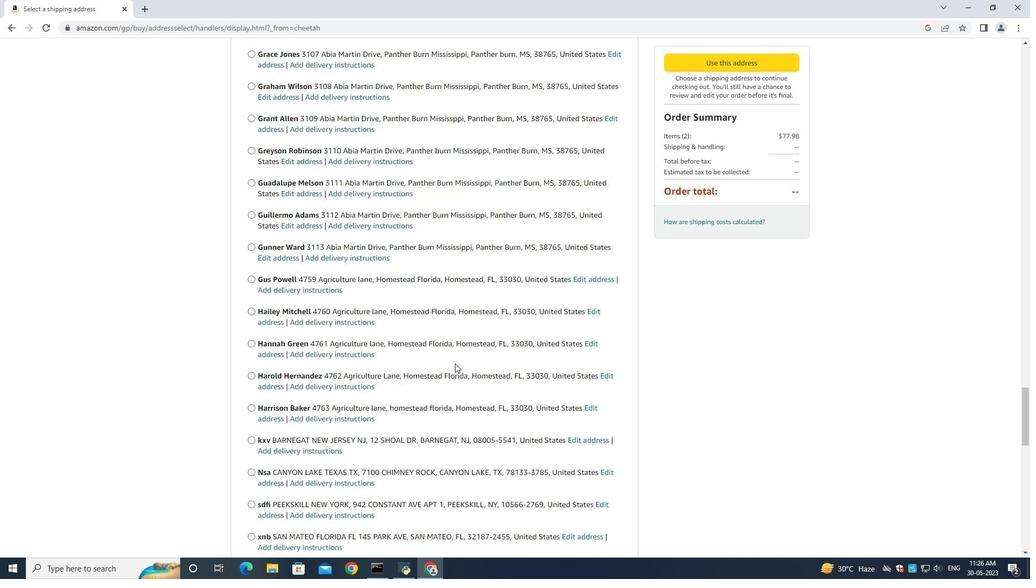 
Action: Mouse scrolled (454, 363) with delta (0, 0)
Screenshot: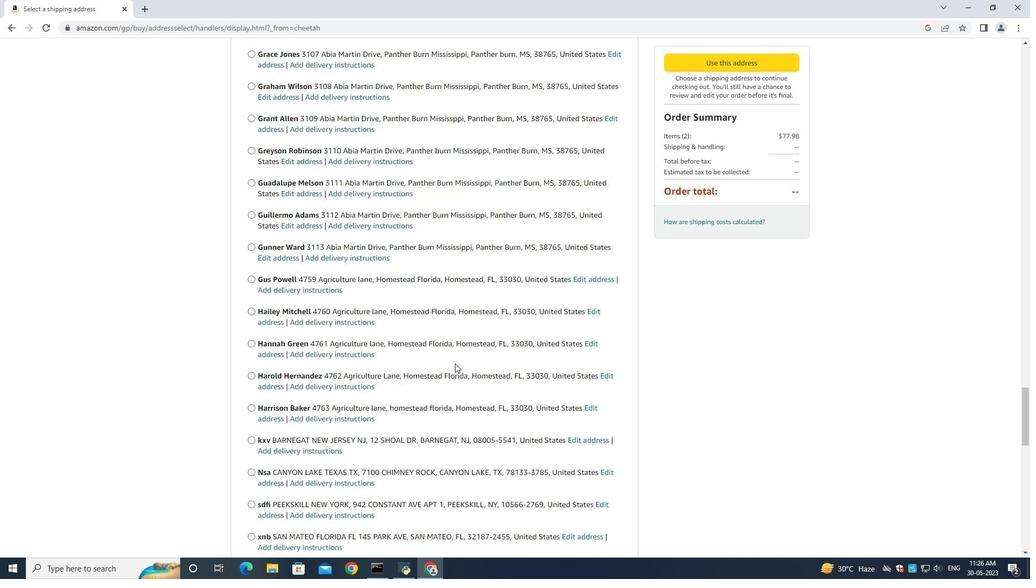 
Action: Mouse moved to (454, 363)
Screenshot: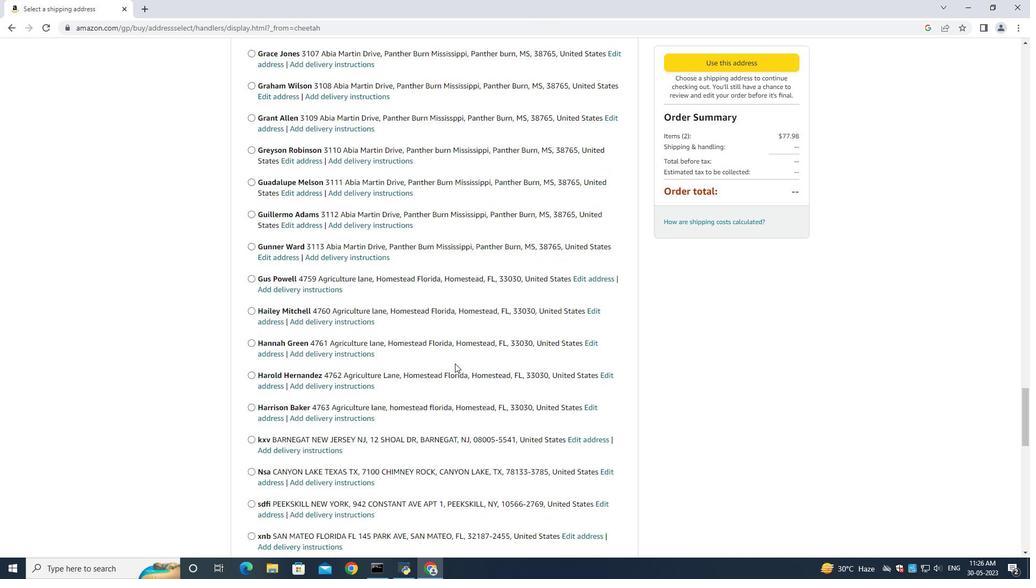 
Action: Mouse scrolled (454, 362) with delta (0, 0)
Screenshot: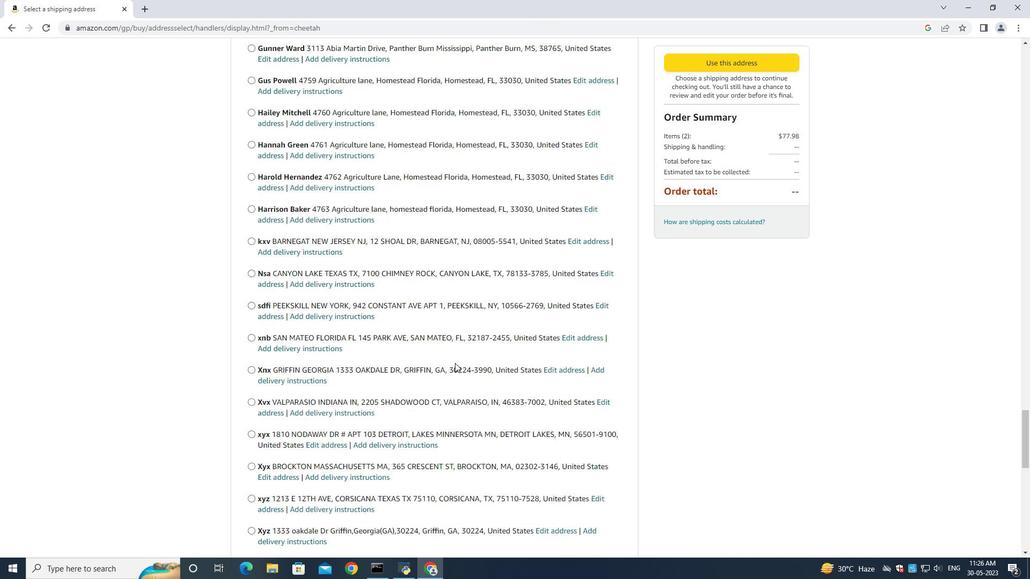 
Action: Mouse moved to (454, 363)
Screenshot: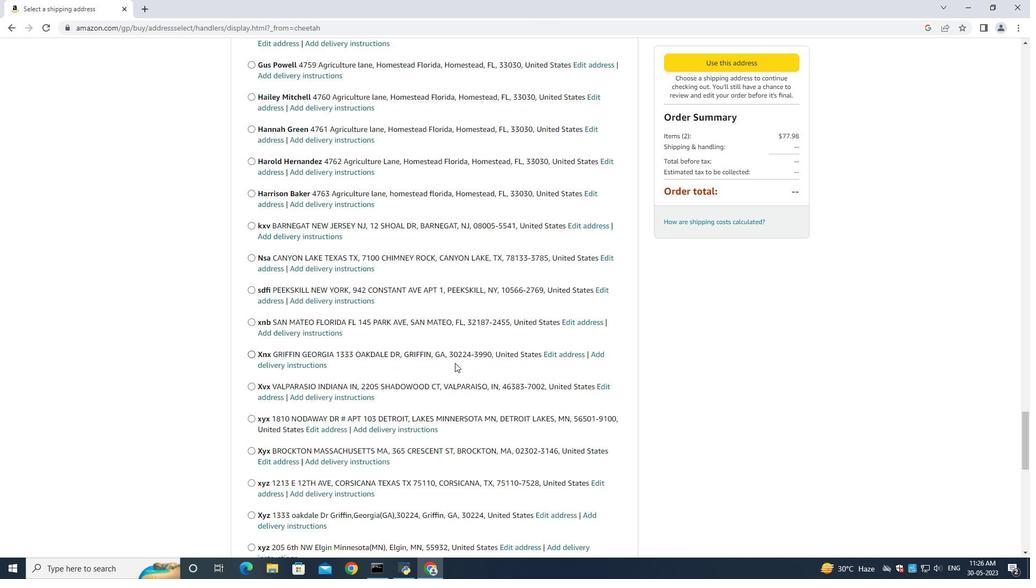 
Action: Mouse scrolled (454, 362) with delta (0, 0)
Screenshot: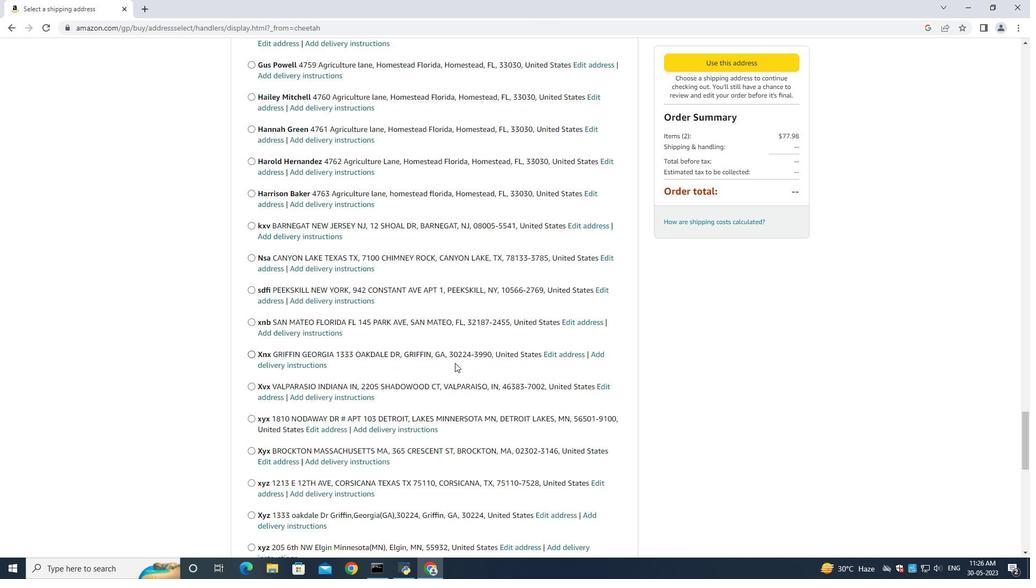 
Action: Mouse scrolled (454, 362) with delta (0, 0)
Screenshot: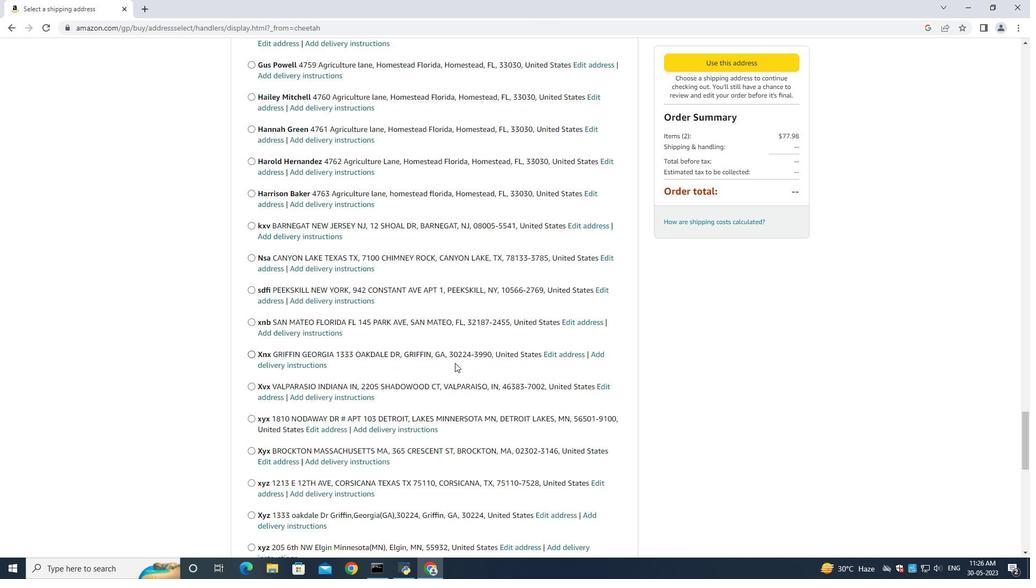 
Action: Mouse scrolled (454, 362) with delta (0, 0)
Screenshot: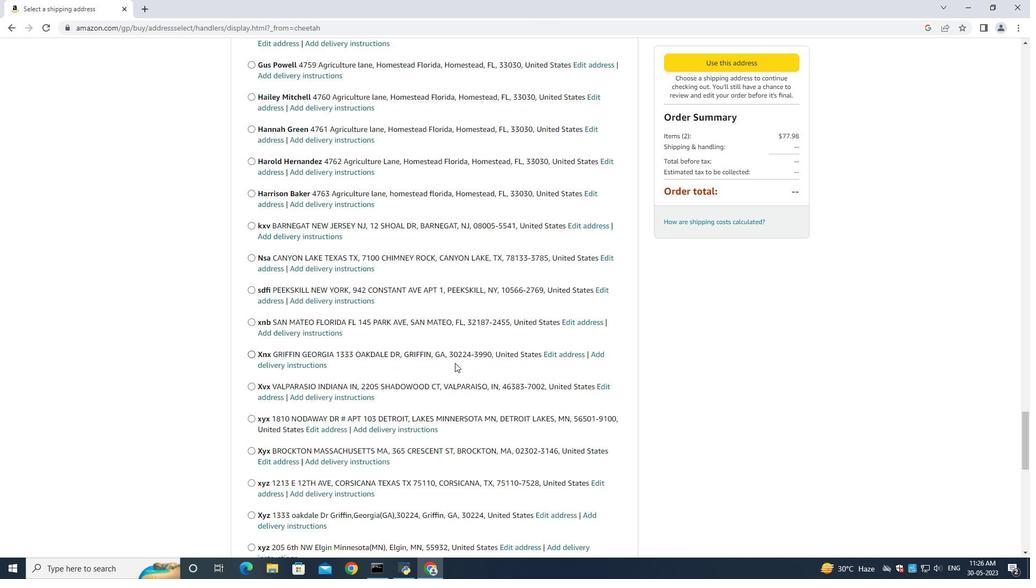 
Action: Mouse moved to (454, 363)
Screenshot: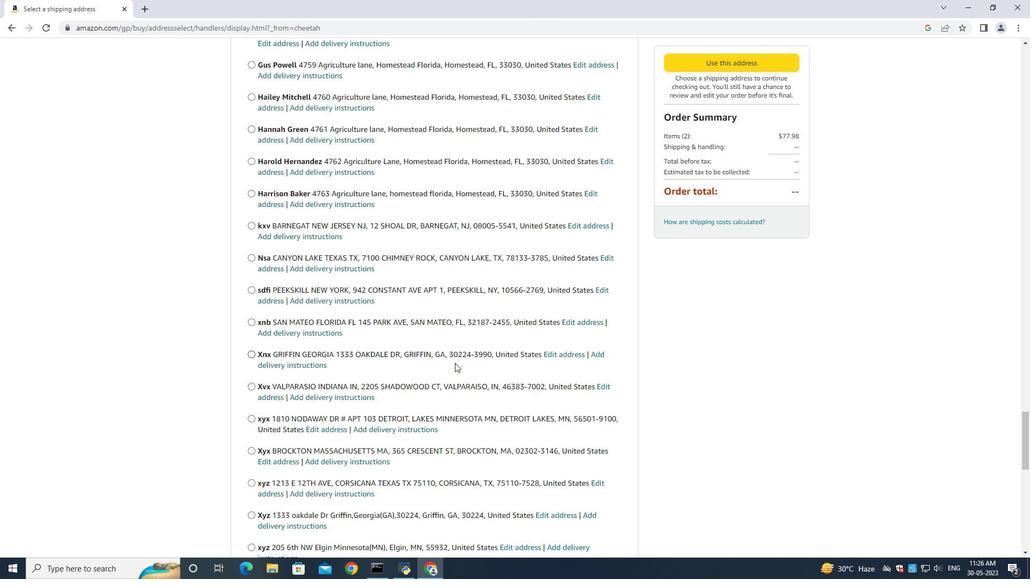 
Action: Mouse scrolled (454, 362) with delta (0, 0)
Screenshot: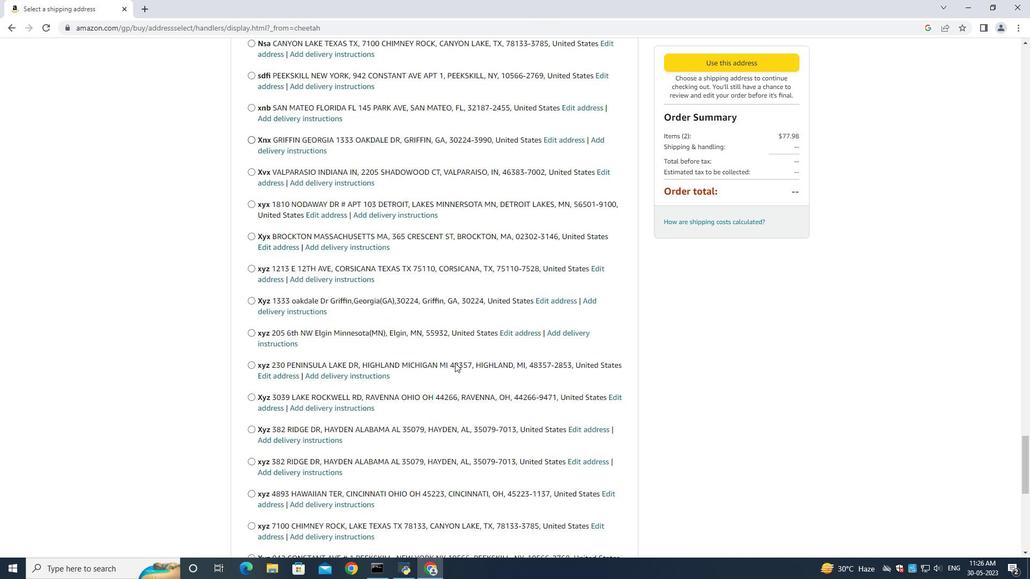 
Action: Mouse scrolled (454, 362) with delta (0, 0)
Screenshot: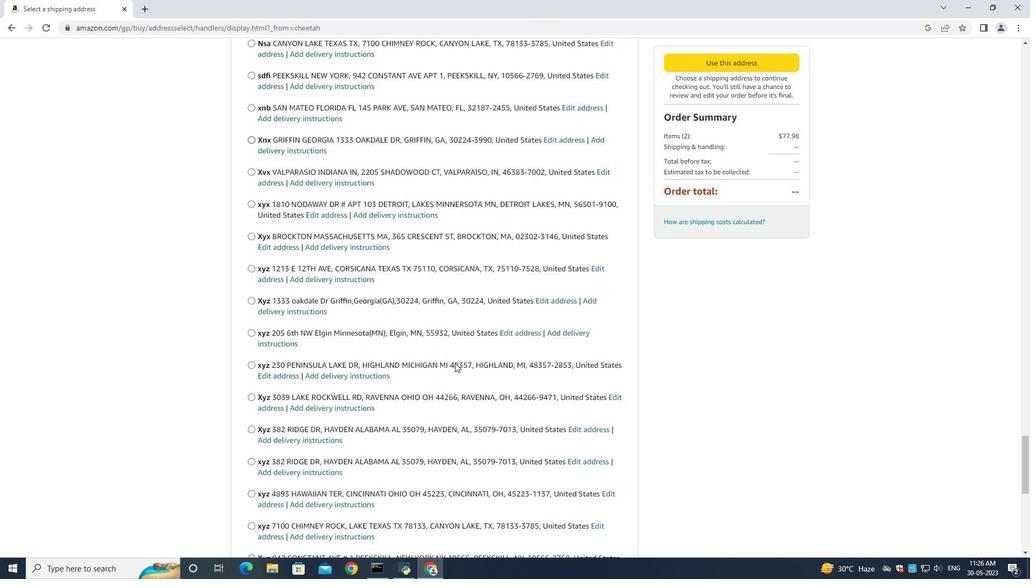 
Action: Mouse scrolled (454, 362) with delta (0, 0)
Screenshot: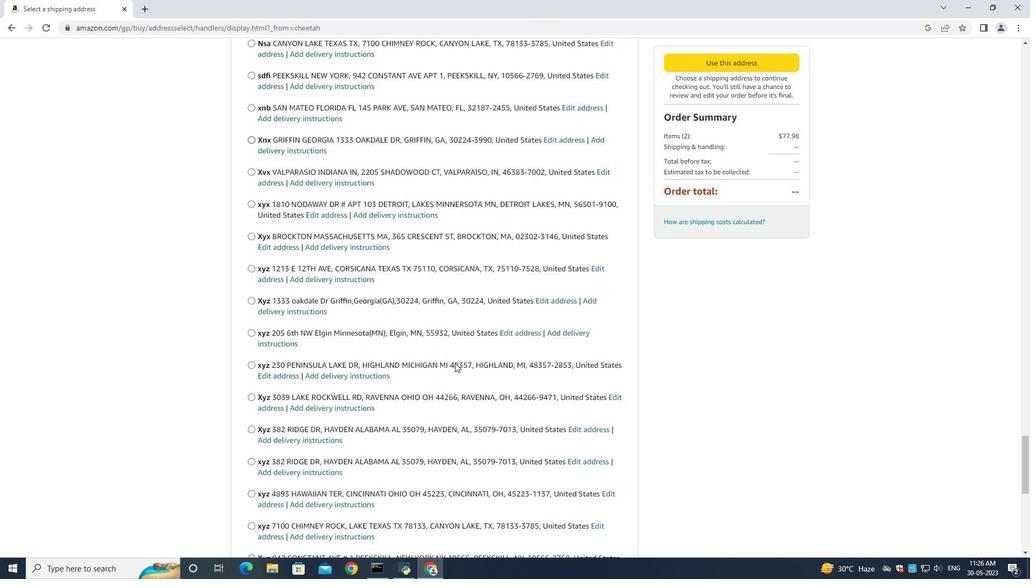
Action: Mouse scrolled (454, 362) with delta (0, 0)
Screenshot: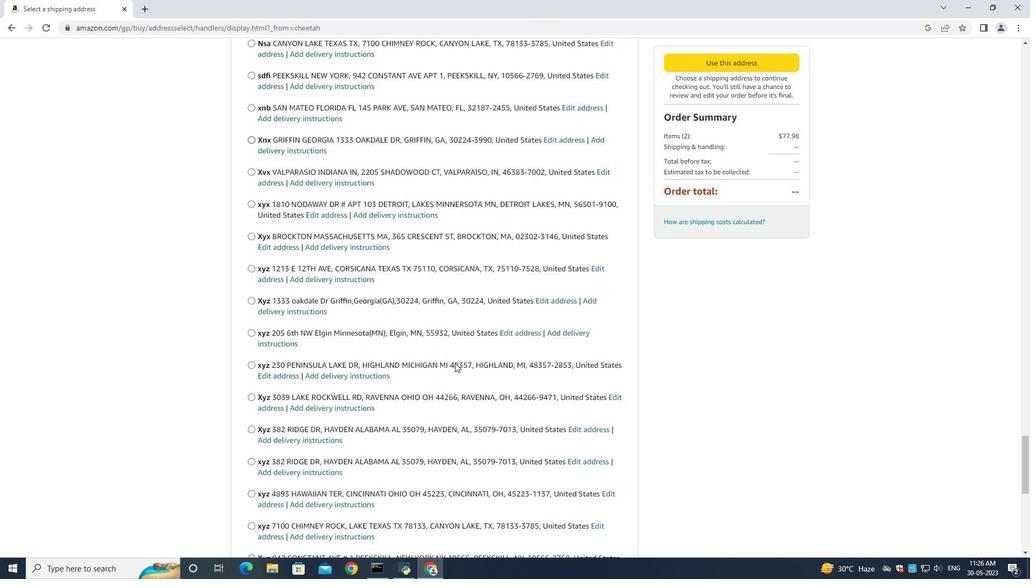 
Action: Mouse scrolled (454, 362) with delta (0, 0)
Screenshot: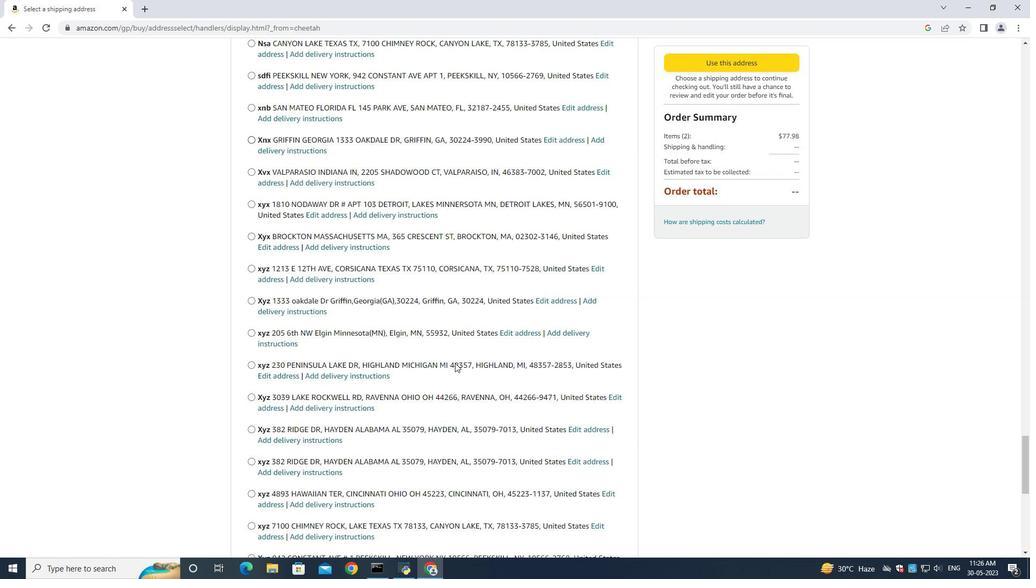 
Action: Mouse moved to (454, 362)
Screenshot: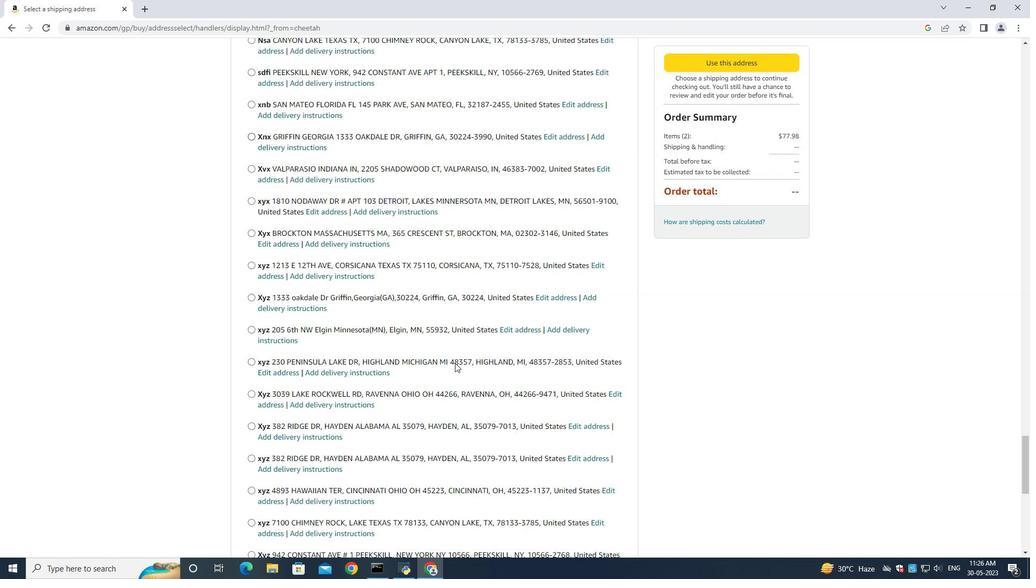 
Action: Mouse scrolled (454, 361) with delta (0, 0)
Screenshot: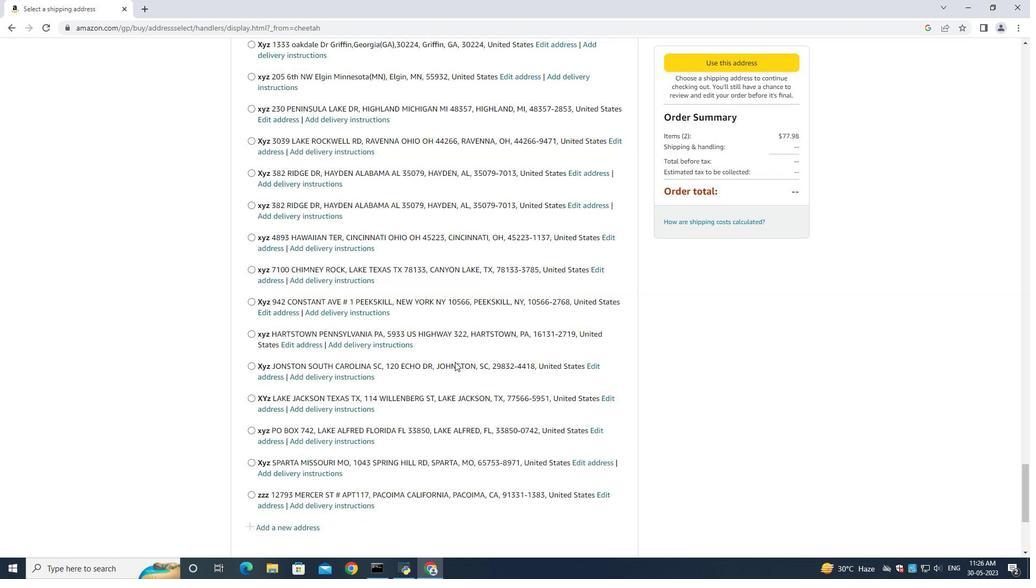 
Action: Mouse moved to (454, 362)
Screenshot: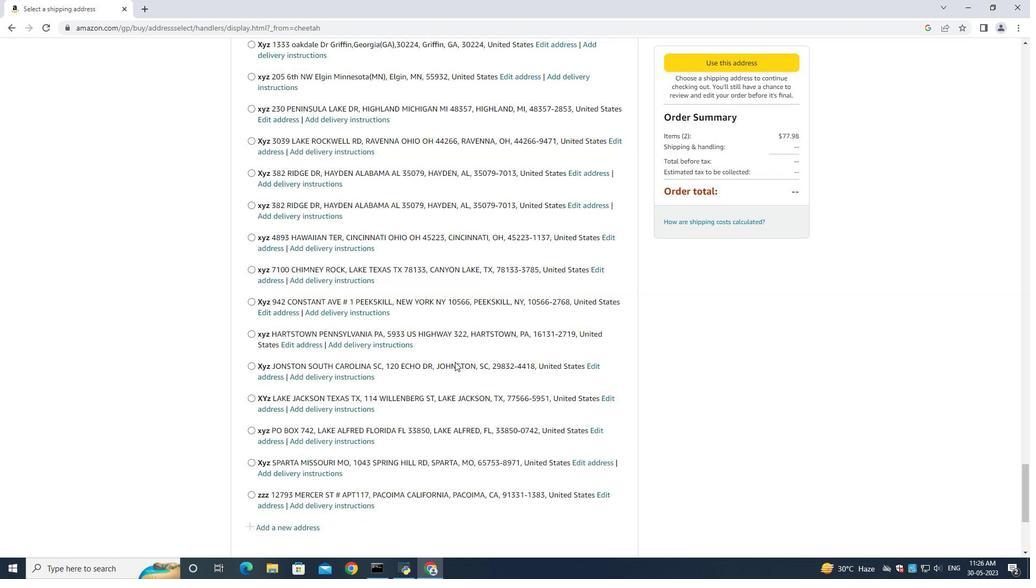 
Action: Mouse scrolled (454, 361) with delta (0, 0)
Screenshot: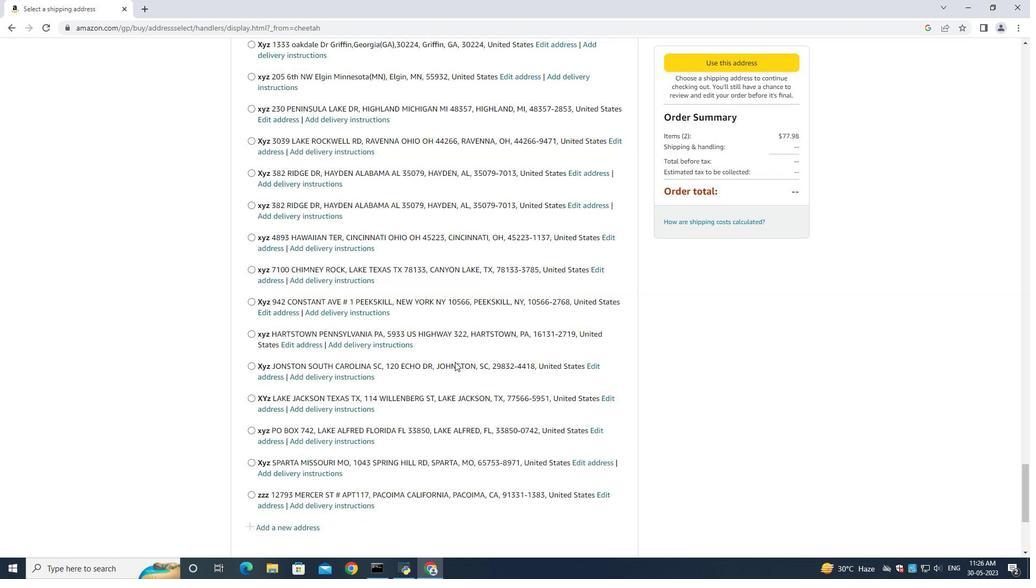 
Action: Mouse scrolled (454, 361) with delta (0, 0)
Screenshot: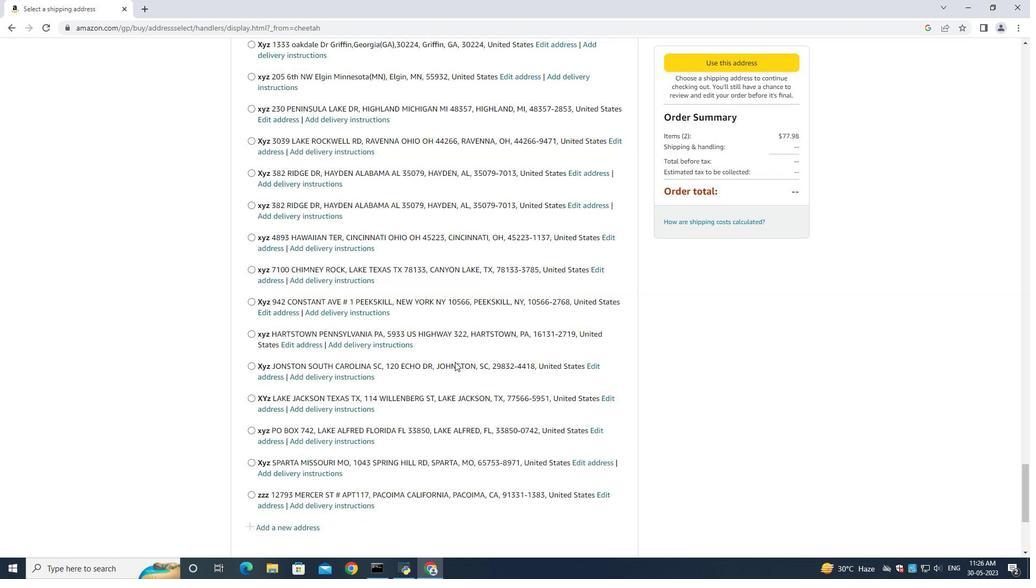 
Action: Mouse scrolled (454, 361) with delta (0, 0)
Screenshot: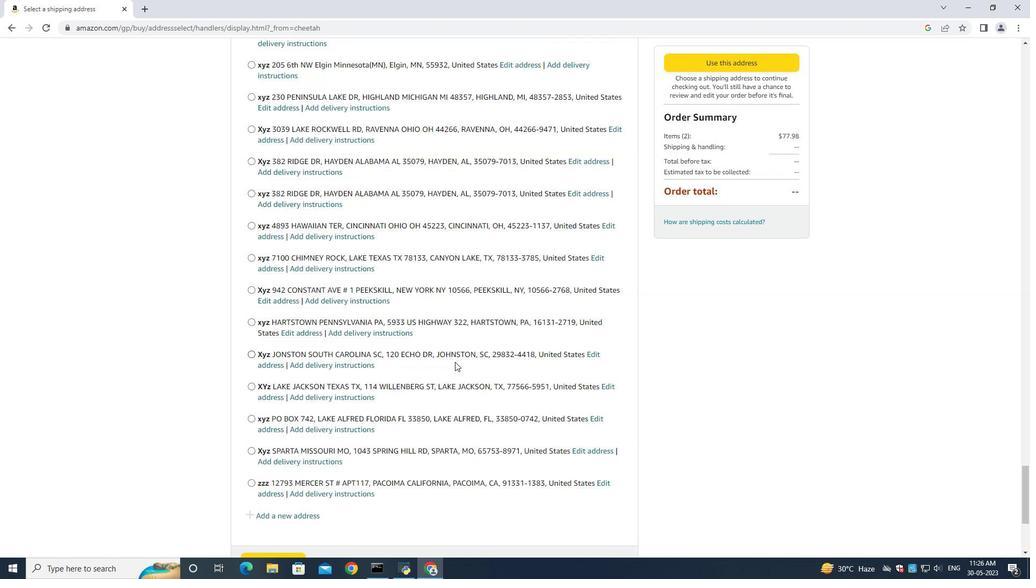 
Action: Mouse moved to (279, 300)
Screenshot: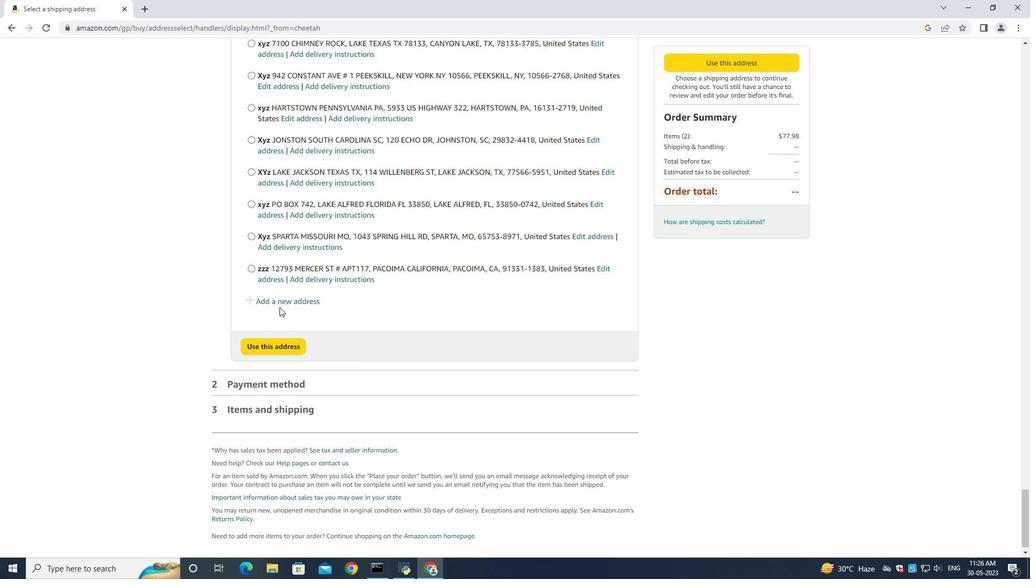 
Action: Mouse pressed left at (279, 300)
Screenshot: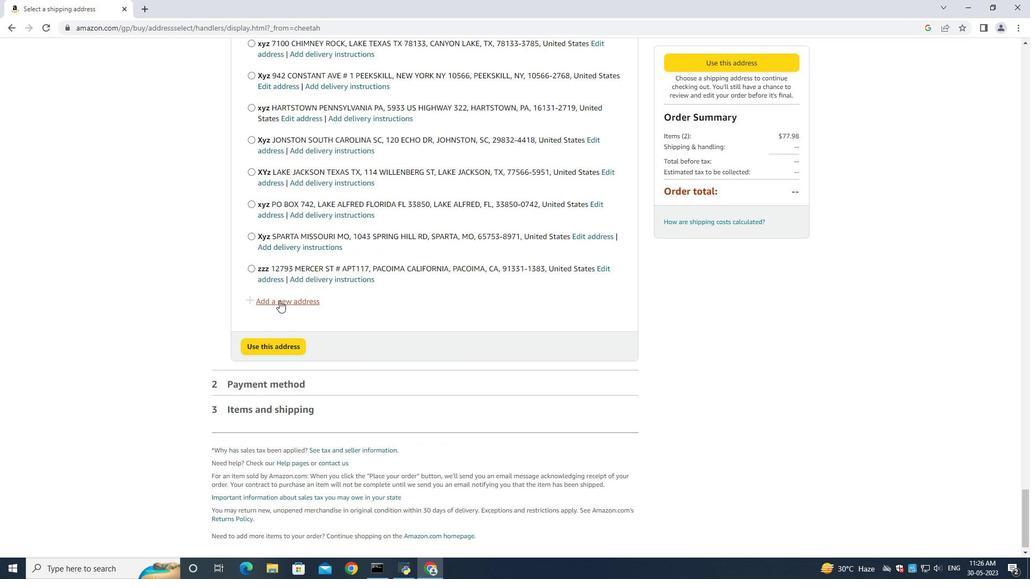 
Action: Mouse moved to (364, 257)
Screenshot: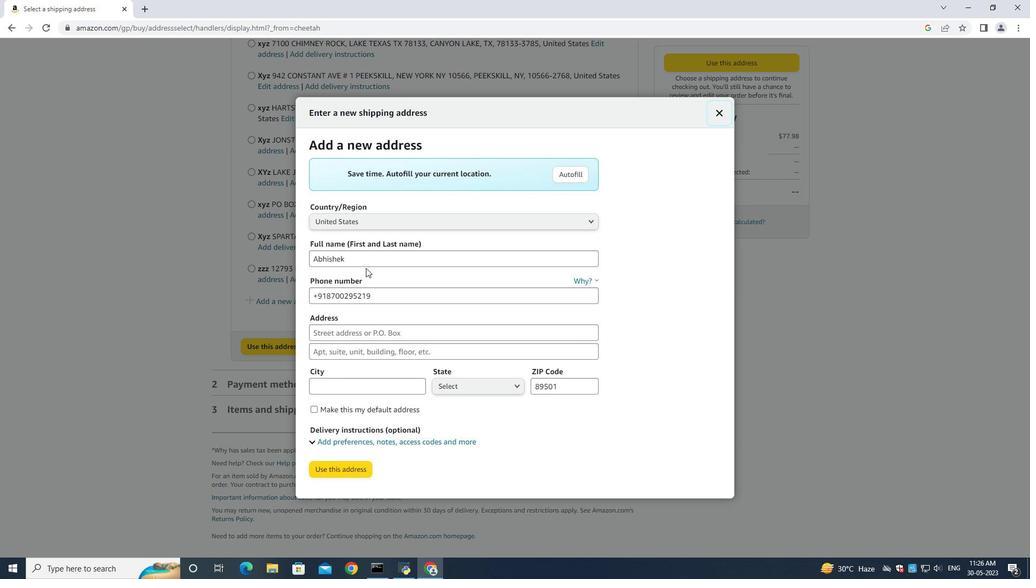 
Action: Mouse pressed left at (364, 257)
Screenshot: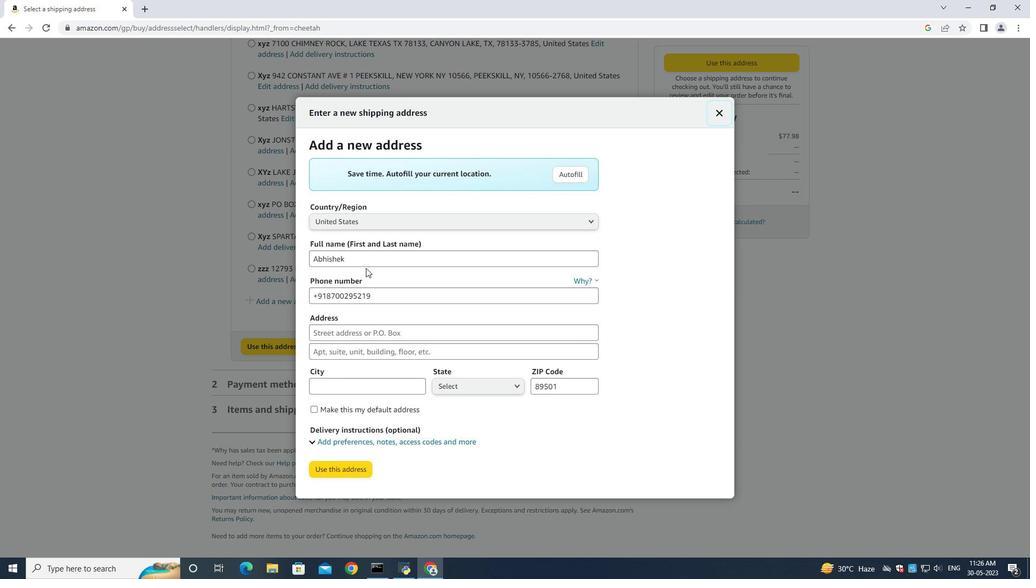 
Action: Mouse moved to (365, 257)
Screenshot: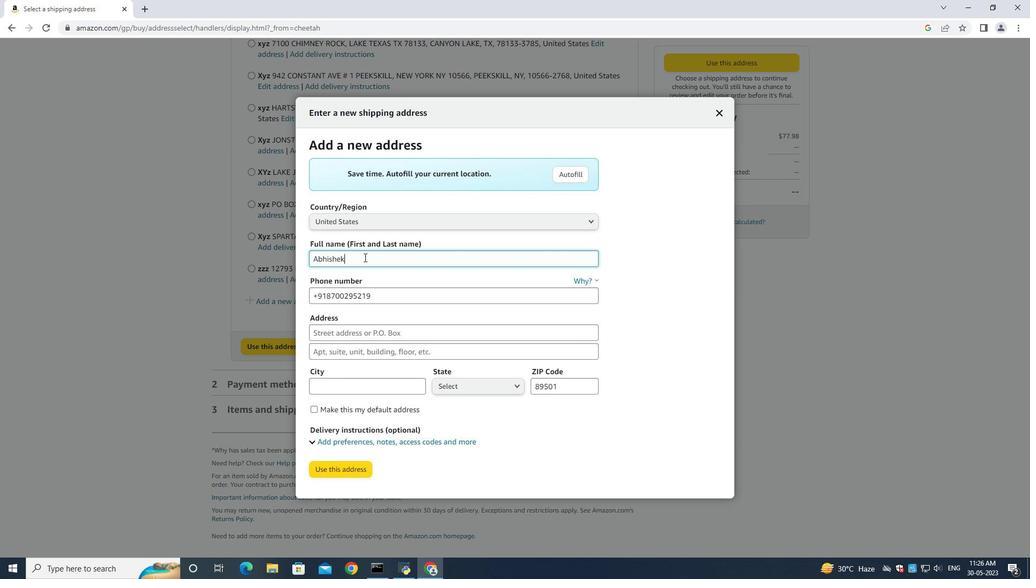 
Action: Key pressed ctrl+A<Key.backspace><Key.shift><Key.shift><Key.shift><Key.shift><Key.shift><Key.shift><Key.shift><Key.shift><Key.shift><Key.shift><Key.shift><Key.shift><Key.shift><Key.shift><Key.shift><Key.shift><Key.shift><Key.shift><Key.shift><Key.shift><Key.shift><Key.shift><Key.shift><Key.shift><Key.shift><Key.shift><Key.shift><Key.shift><Key.shift><Key.shift><Key.shift><Key.shift><Key.shift><Key.shift><Key.shift><Key.shift><Key.shift><Key.shift><Key.shift><Key.shift><Key.shift><Key.shift><Key.shift><Key.shift><Key.shift><Key.shift><Key.shift><Key.shift><Key.shift><Key.shift><Key.shift><Key.shift><Key.shift><Key.shift><Key.shift><Key.shift><Key.shift><Key.shift><Key.shift><Key.shift><Key.shift><Key.shift><Key.shift><Key.shift><Key.shift><Key.shift>HArry<Key.backspace><Key.backspace><Key.backspace><Key.backspace>arry<Key.space><Key.shift><Key.shift><Key.shift><Key.shift><Key.shift><Key.shift><Key.shift><Key.shift><Key.shift><Key.shift><Key.shift><Key.shift>Marthin<Key.space><Key.backspace><Key.backspace><Key.backspace><Key.backspace>in<Key.tab><Key.backspace><Key.tab><Key.backspace>305<Key.backspace>5224<Key.backspace><Key.backspace>454080<Key.tab>4764<Key.space><Key.shift>Agriculture<Key.space><Key.shift><Key.shift><Key.shift><Key.shift><Key.shift><Key.shift><Key.shift><Key.shift><Key.shift><Key.shift><Key.shift><Key.shift><Key.shift><Key.shift><Key.shift><Key.shift><Key.shift><Key.shift><Key.shift><Key.shift><Key.shift><Key.shift><Key.shift><Key.shift><Key.shift><Key.shift><Key.shift><Key.shift><Key.shift><Key.shift>Lane<Key.space><Key.shift><Key.shift><Key.shift><Key.shift><Key.shift><Key.shift><Key.shift><Key.shift><Key.shift><Key.shift><Key.shift><Key.shift><Key.shift><Key.shift><Key.tab><Key.shift><Key.shift><Key.shift><Key.shift><Key.shift>Home<Key.space><Key.shift><Key.shift><Key.shift><Key.shift><Key.shift><Key.shift><Key.shift><Key.shift><Key.shift><Key.shift><Key.shift><Key.shift><Key.shift><Key.backspace><Key.shift>S<Key.backspace>stead<Key.space><Key.shift>Florida<Key.space><Key.tab><Key.shift><Key.shift><Key.shift>hoem<Key.backspace><Key.backspace><Key.backspace>omestead<Key.space><Key.tab><Key.up>fl<Key.enter><Key.tab><Key.backspace>33030
Screenshot: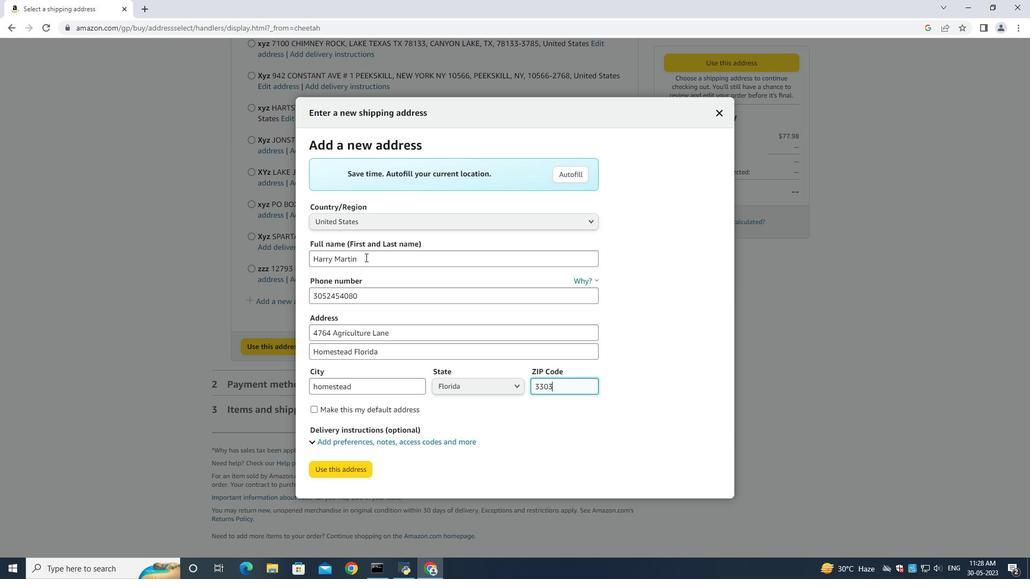
Action: Mouse moved to (319, 470)
Screenshot: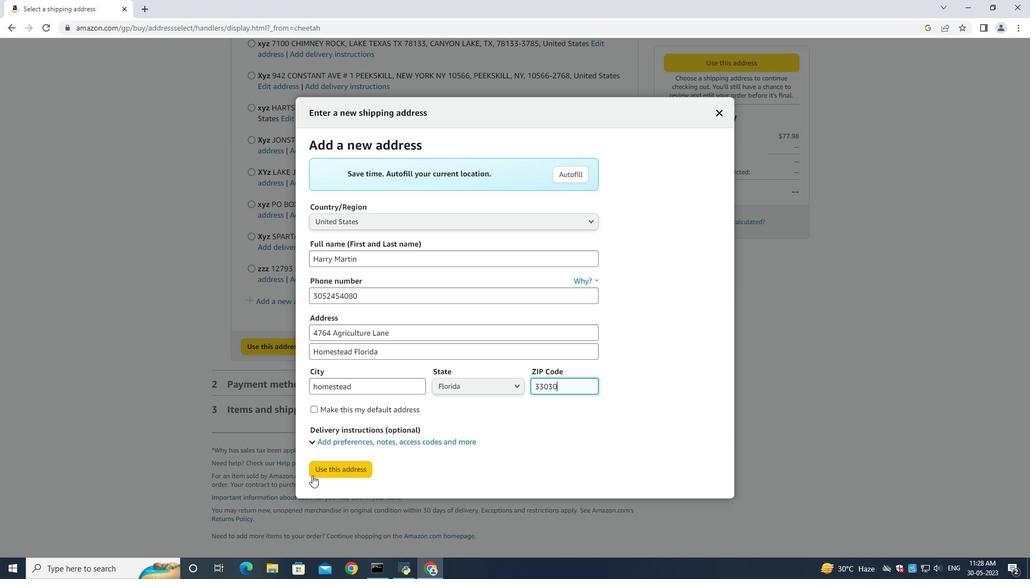 
Action: Mouse pressed left at (319, 470)
Screenshot: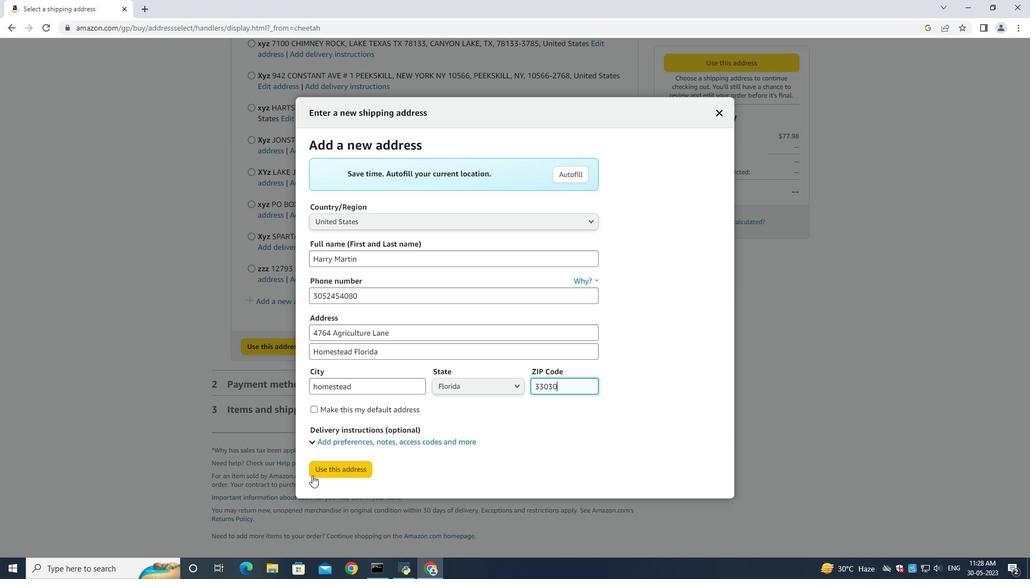 
Action: Mouse moved to (332, 546)
Screenshot: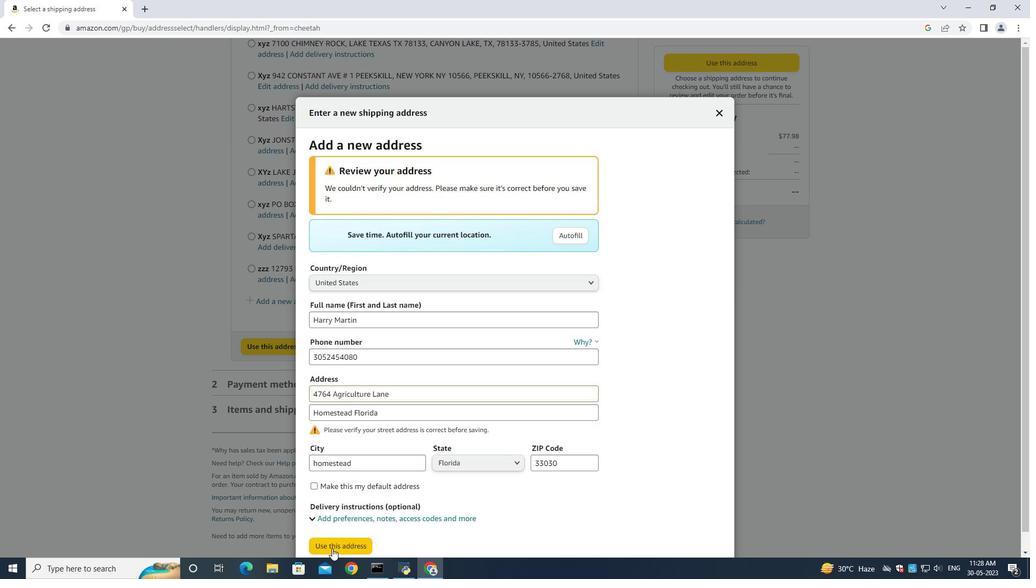 
Action: Mouse pressed left at (332, 546)
Screenshot: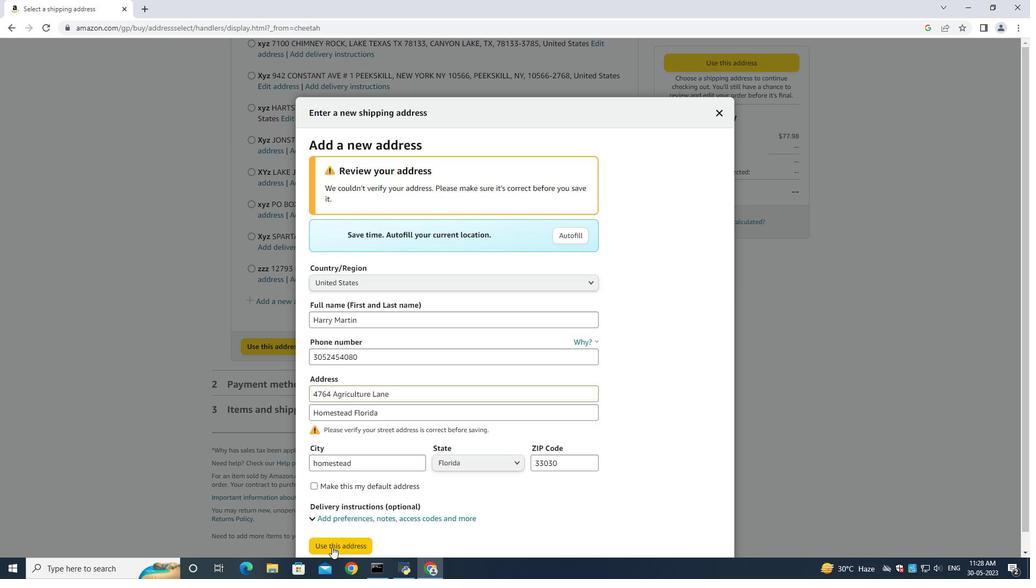 
Action: Mouse moved to (332, 543)
Screenshot: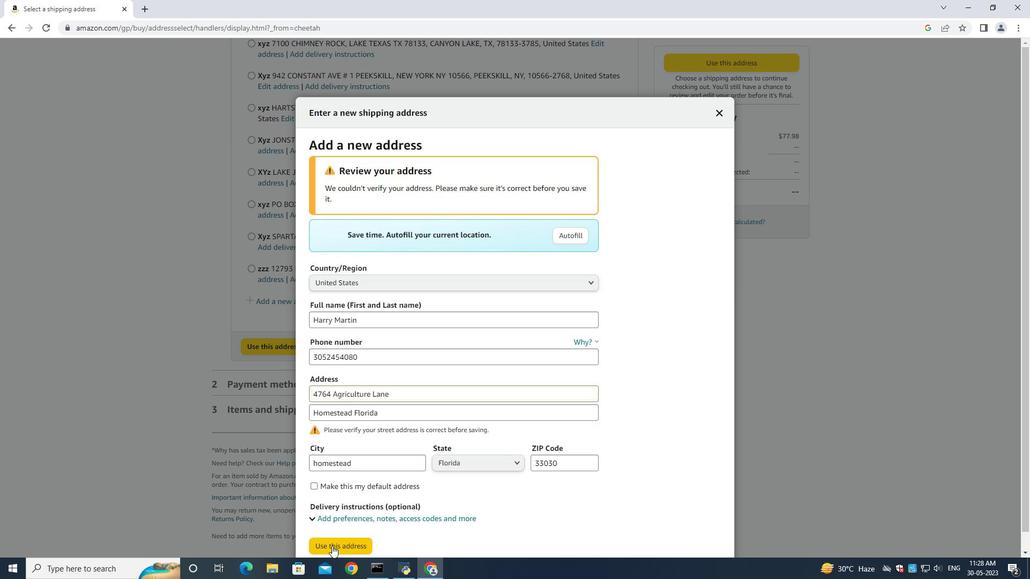 
